 Task: Find connections with filter location Nyíregyháza with filter topic #communitywith filter profile language English with filter current company NetApp with filter school St. aloysius College, Jabalpur with filter industry Civic and Social Organizations with filter service category Real Estate Appraisal with filter keywords title Real Estate Broker
Action: Mouse moved to (584, 77)
Screenshot: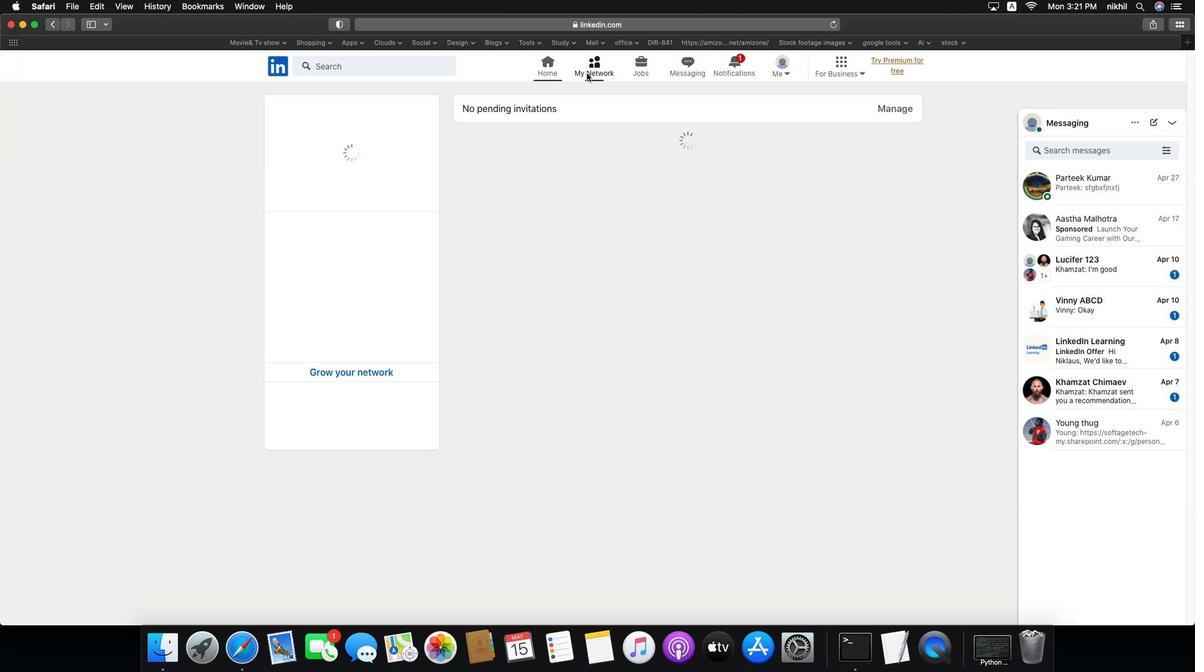 
Action: Mouse pressed left at (584, 77)
Screenshot: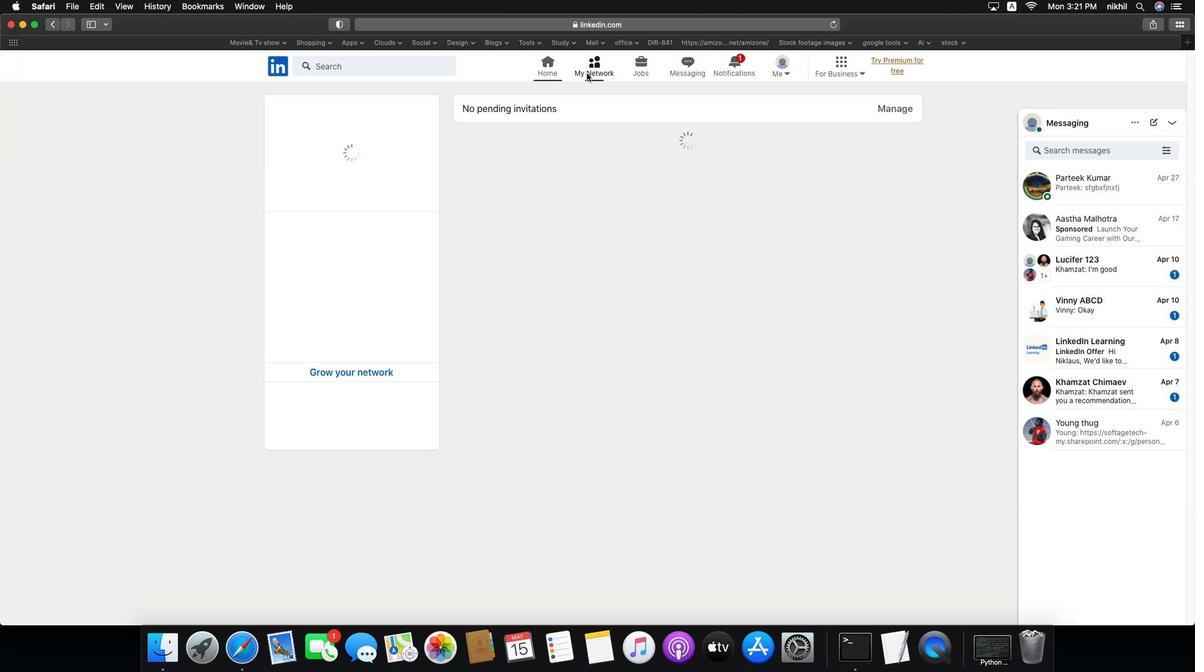 
Action: Mouse moved to (584, 74)
Screenshot: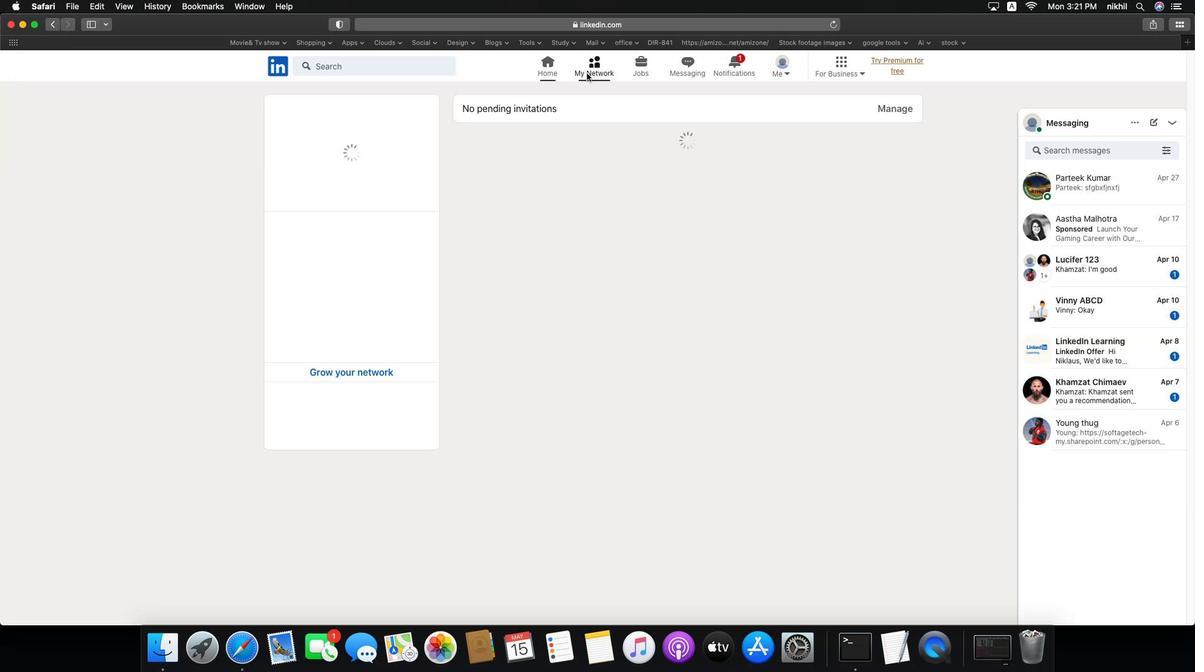 
Action: Mouse pressed left at (584, 74)
Screenshot: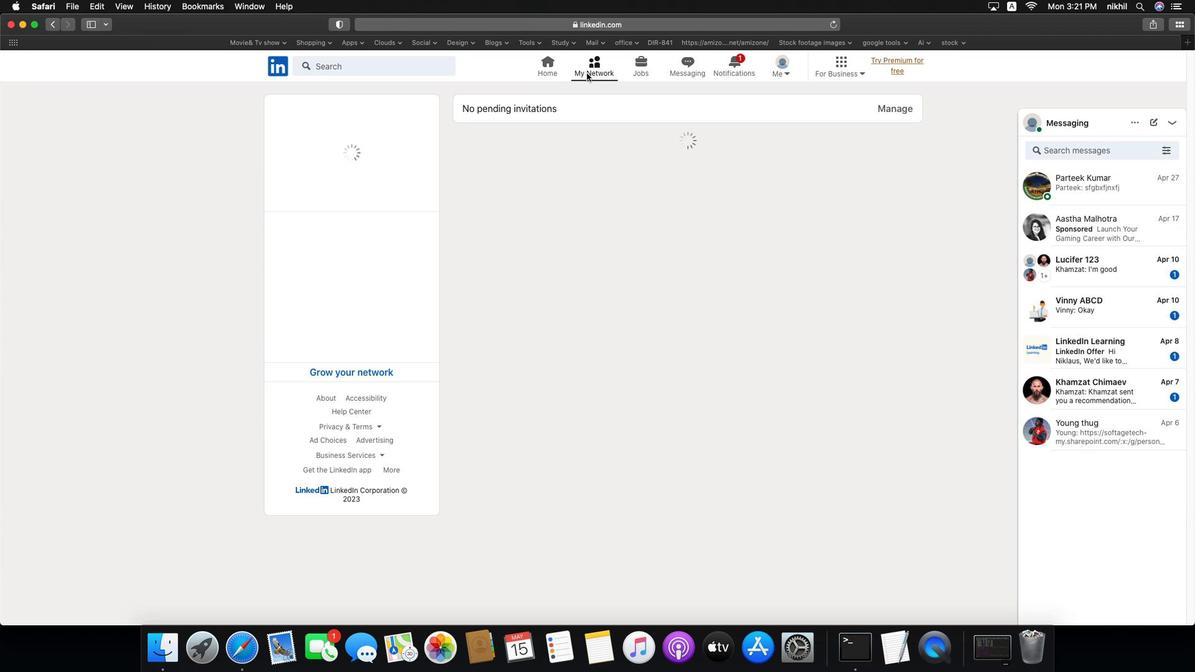 
Action: Mouse moved to (322, 129)
Screenshot: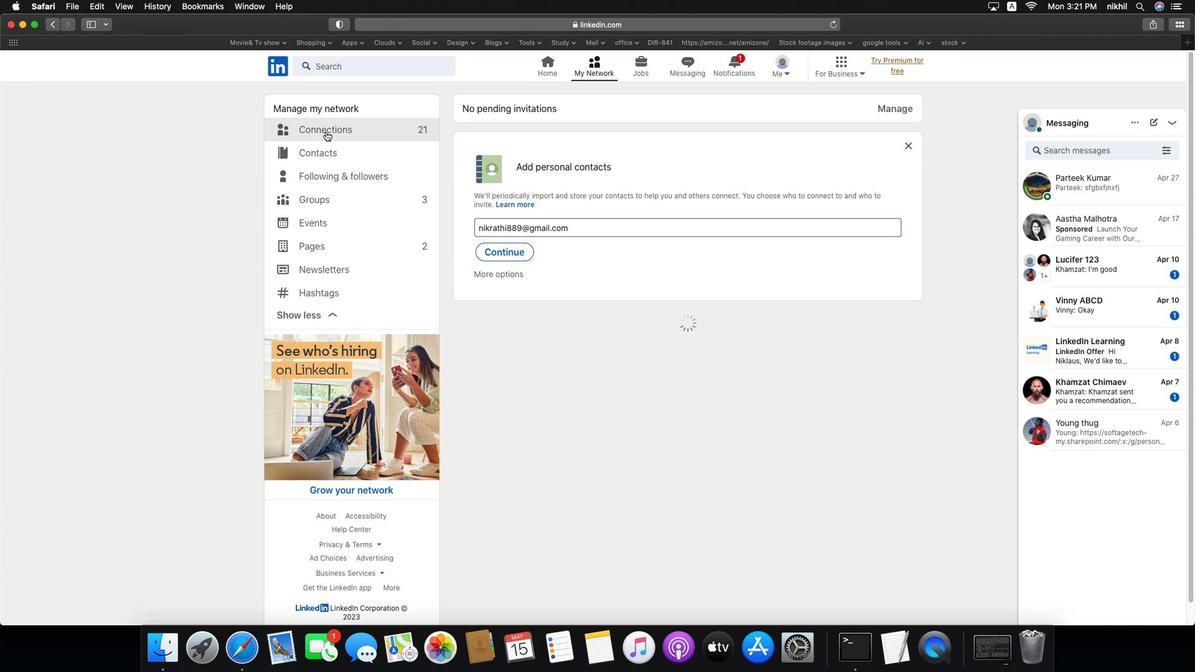 
Action: Mouse pressed left at (322, 129)
Screenshot: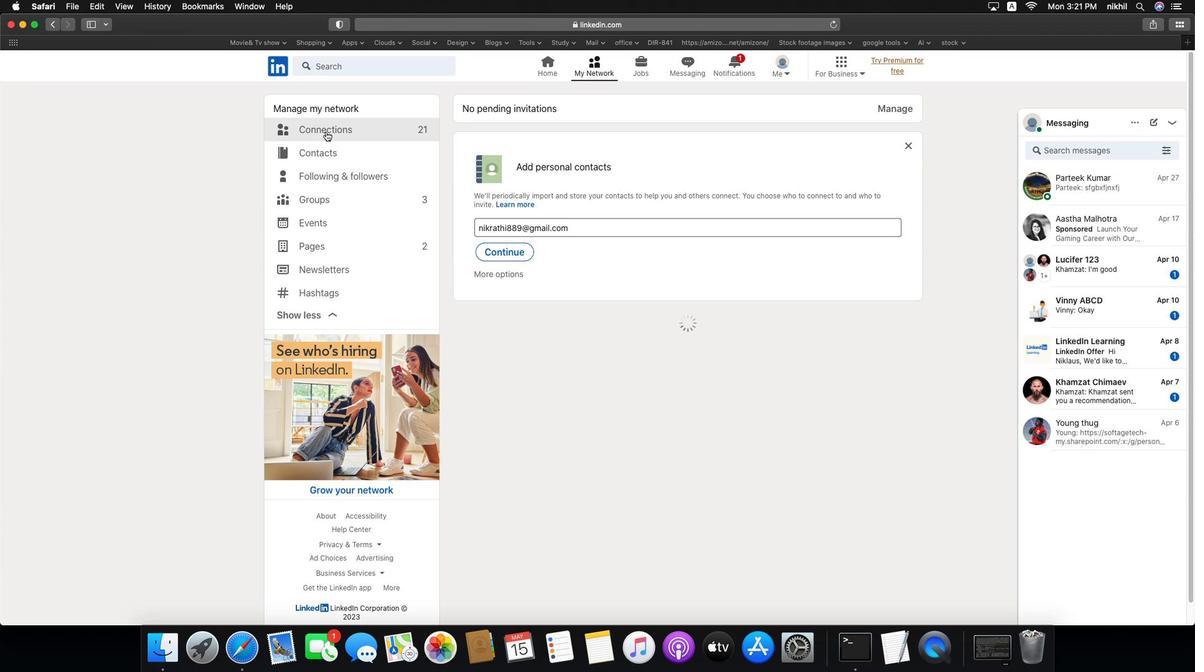 
Action: Mouse pressed left at (322, 129)
Screenshot: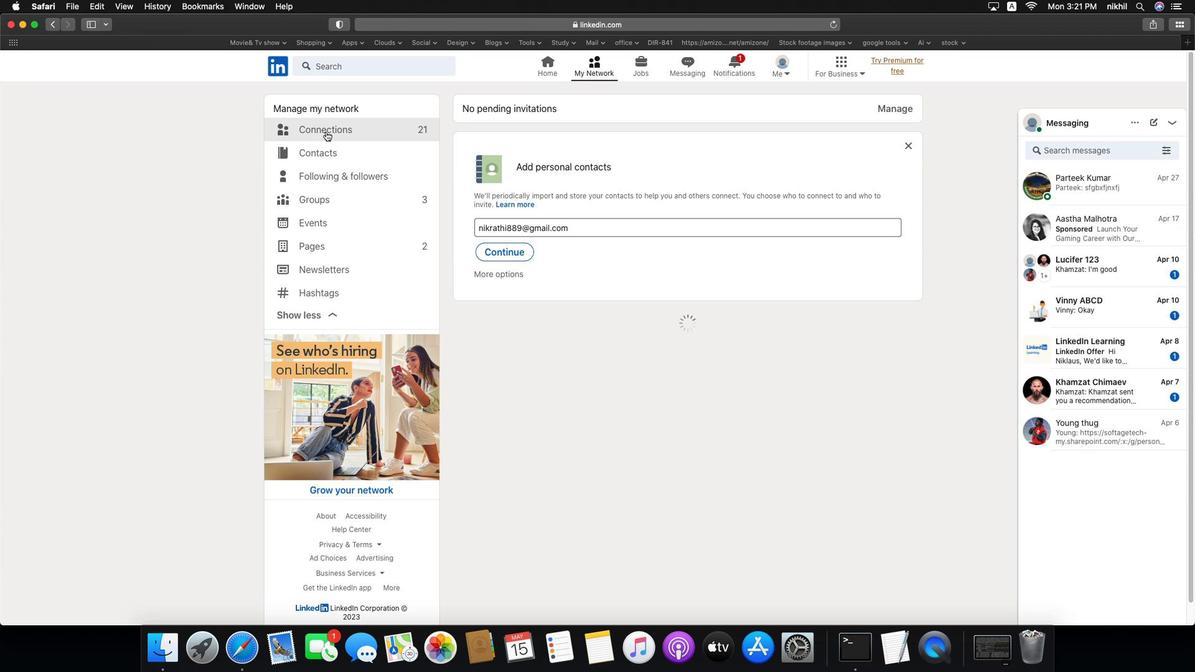 
Action: Mouse moved to (325, 132)
Screenshot: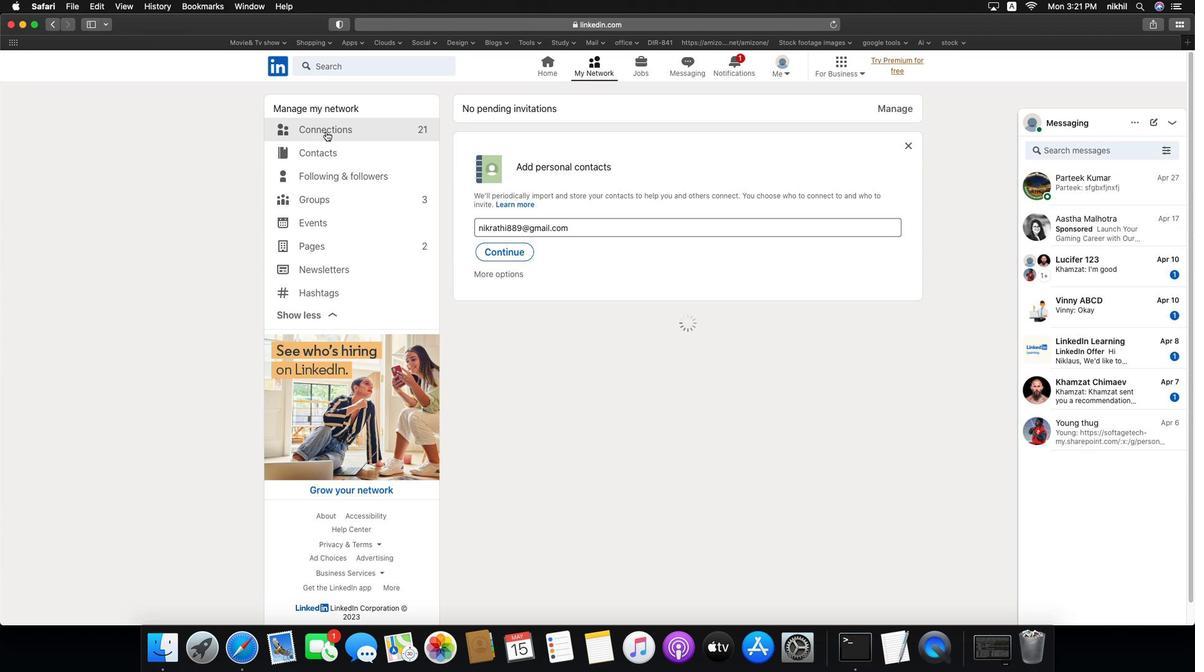 
Action: Mouse pressed left at (325, 132)
Screenshot: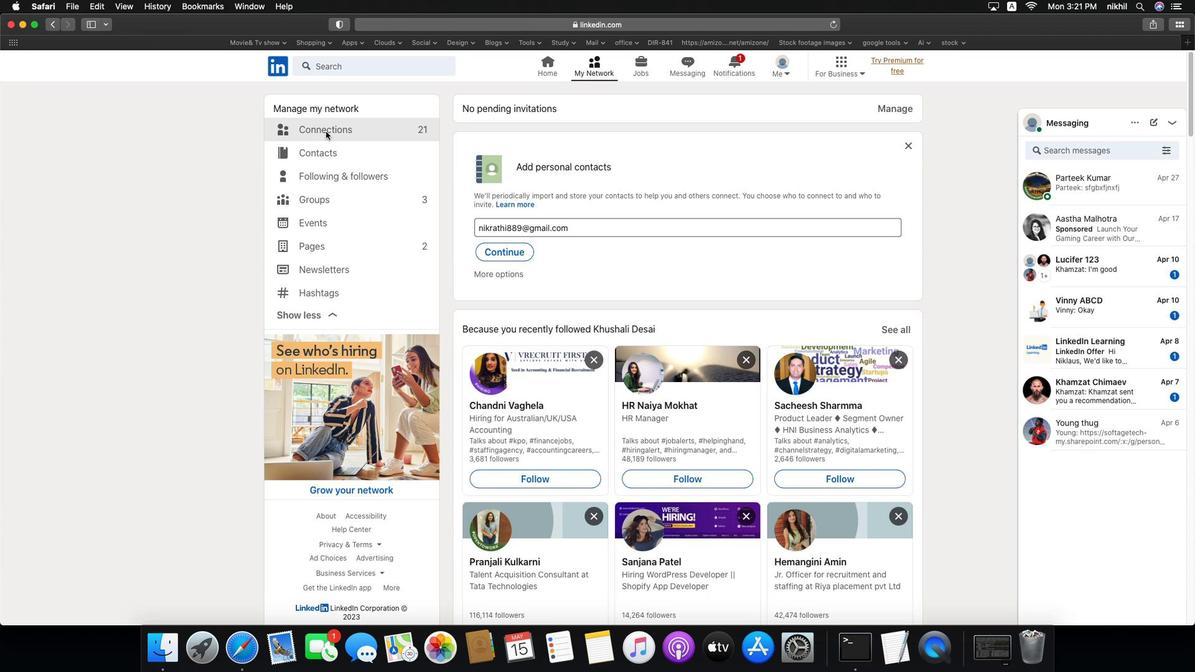 
Action: Mouse moved to (326, 132)
Screenshot: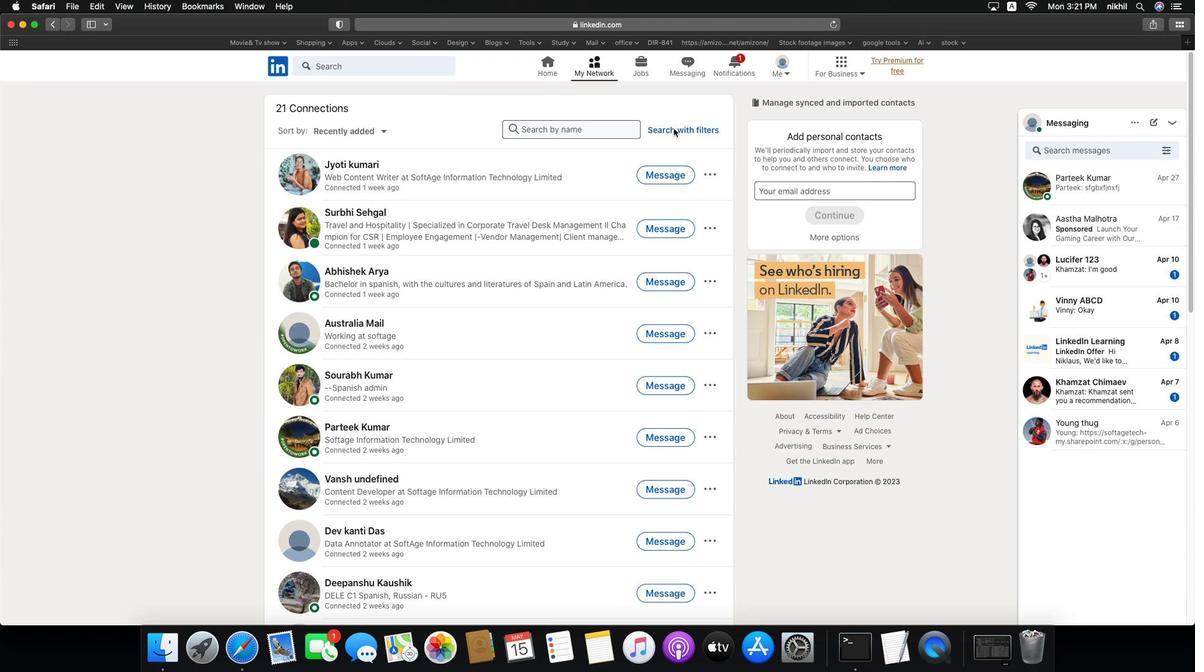 
Action: Mouse scrolled (326, 132) with delta (0, 3)
Screenshot: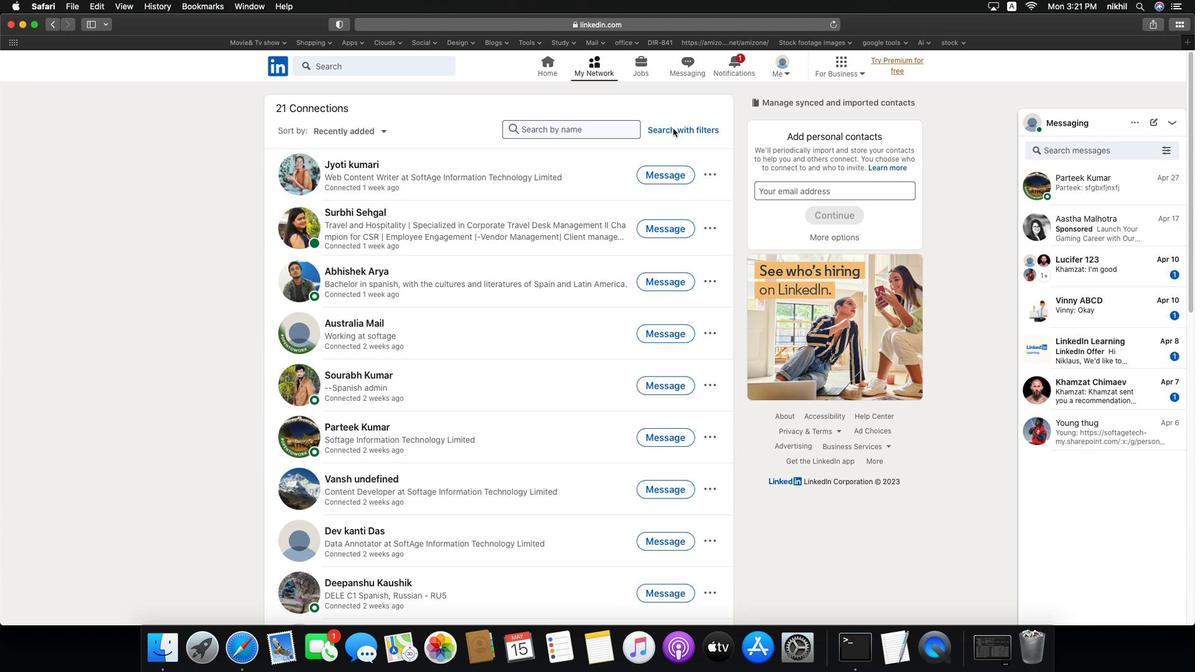 
Action: Mouse scrolled (326, 132) with delta (0, 3)
Screenshot: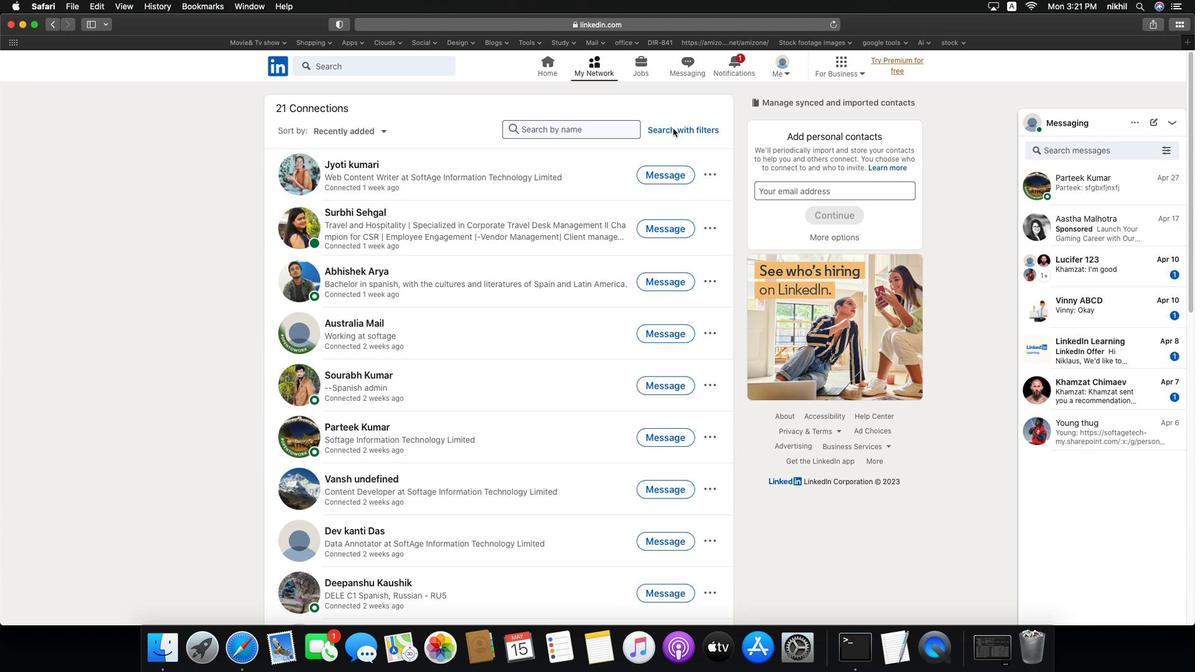 
Action: Mouse scrolled (326, 132) with delta (0, 4)
Screenshot: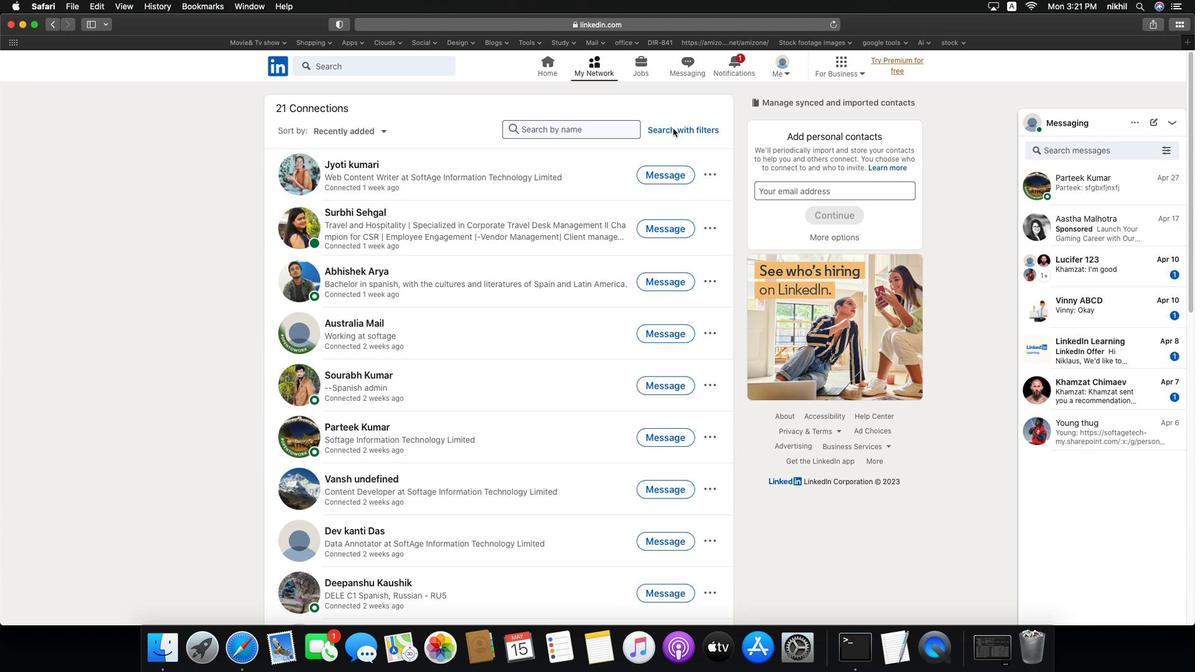 
Action: Mouse moved to (672, 129)
Screenshot: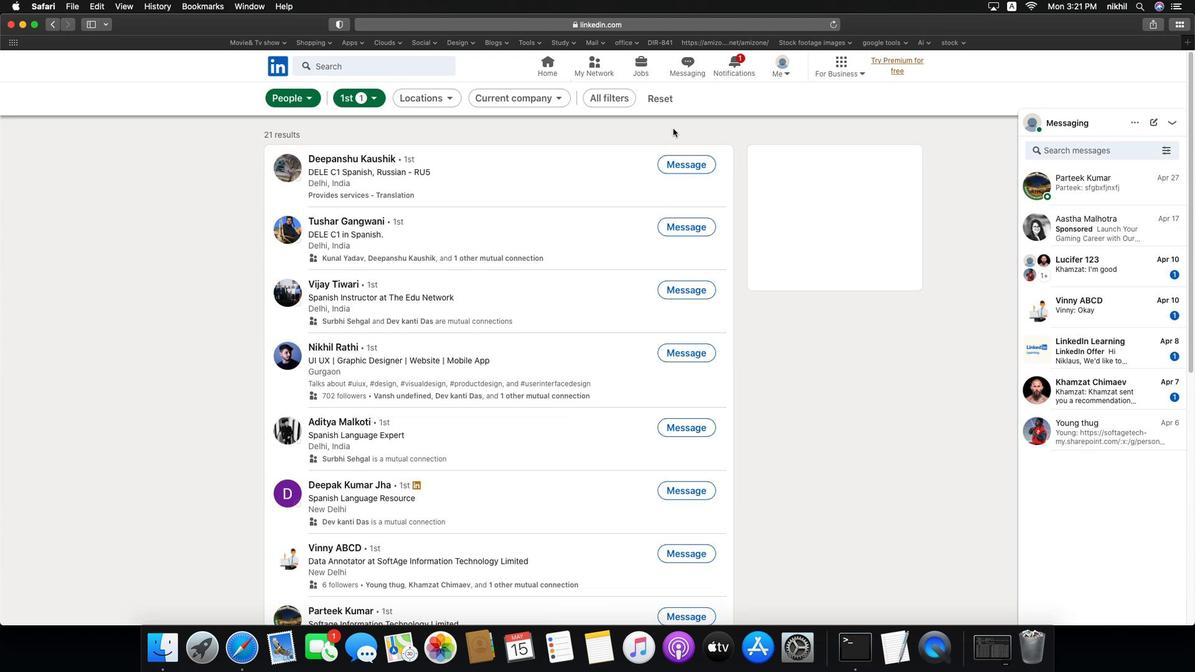 
Action: Mouse pressed left at (672, 129)
Screenshot: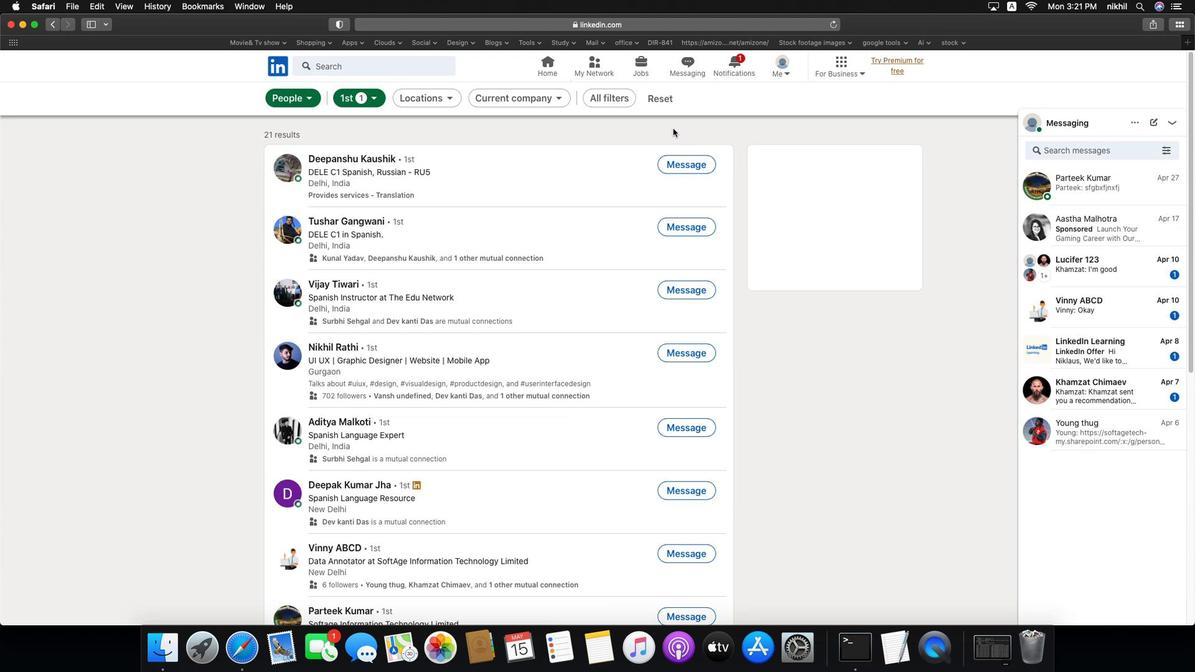 
Action: Mouse pressed left at (672, 129)
Screenshot: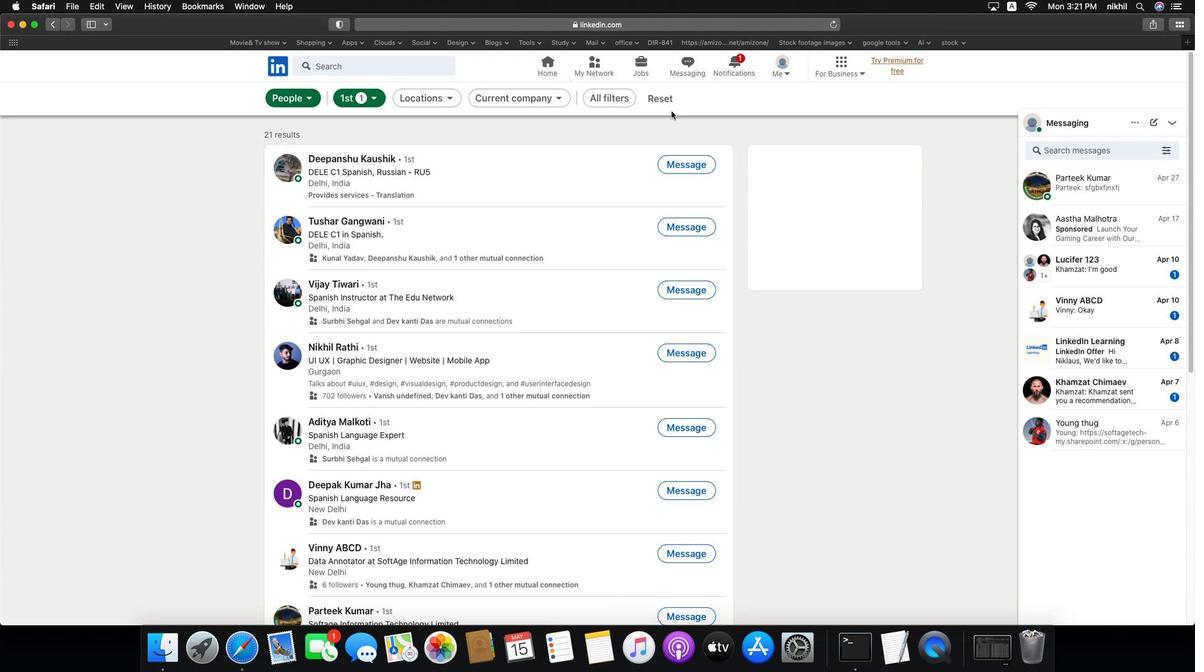 
Action: Mouse moved to (663, 100)
Screenshot: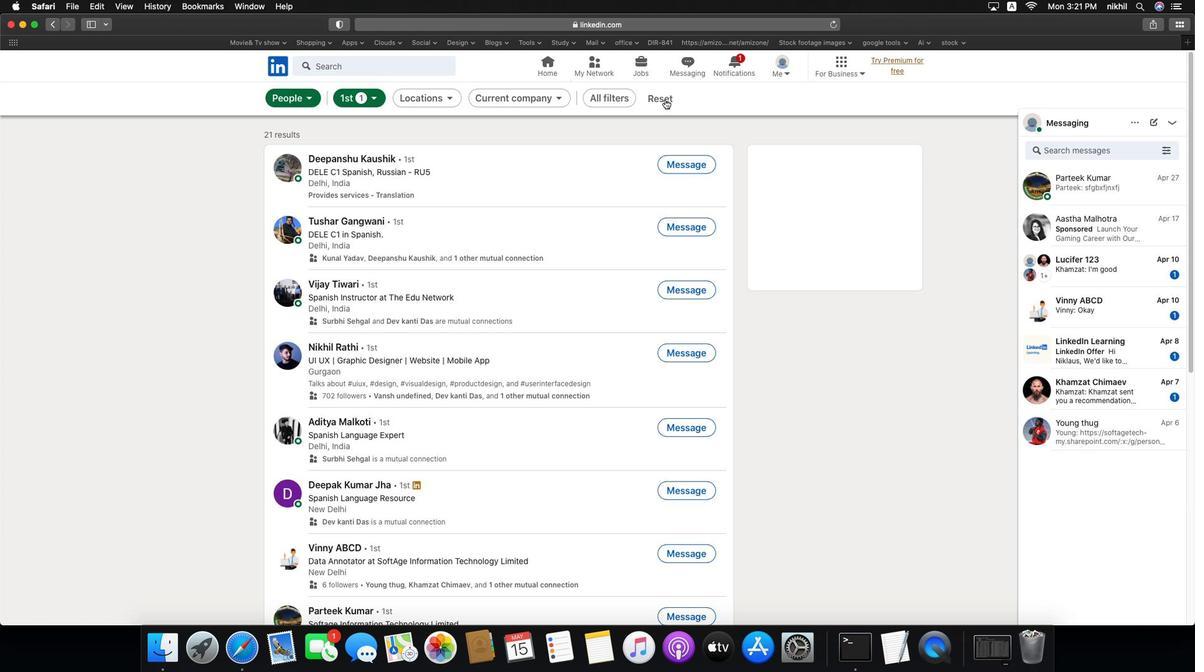 
Action: Mouse pressed left at (663, 100)
Screenshot: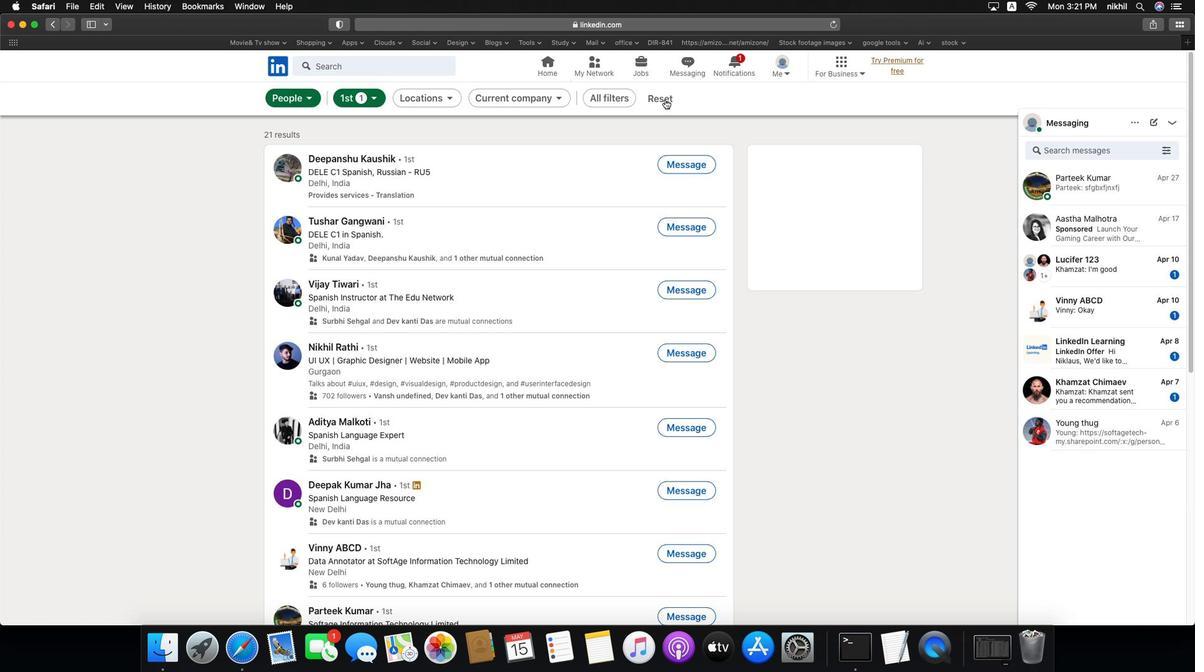 
Action: Mouse moved to (647, 94)
Screenshot: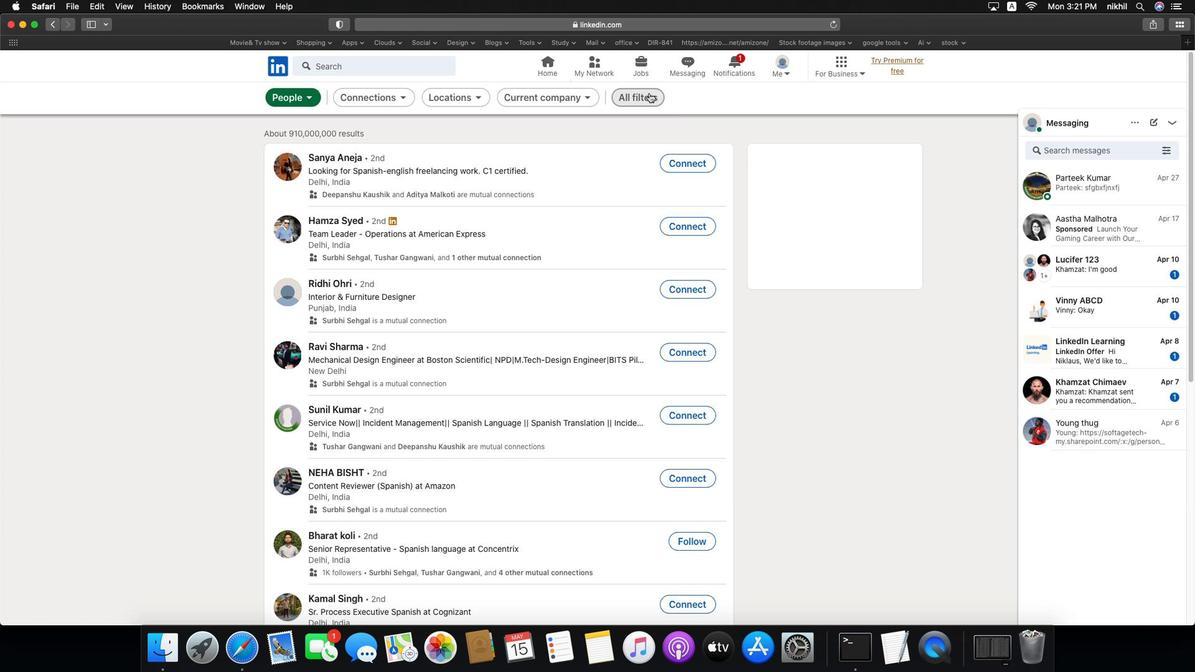 
Action: Mouse pressed left at (647, 94)
Screenshot: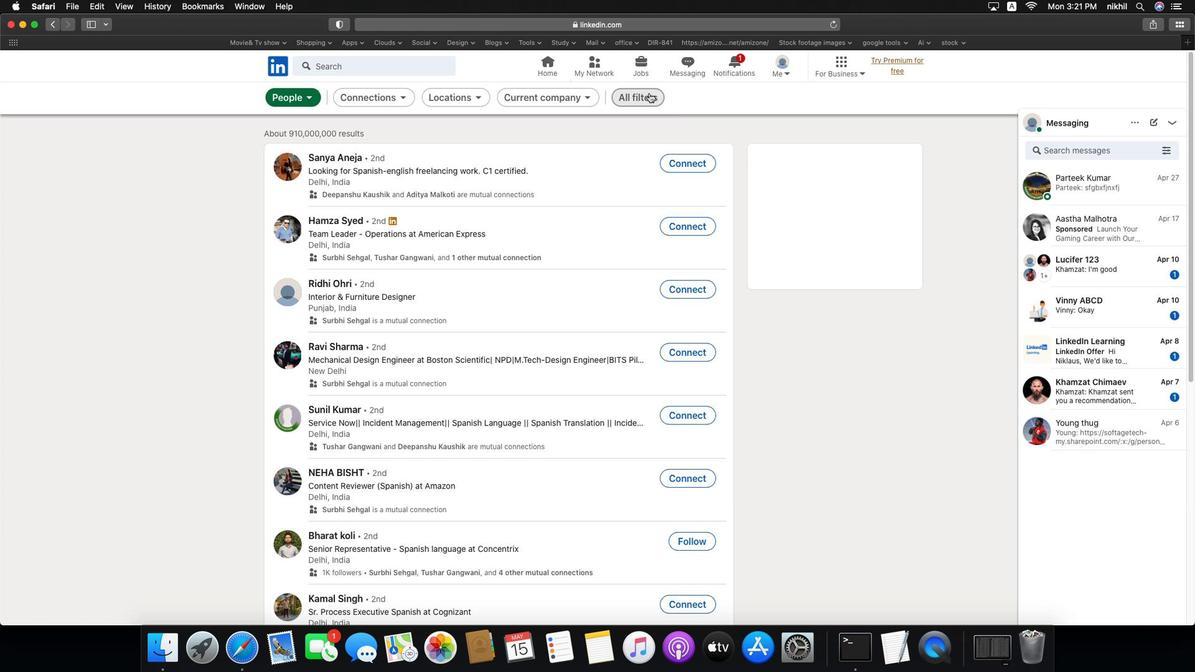 
Action: Mouse moved to (1037, 441)
Screenshot: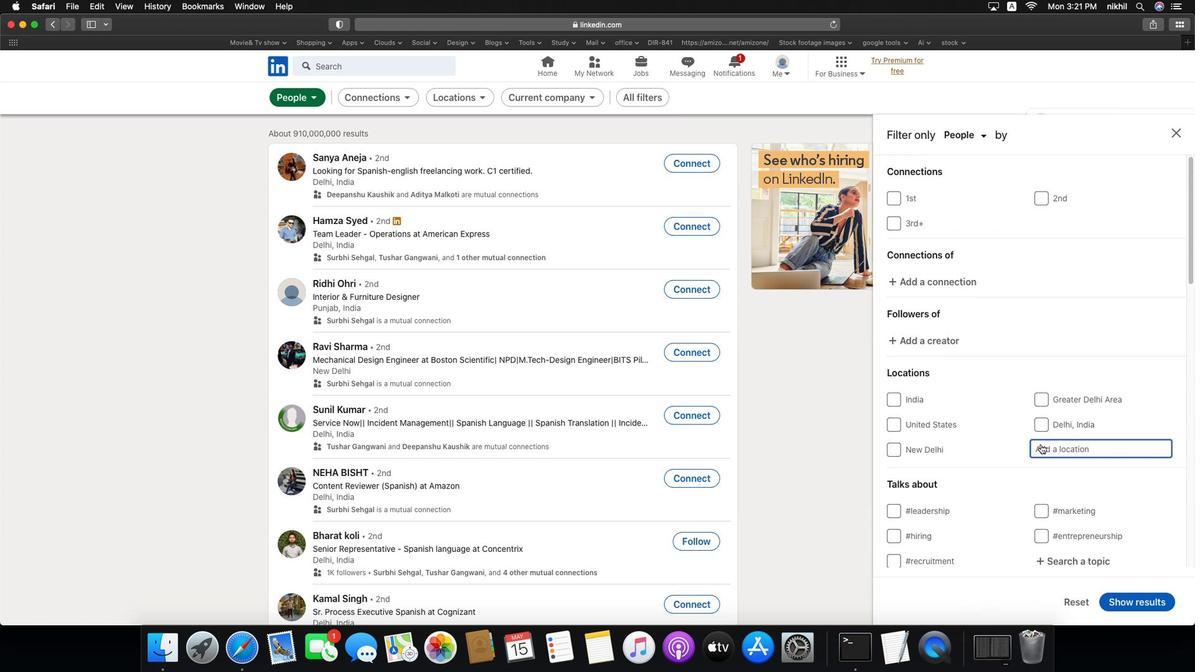 
Action: Mouse pressed left at (1037, 441)
Screenshot: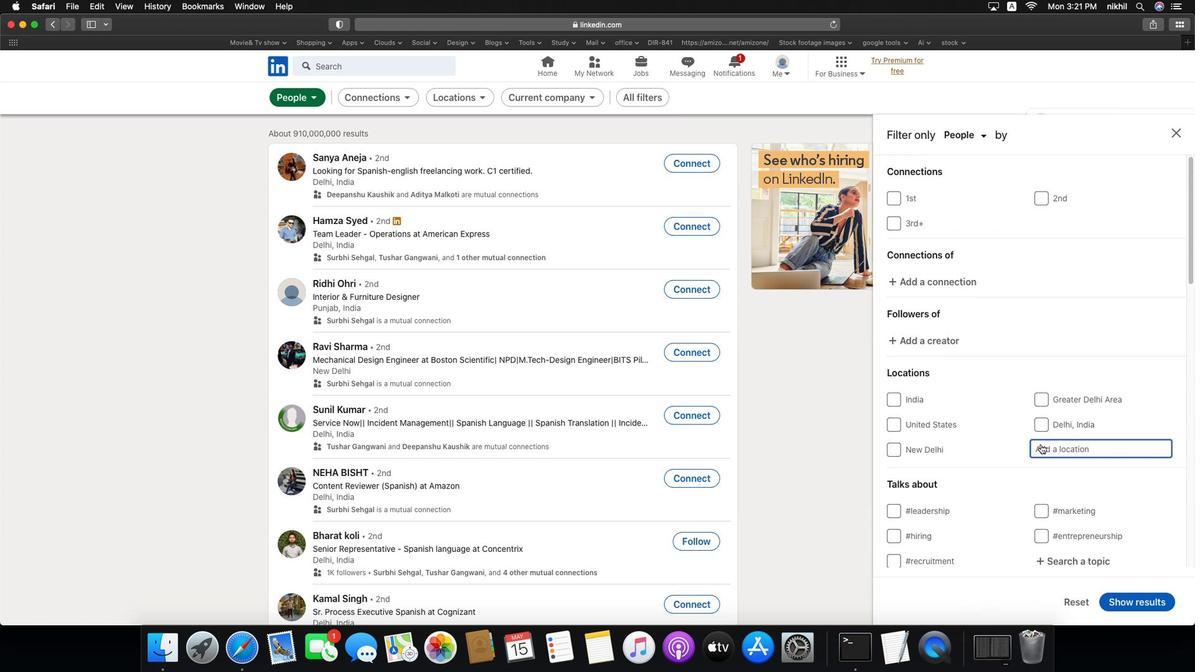 
Action: Mouse moved to (1037, 440)
Screenshot: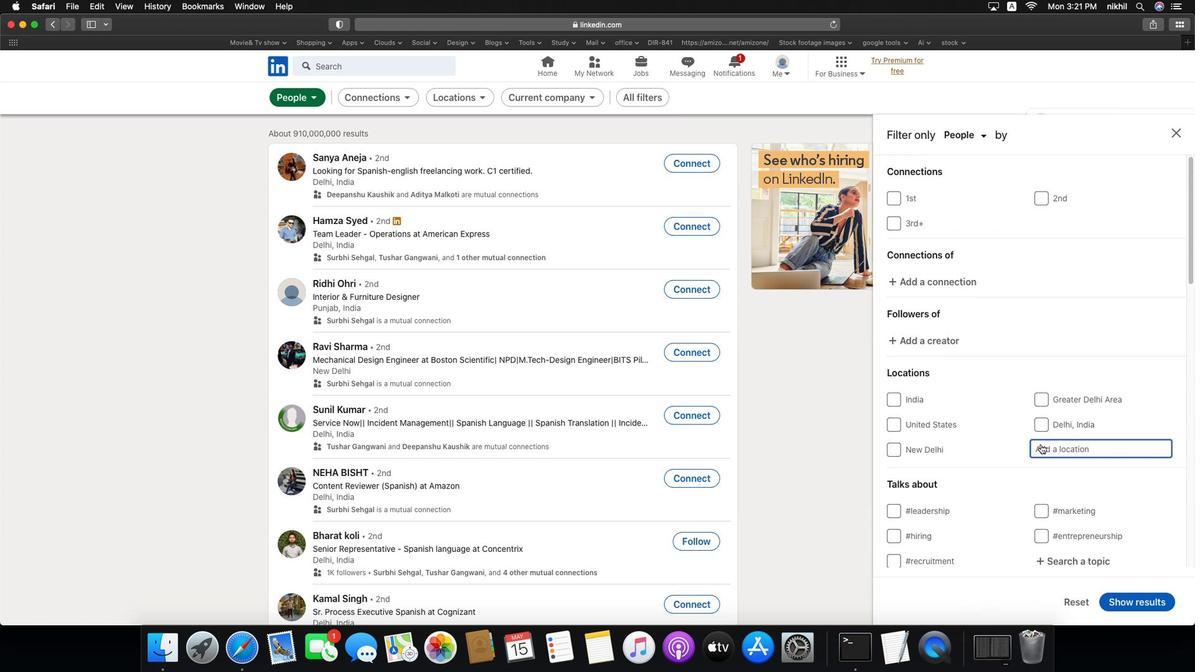 
Action: Key pressed Key.caps_lock'N'Key.caps_lock'y''i''r''e''g''y''h''a''z''a'Key.enter
Screenshot: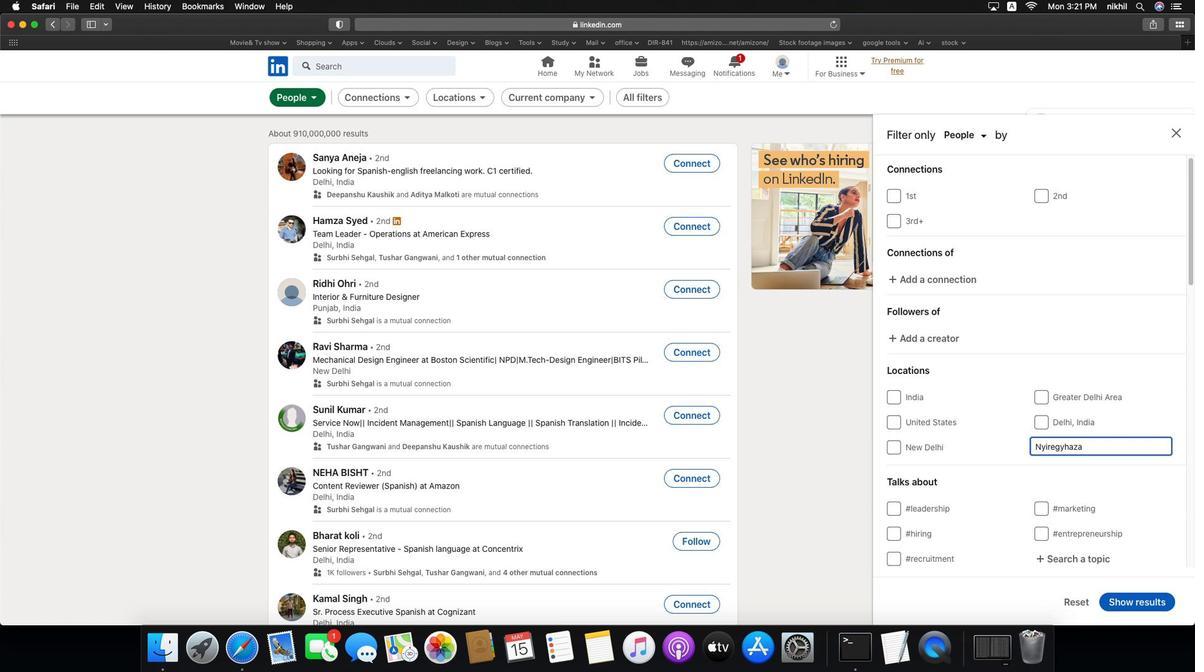 
Action: Mouse scrolled (1037, 440) with delta (0, 1)
Screenshot: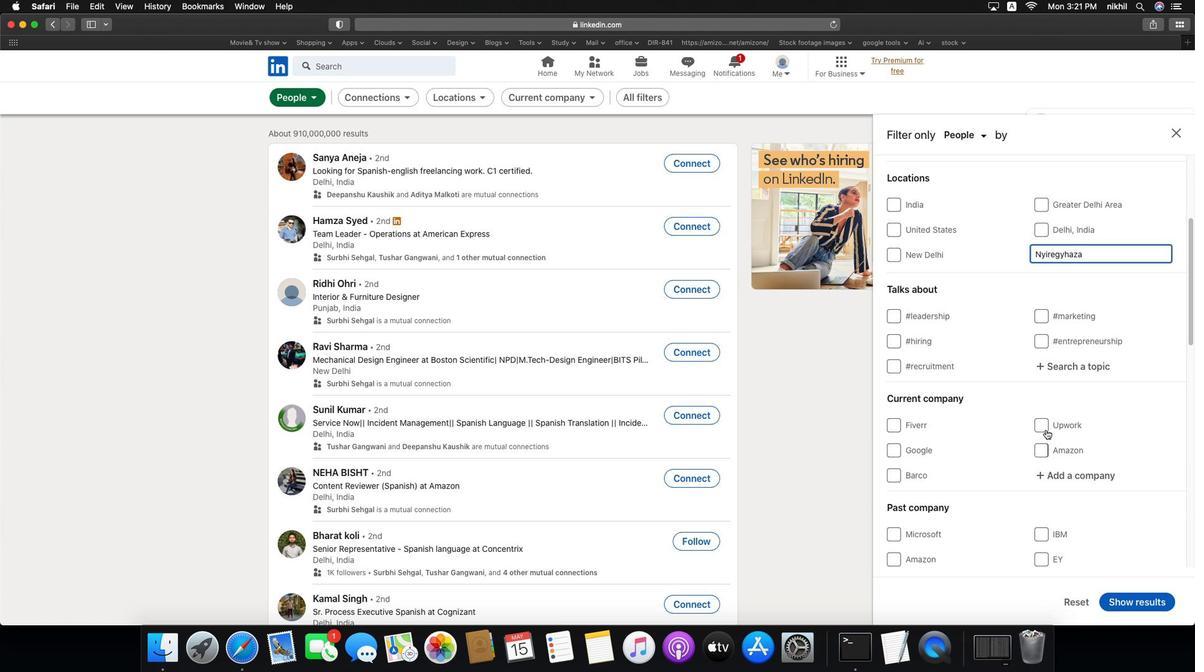 
Action: Mouse scrolled (1037, 440) with delta (0, 3)
Screenshot: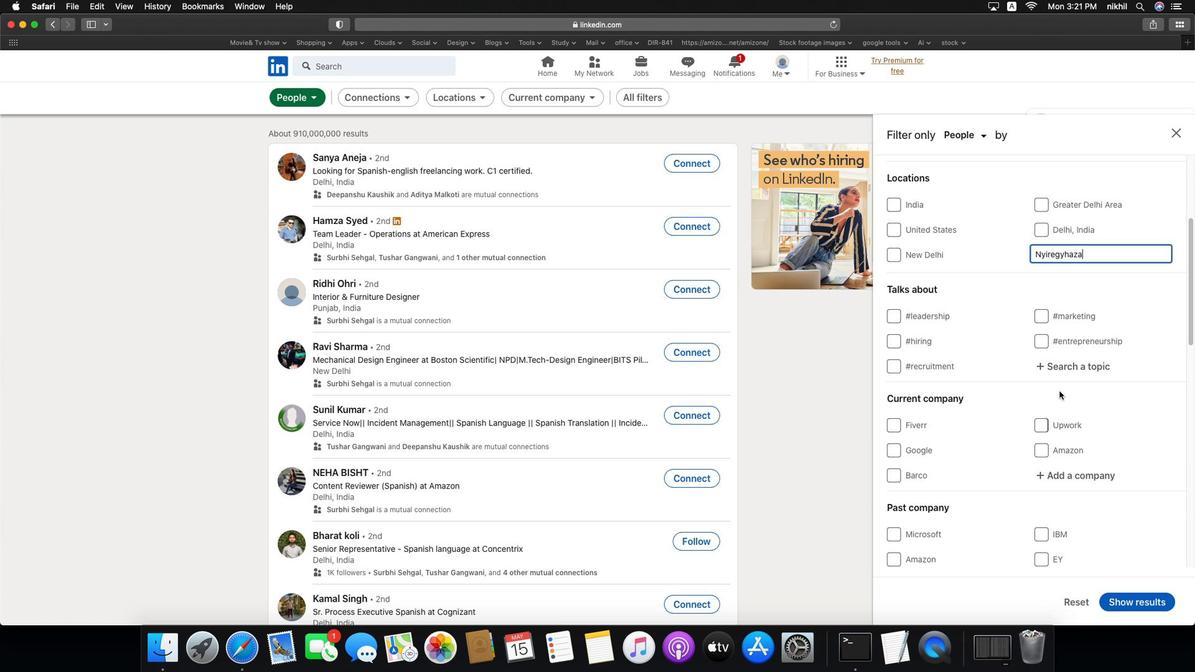 
Action: Mouse scrolled (1037, 440) with delta (0, 1)
Screenshot: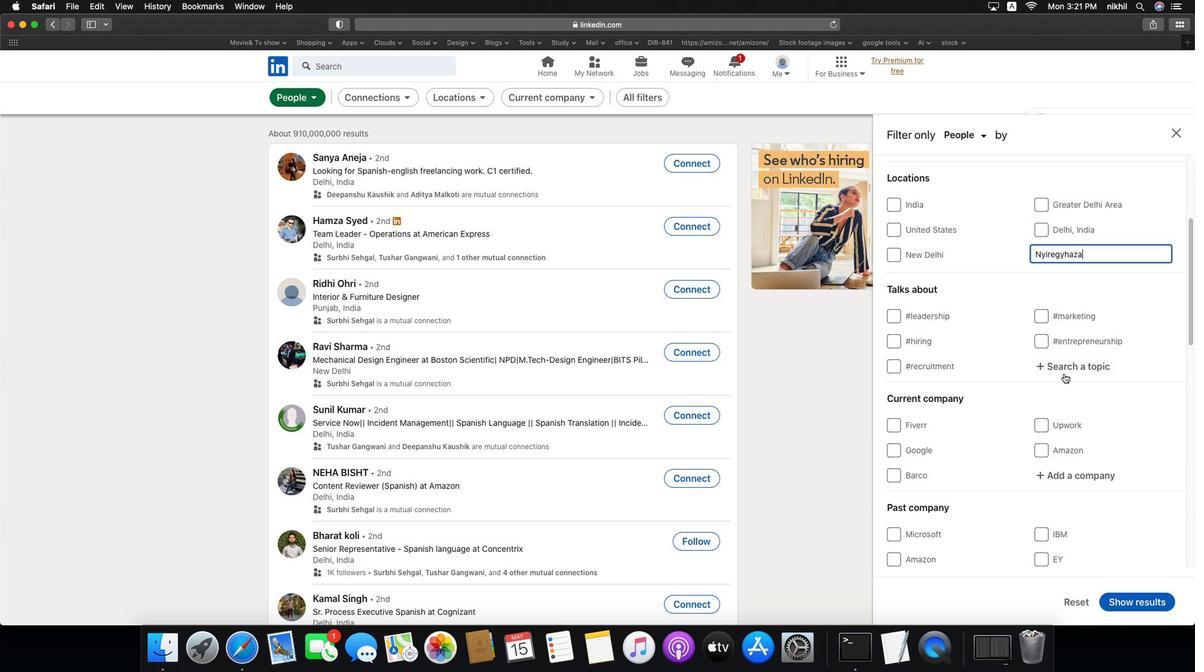 
Action: Mouse scrolled (1037, 440) with delta (0, 1)
Screenshot: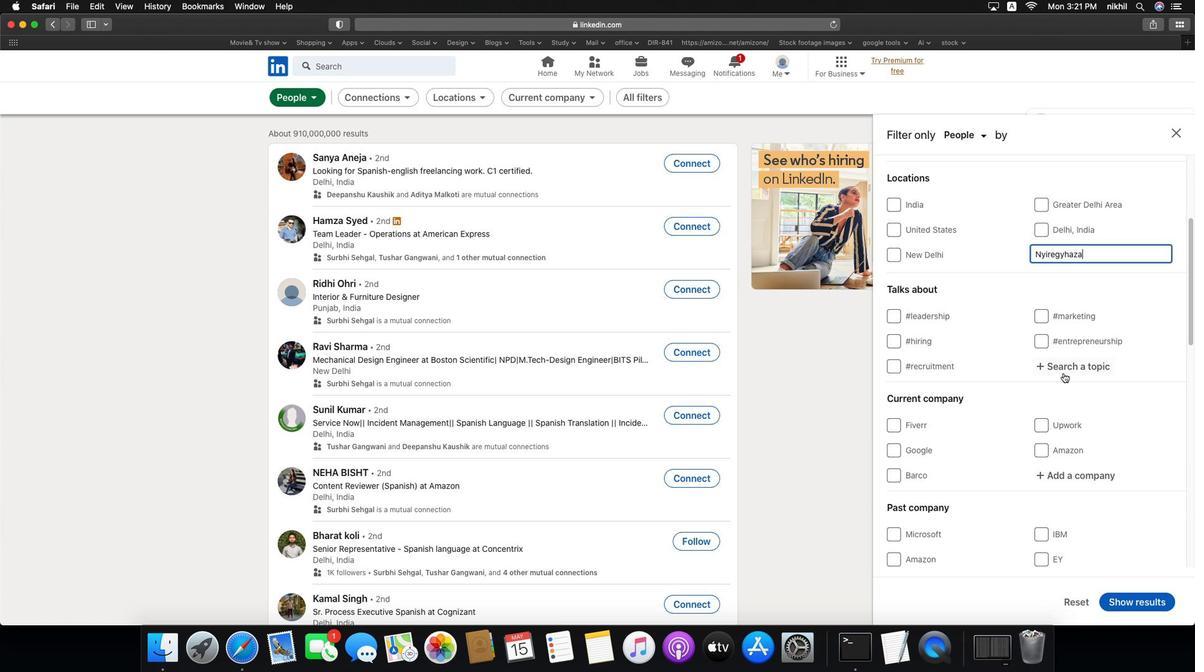 
Action: Mouse scrolled (1037, 440) with delta (0, 0)
Screenshot: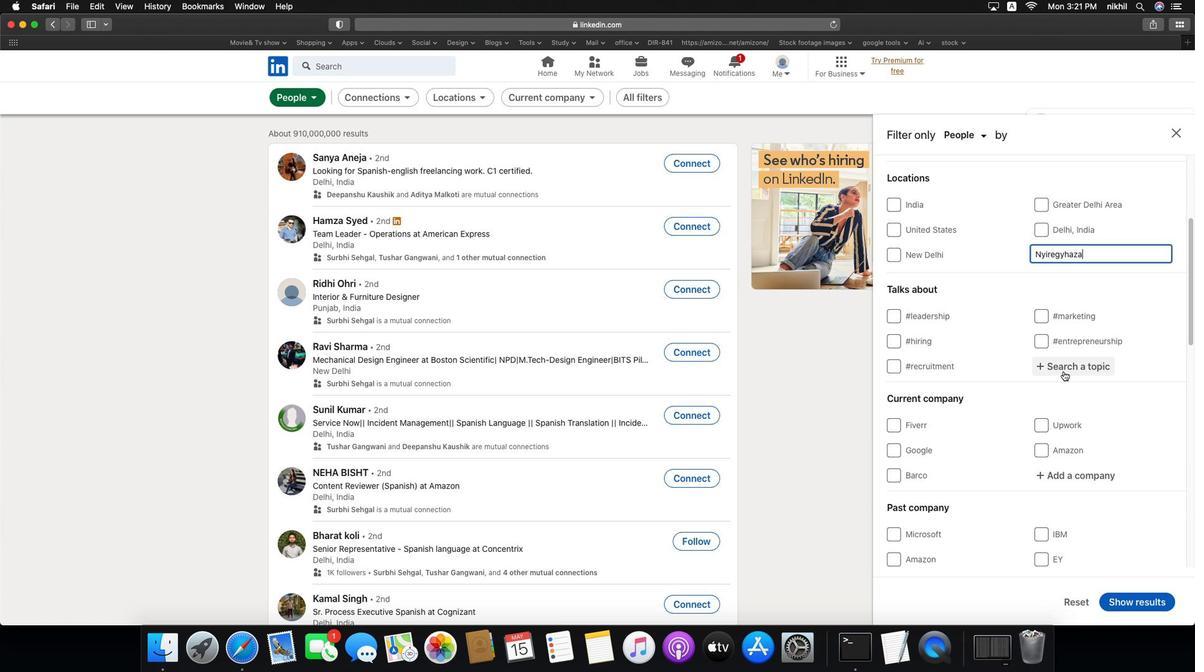 
Action: Mouse scrolled (1037, 440) with delta (0, 0)
Screenshot: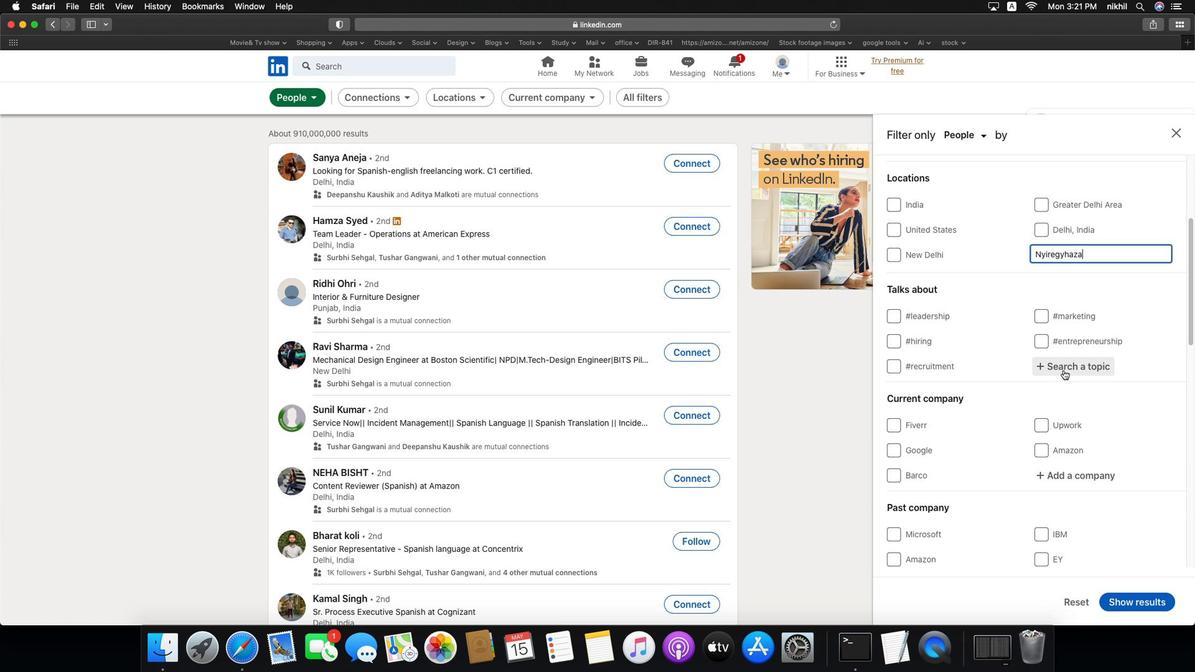 
Action: Mouse moved to (1060, 364)
Screenshot: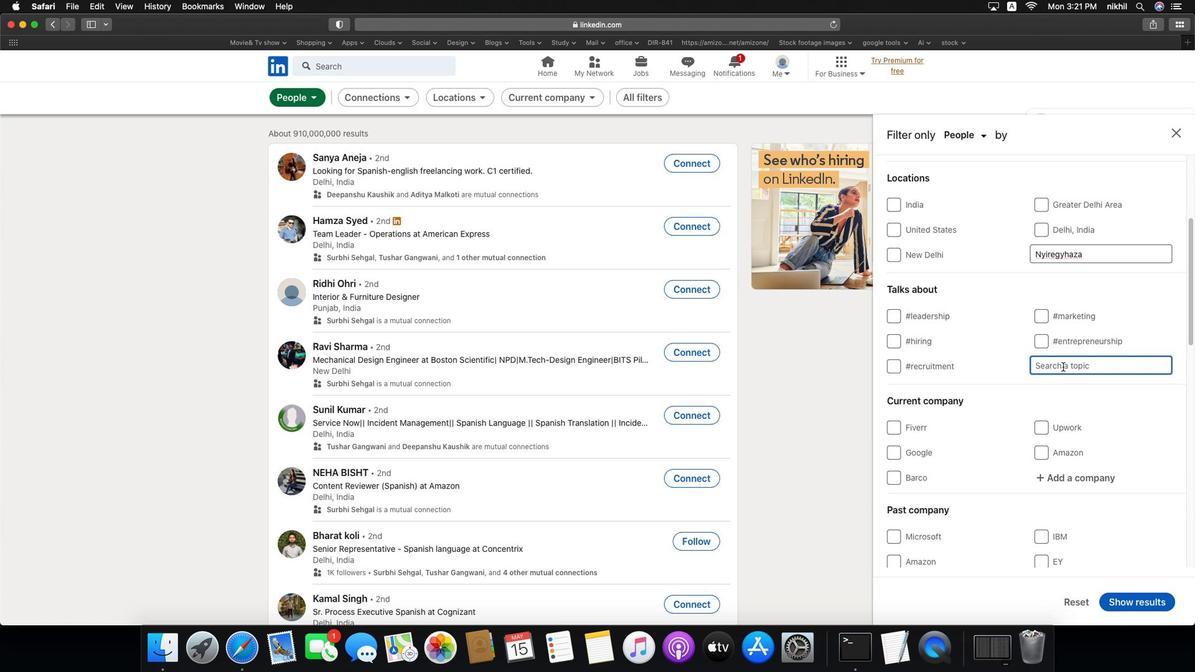 
Action: Mouse pressed left at (1060, 364)
Screenshot: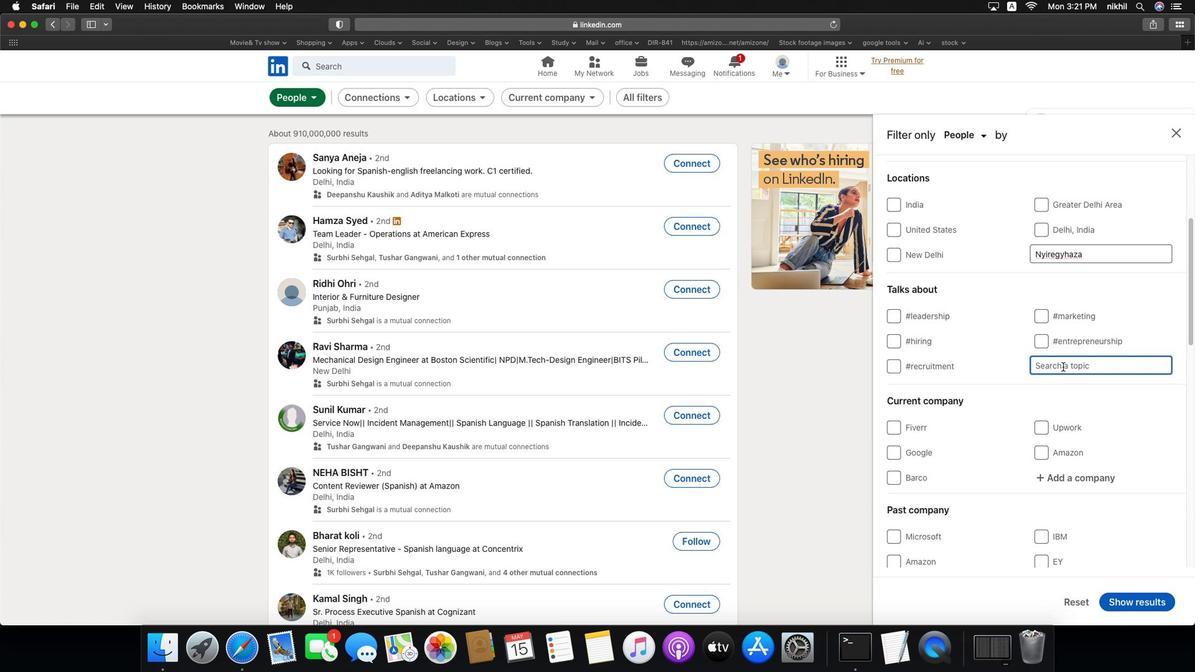 
Action: Key pressed Key.shift'#'Key.caps_lock'C'Key.caps_lock'o''r''p''o''r''a''t''i''o''n'Key.enter
Screenshot: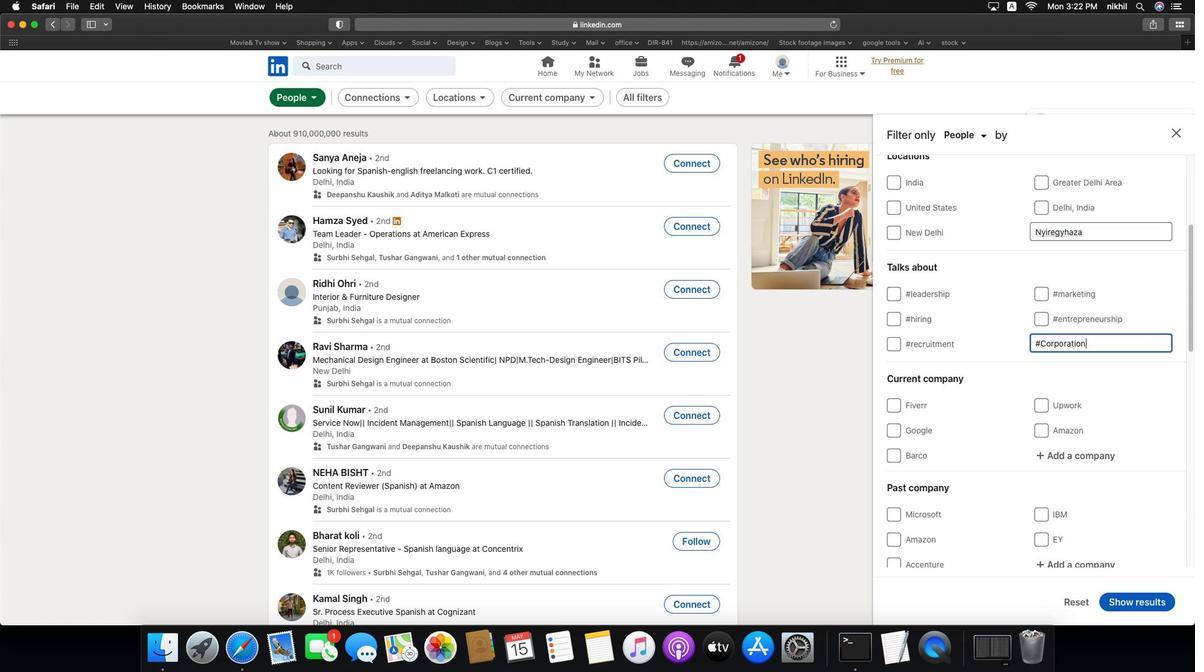 
Action: Mouse scrolled (1060, 364) with delta (0, 1)
Screenshot: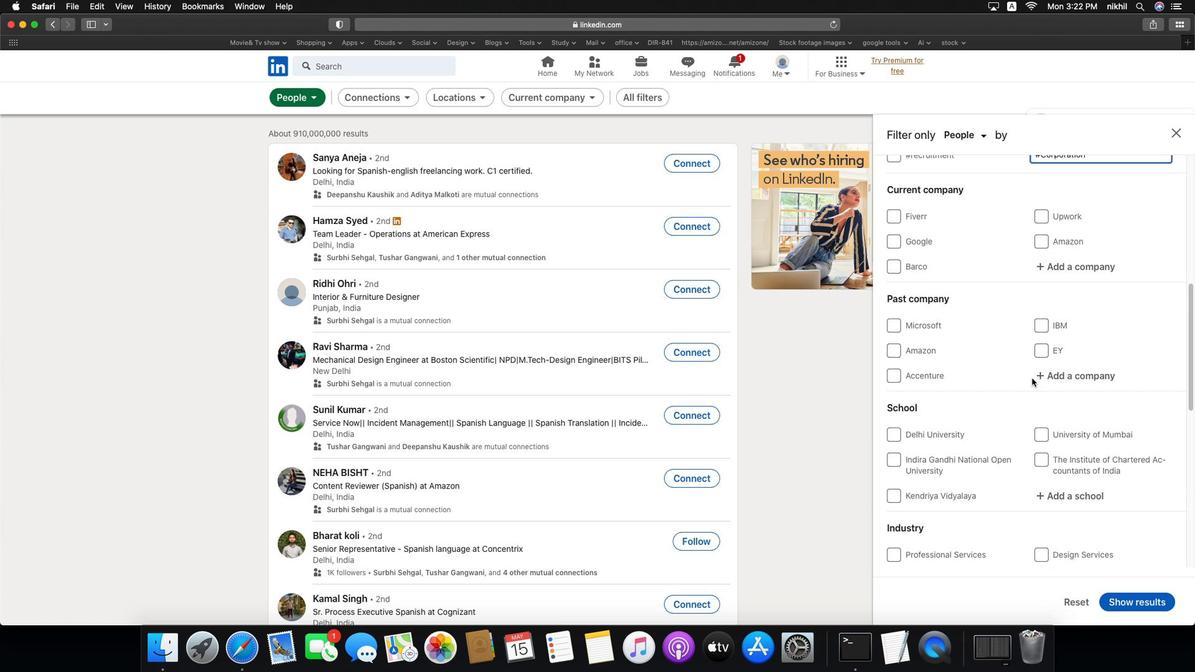 
Action: Mouse scrolled (1060, 364) with delta (0, 1)
Screenshot: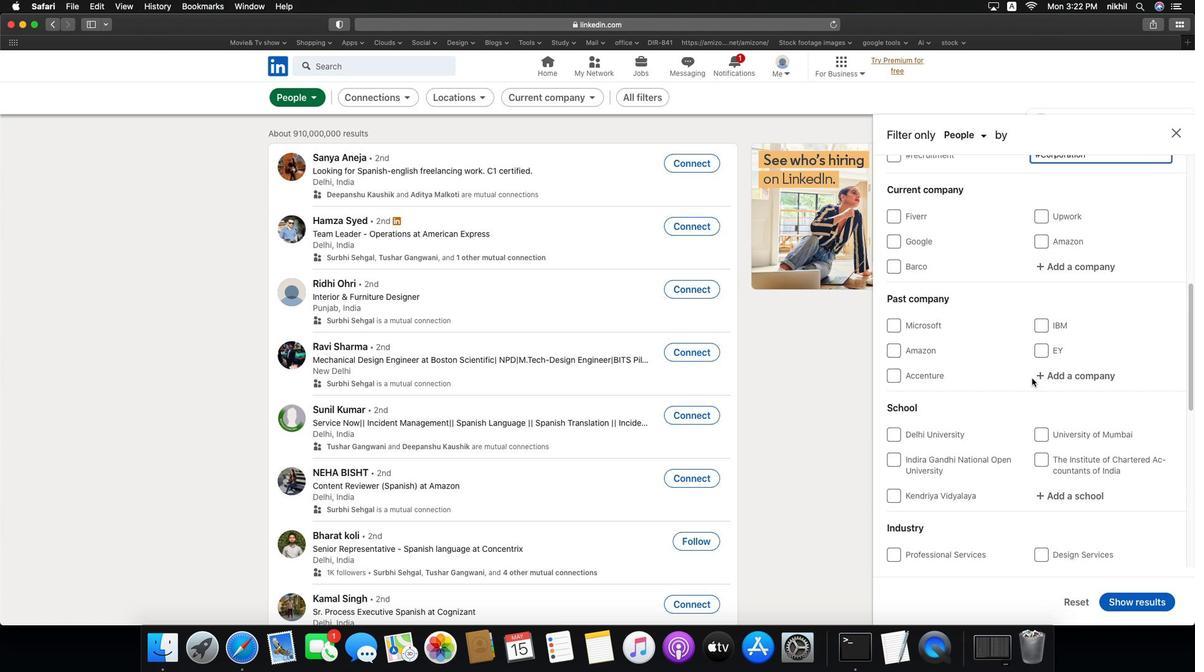 
Action: Mouse moved to (1028, 376)
Screenshot: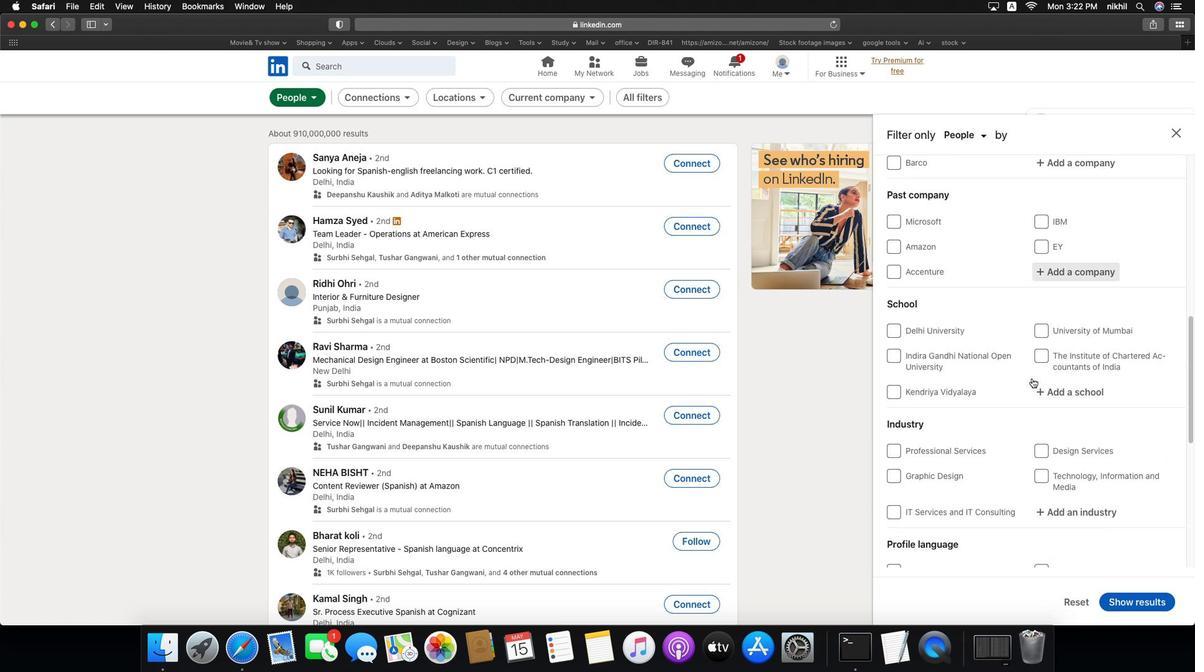 
Action: Mouse scrolled (1028, 376) with delta (0, 1)
Screenshot: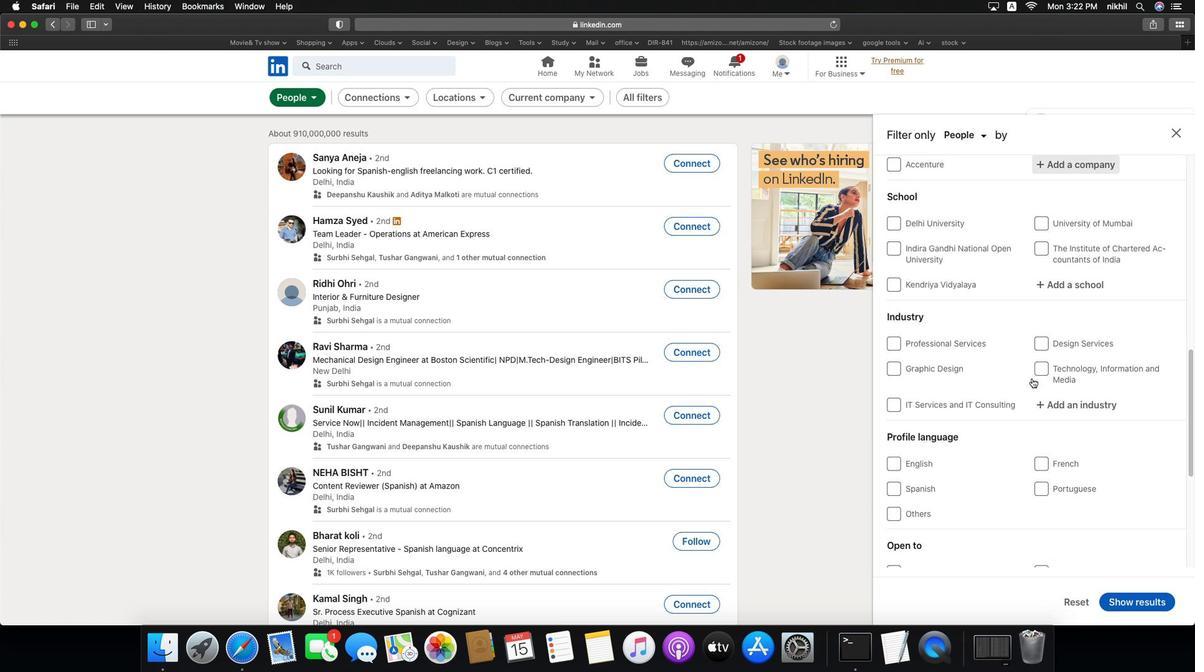 
Action: Mouse scrolled (1028, 376) with delta (0, 1)
Screenshot: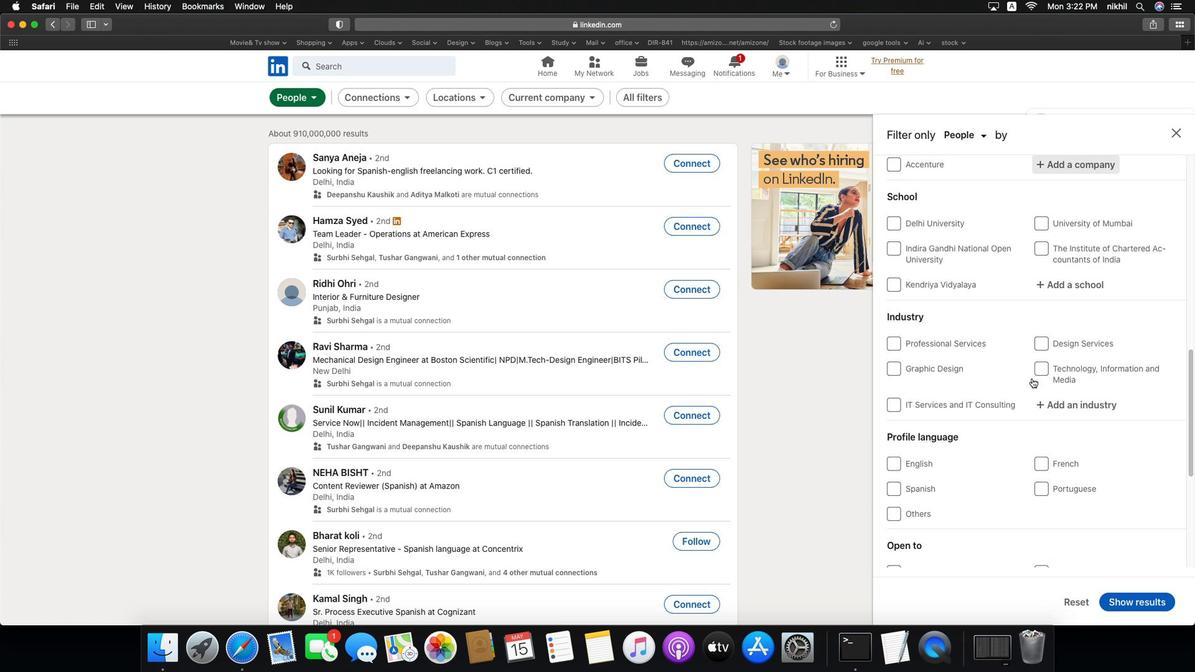 
Action: Mouse scrolled (1028, 376) with delta (0, 1)
Screenshot: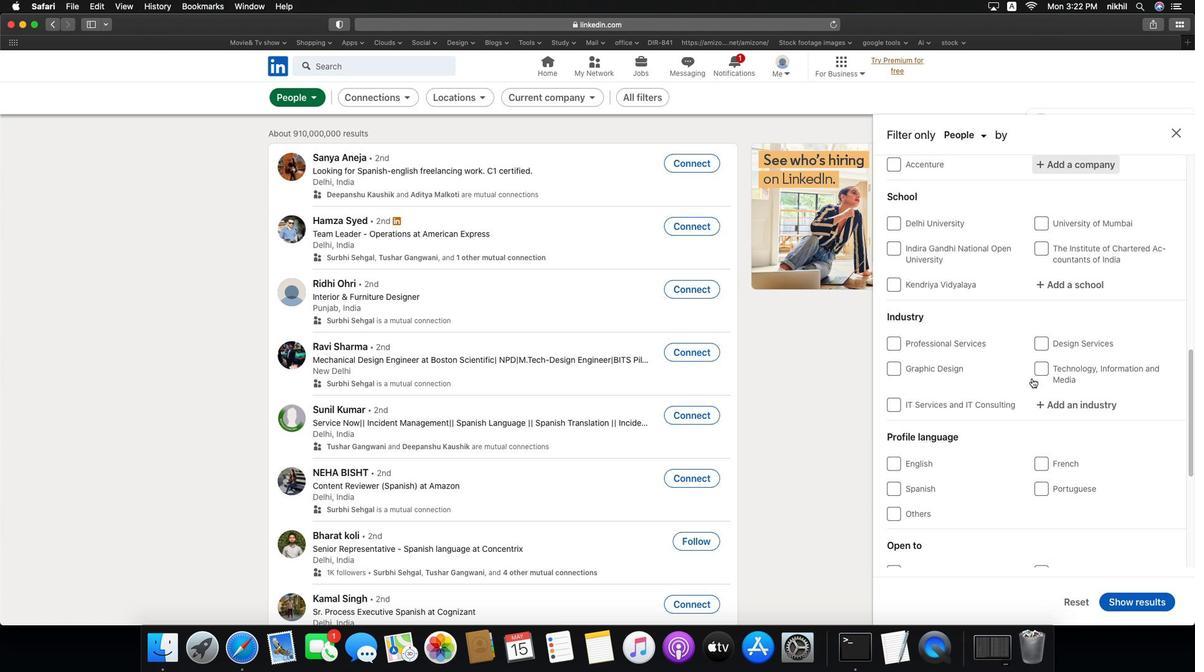 
Action: Mouse scrolled (1028, 376) with delta (0, 0)
Screenshot: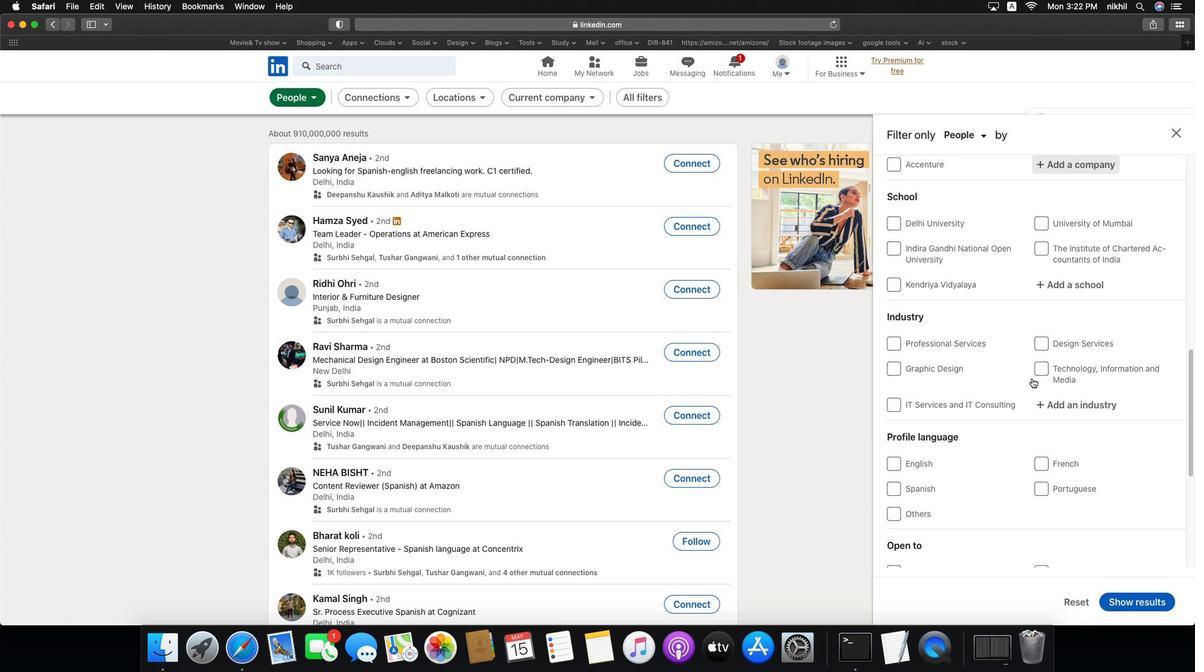 
Action: Mouse scrolled (1028, 376) with delta (0, 1)
Screenshot: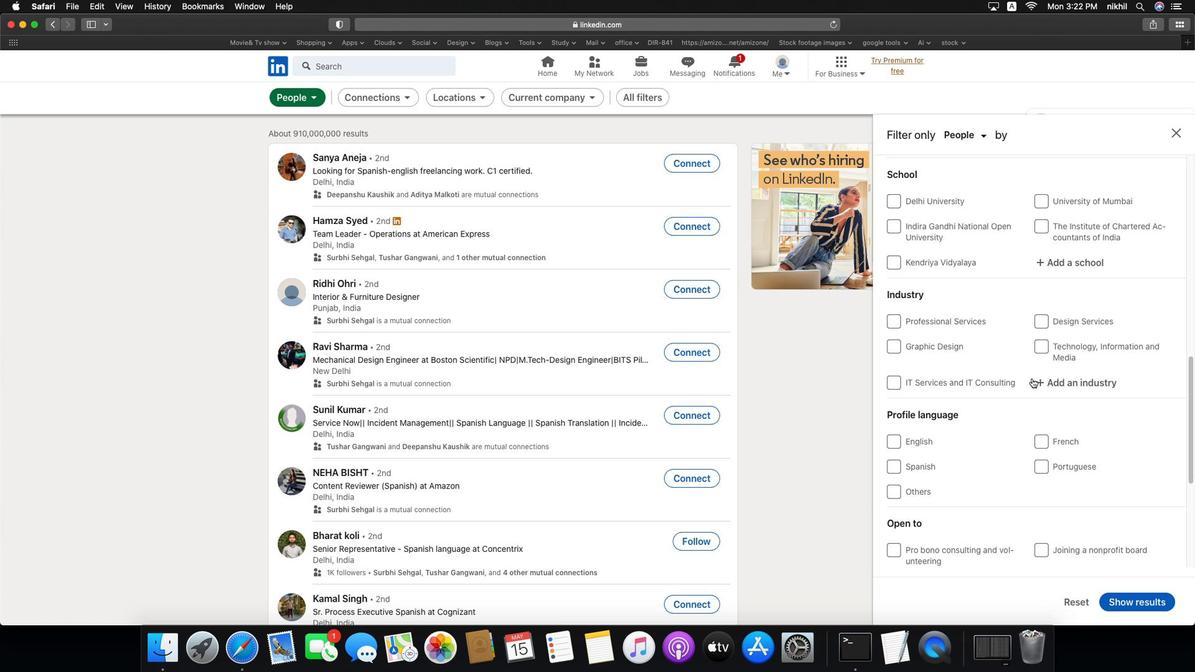 
Action: Mouse scrolled (1028, 376) with delta (0, 1)
Screenshot: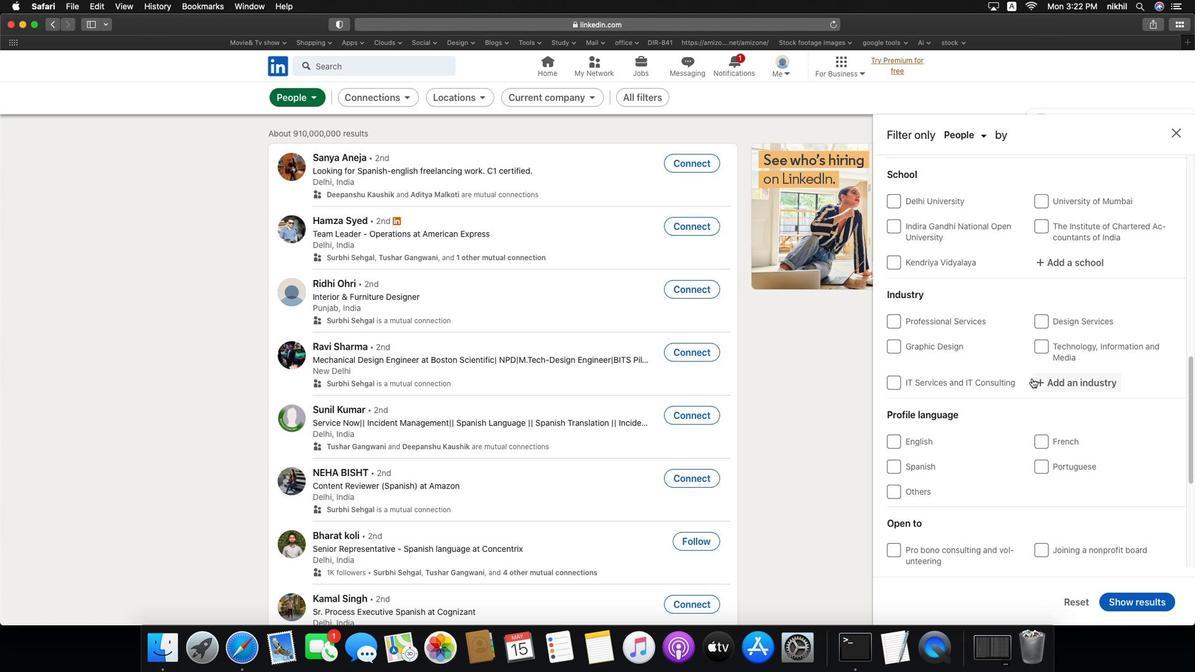 
Action: Mouse scrolled (1028, 376) with delta (0, 1)
Screenshot: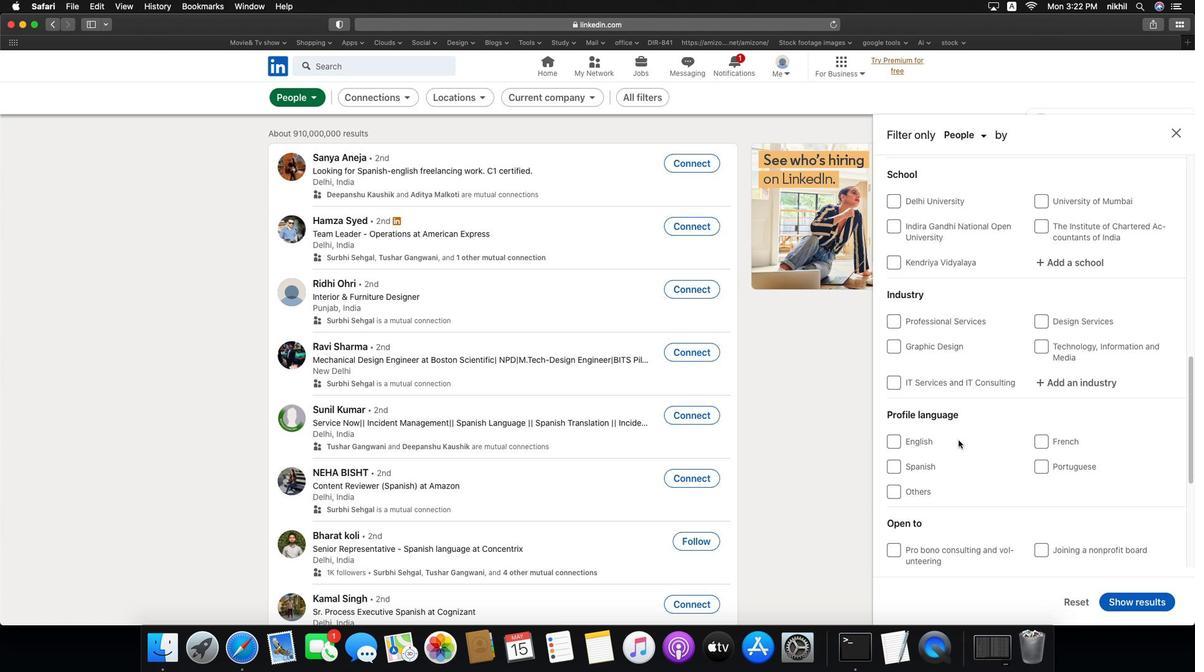 
Action: Mouse scrolled (1028, 376) with delta (0, 1)
Screenshot: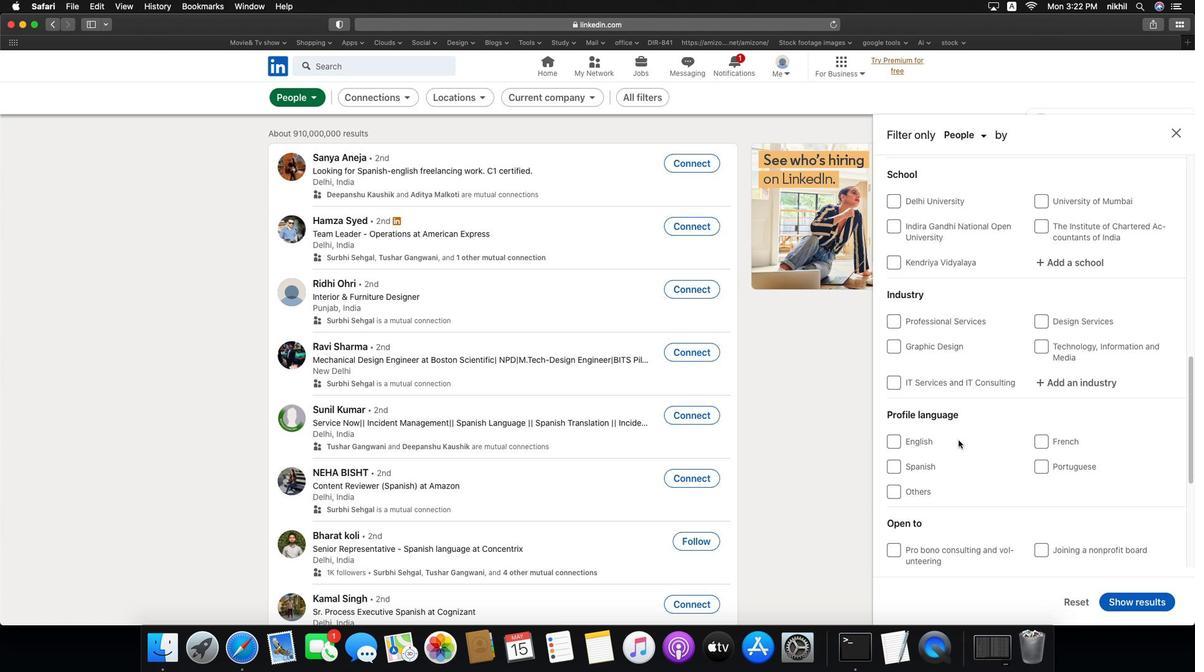 
Action: Mouse scrolled (1028, 376) with delta (0, 0)
Screenshot: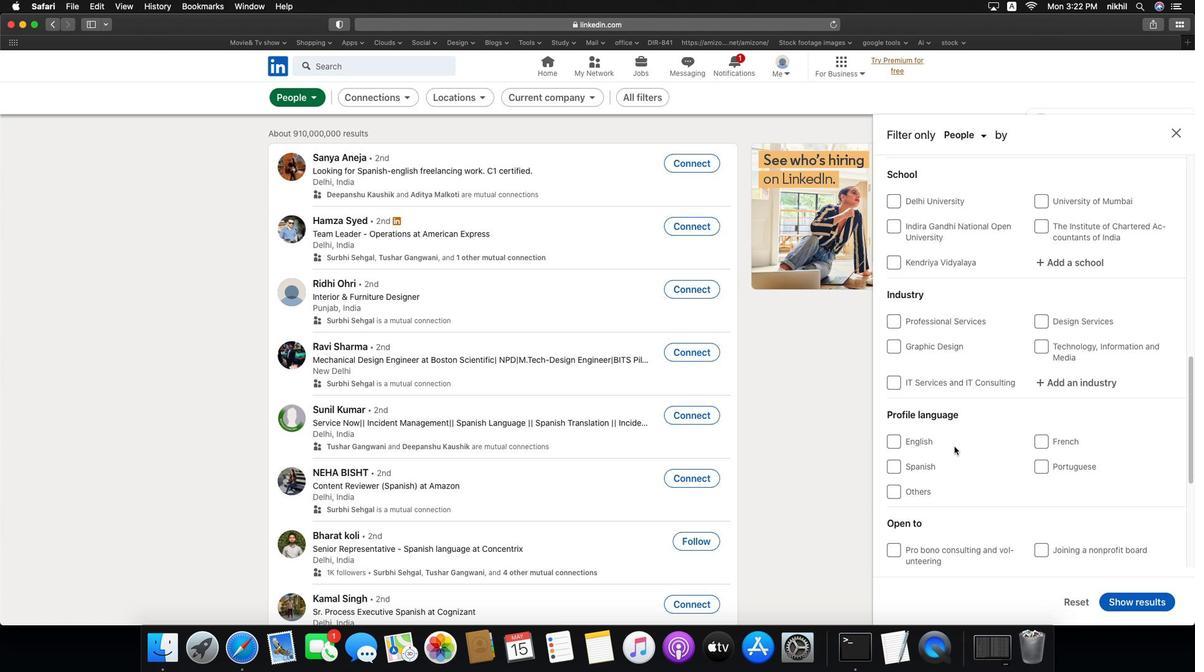 
Action: Mouse scrolled (1028, 376) with delta (0, 0)
Screenshot: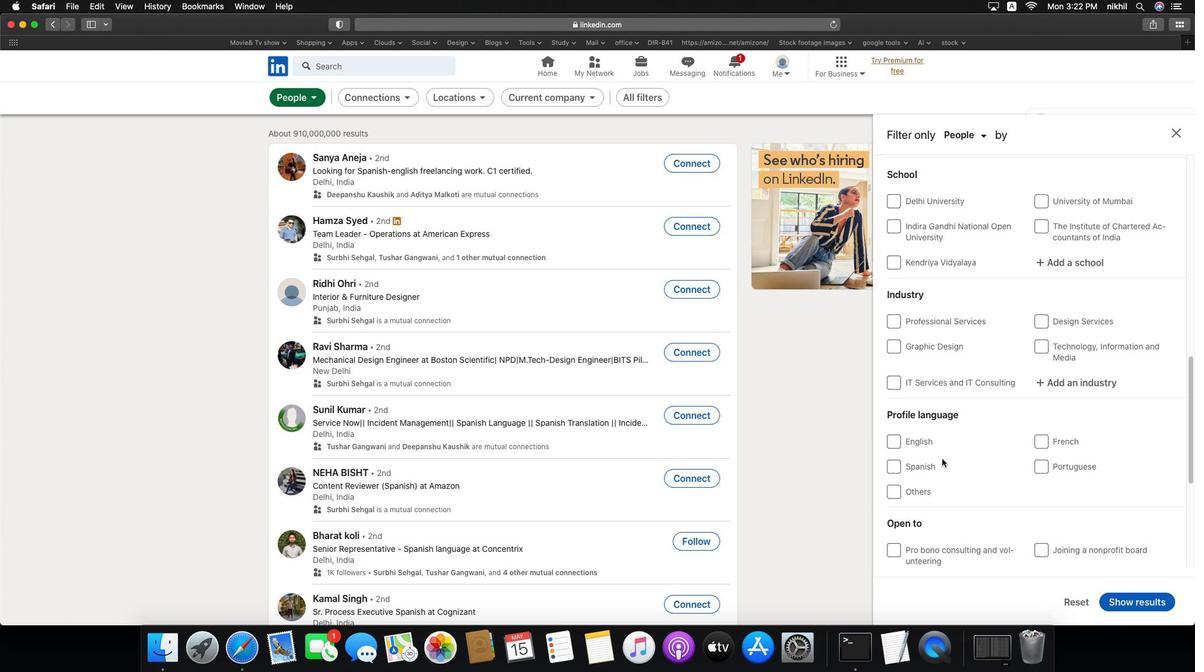 
Action: Mouse scrolled (1028, 376) with delta (0, 1)
Screenshot: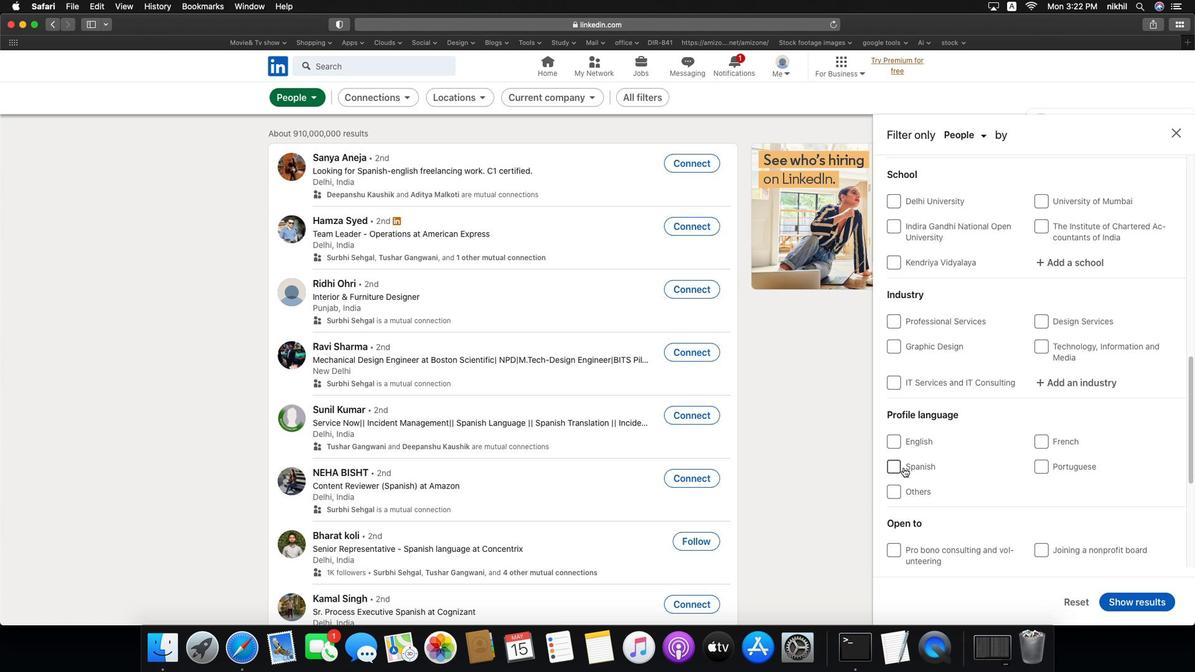 
Action: Mouse scrolled (1028, 376) with delta (0, 1)
Screenshot: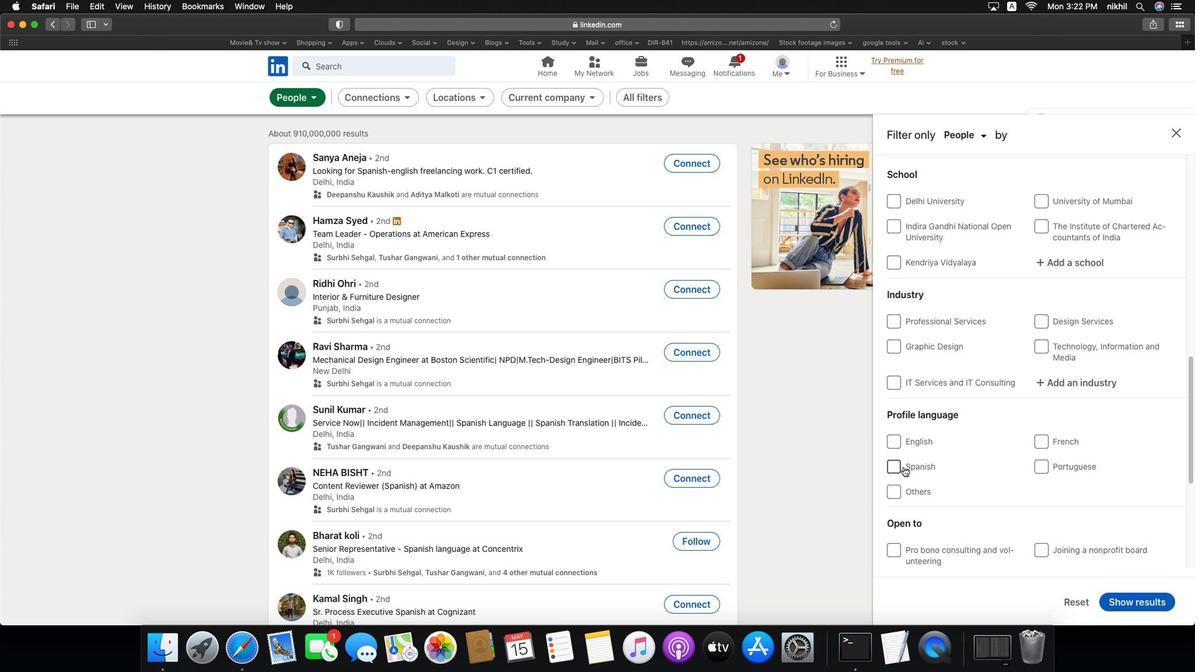 
Action: Mouse moved to (901, 464)
Screenshot: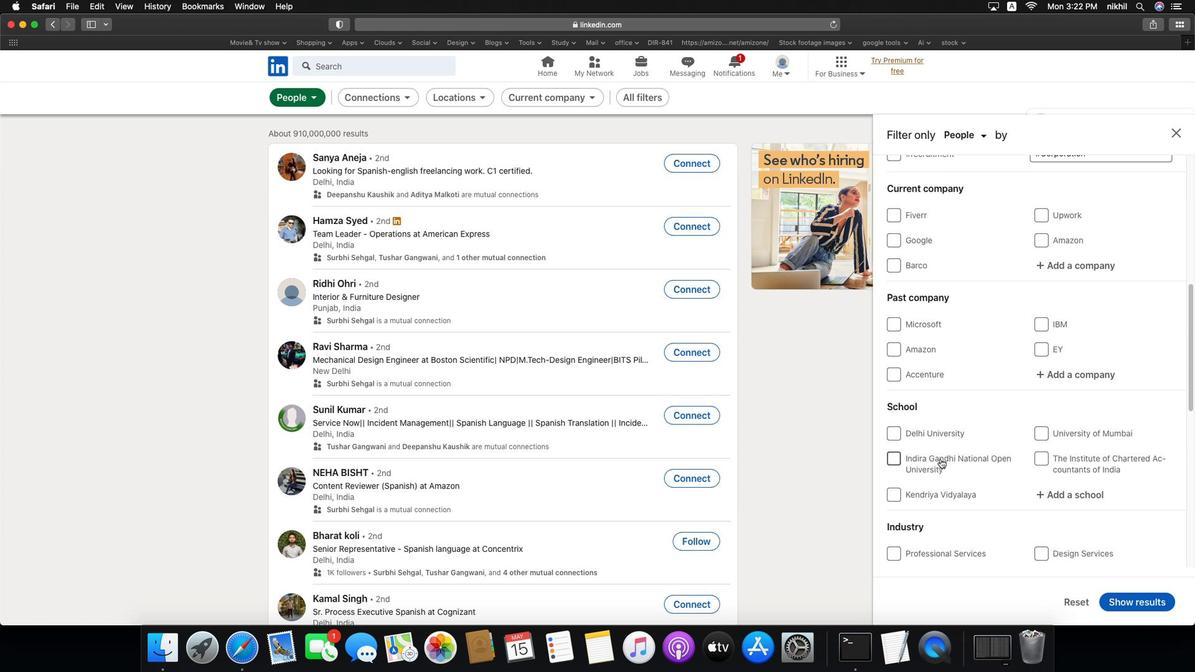 
Action: Mouse pressed left at (901, 464)
Screenshot: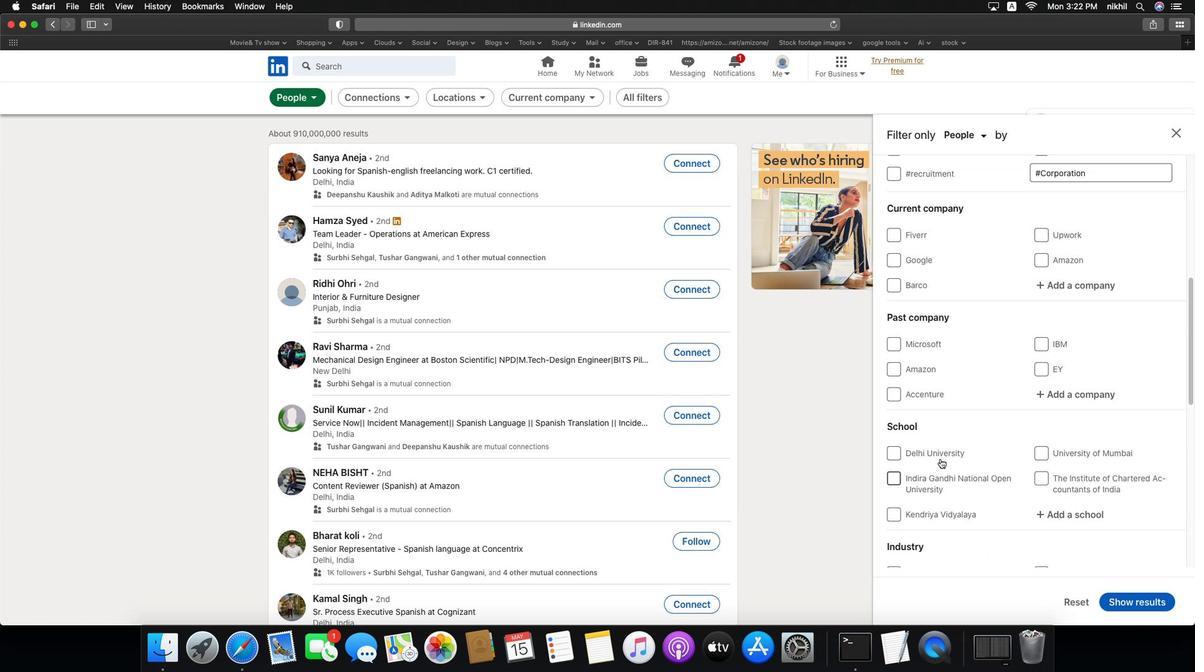
Action: Mouse moved to (937, 455)
Screenshot: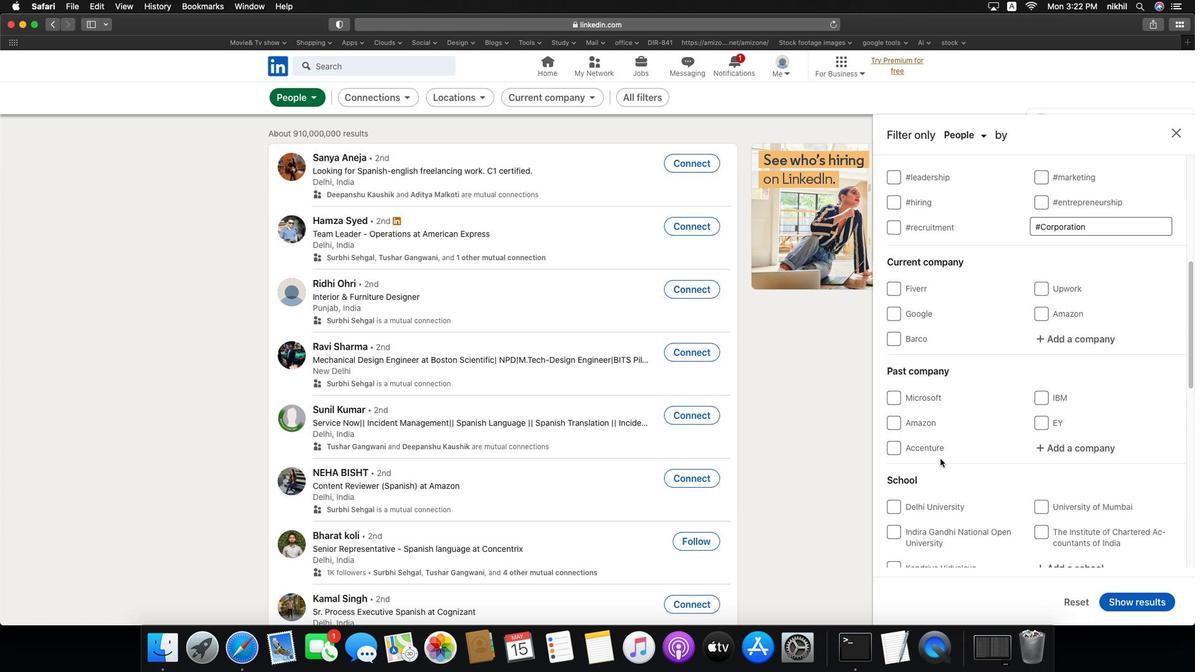 
Action: Mouse scrolled (937, 455) with delta (0, 3)
Screenshot: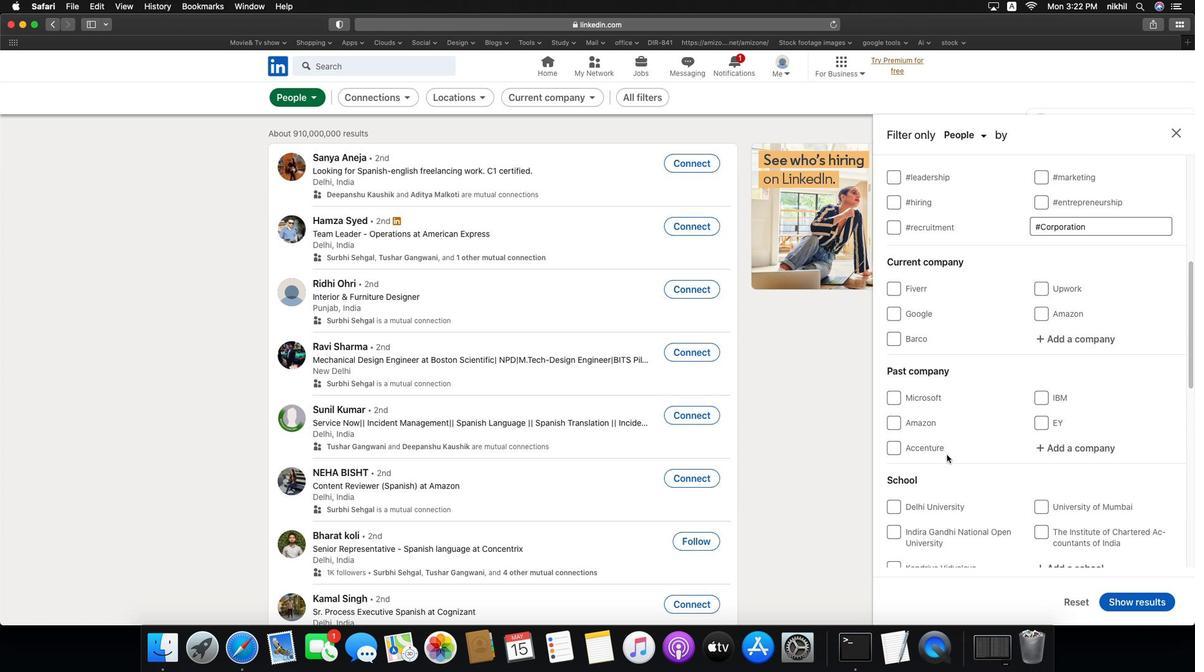 
Action: Mouse scrolled (937, 455) with delta (0, 3)
Screenshot: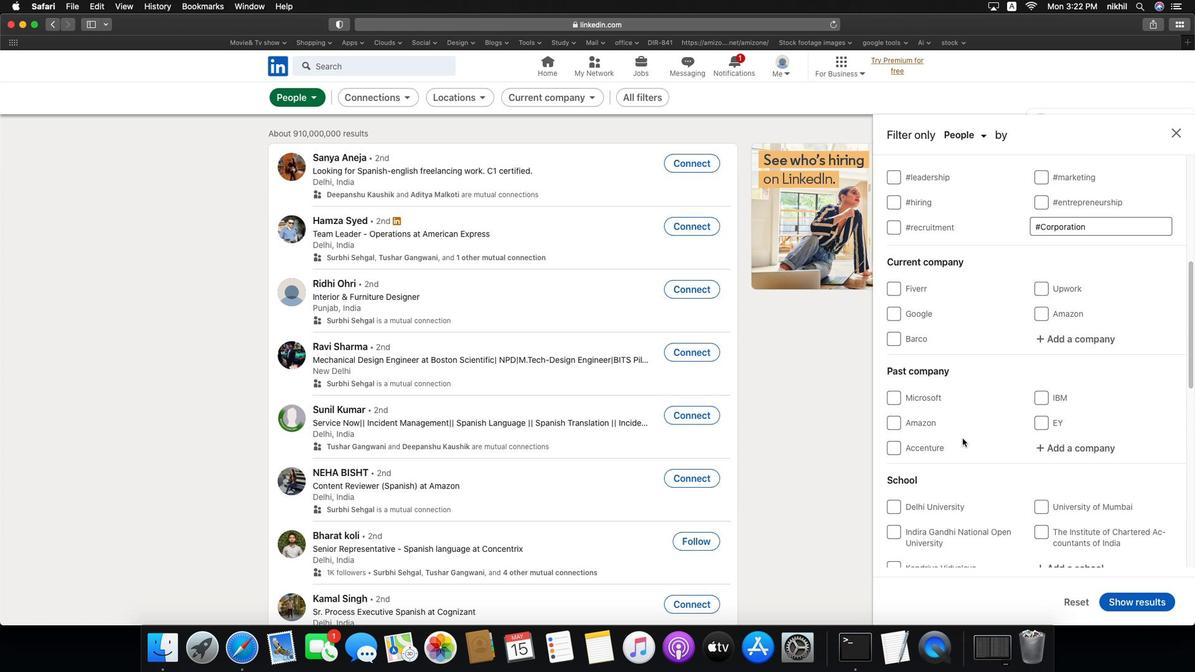 
Action: Mouse scrolled (937, 455) with delta (0, 4)
Screenshot: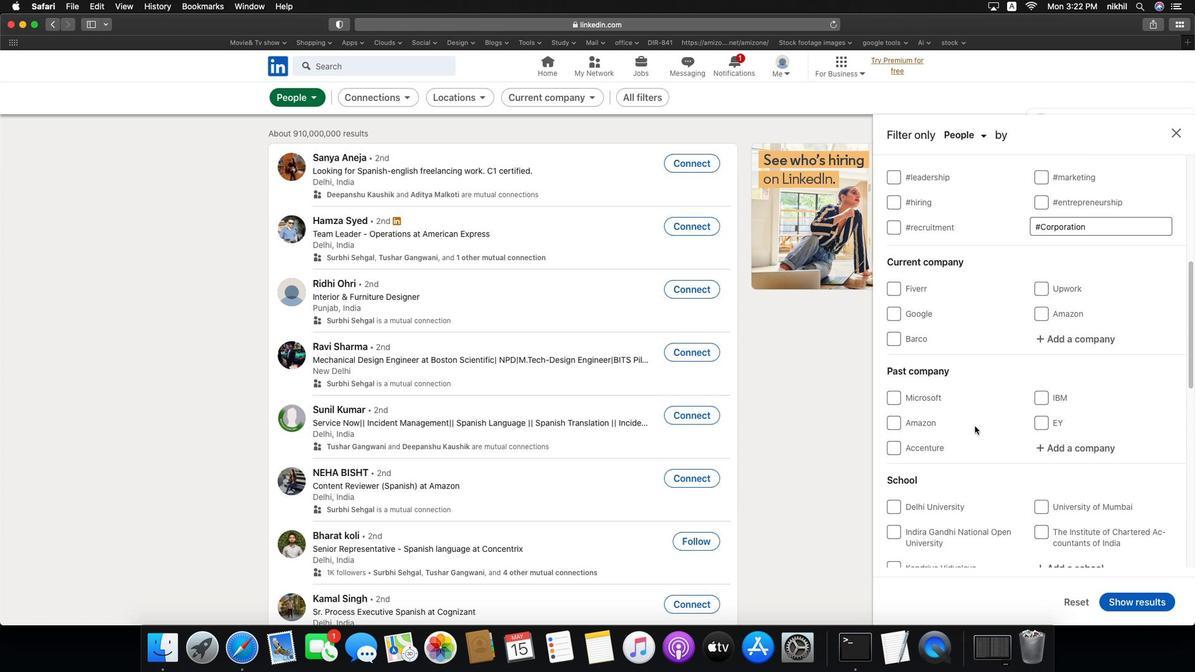
Action: Mouse scrolled (937, 455) with delta (0, 5)
Screenshot: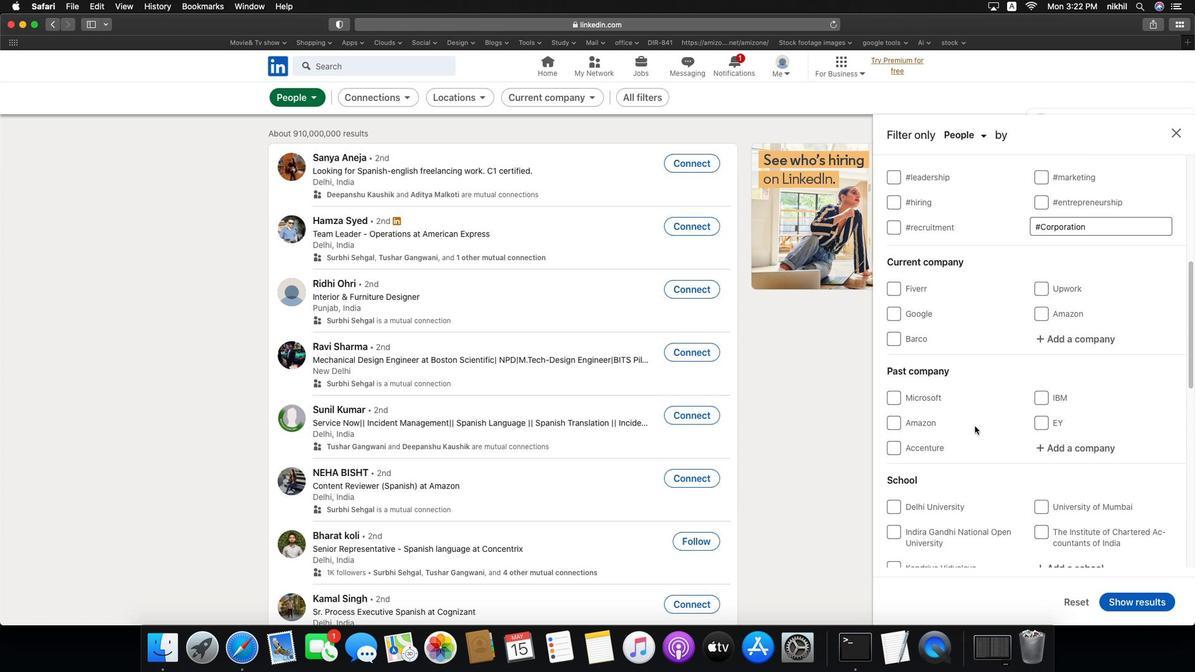 
Action: Mouse scrolled (937, 455) with delta (0, 3)
Screenshot: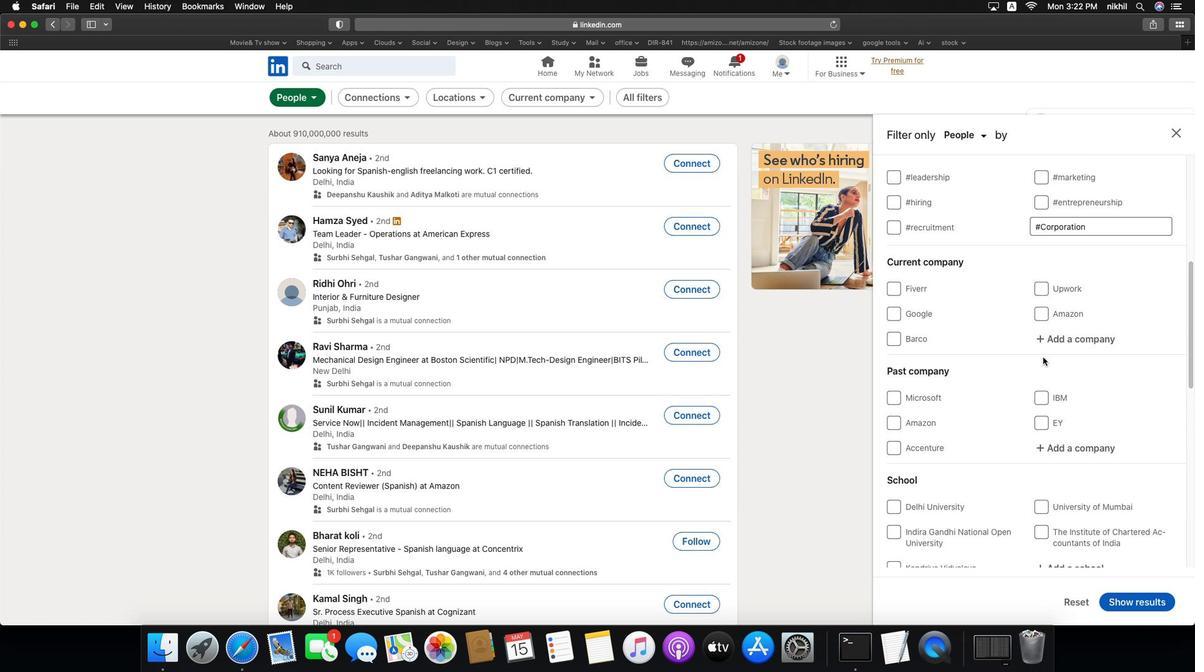 
Action: Mouse scrolled (937, 455) with delta (0, 3)
Screenshot: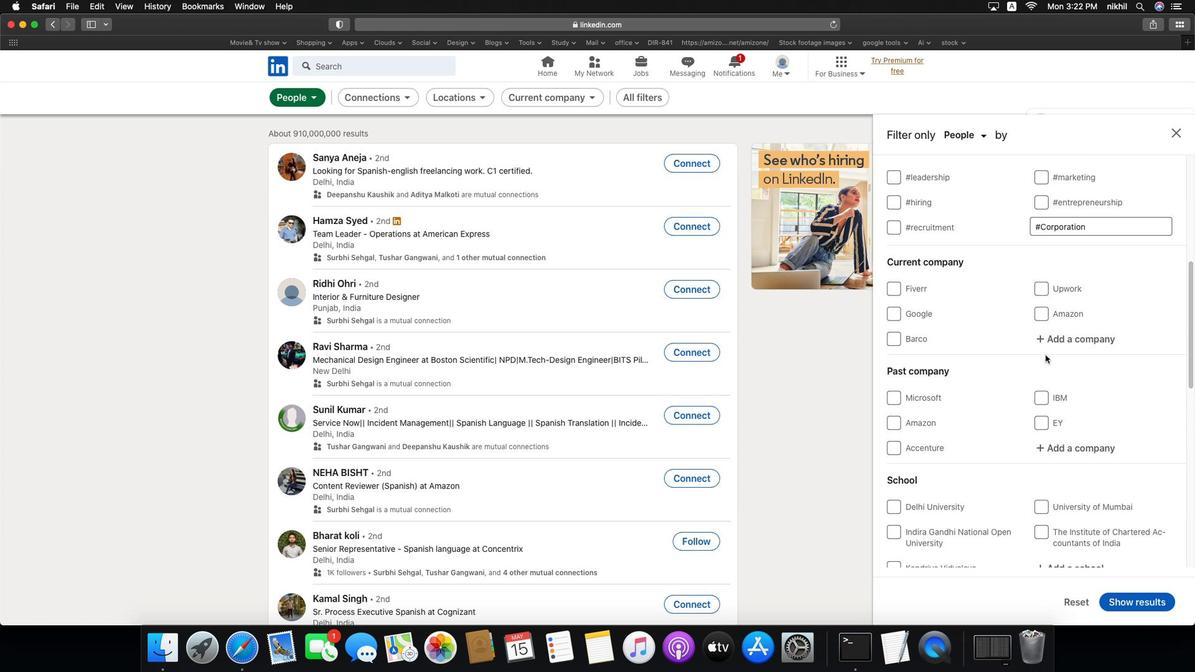 
Action: Mouse scrolled (937, 455) with delta (0, 3)
Screenshot: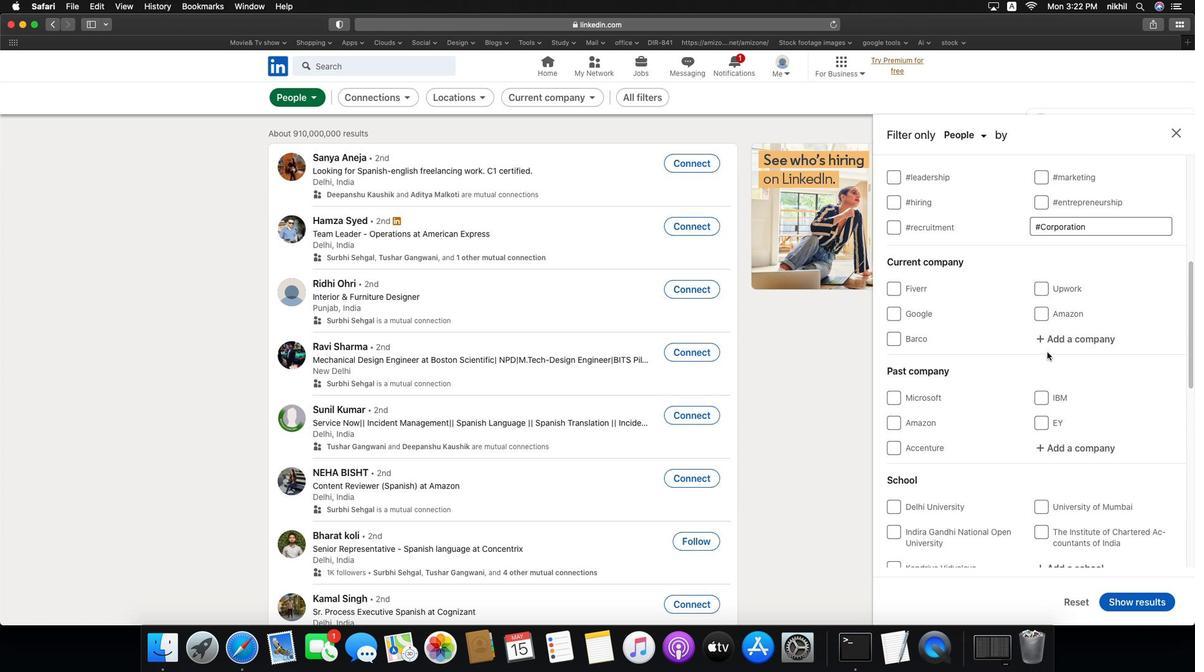 
Action: Mouse moved to (1050, 341)
Screenshot: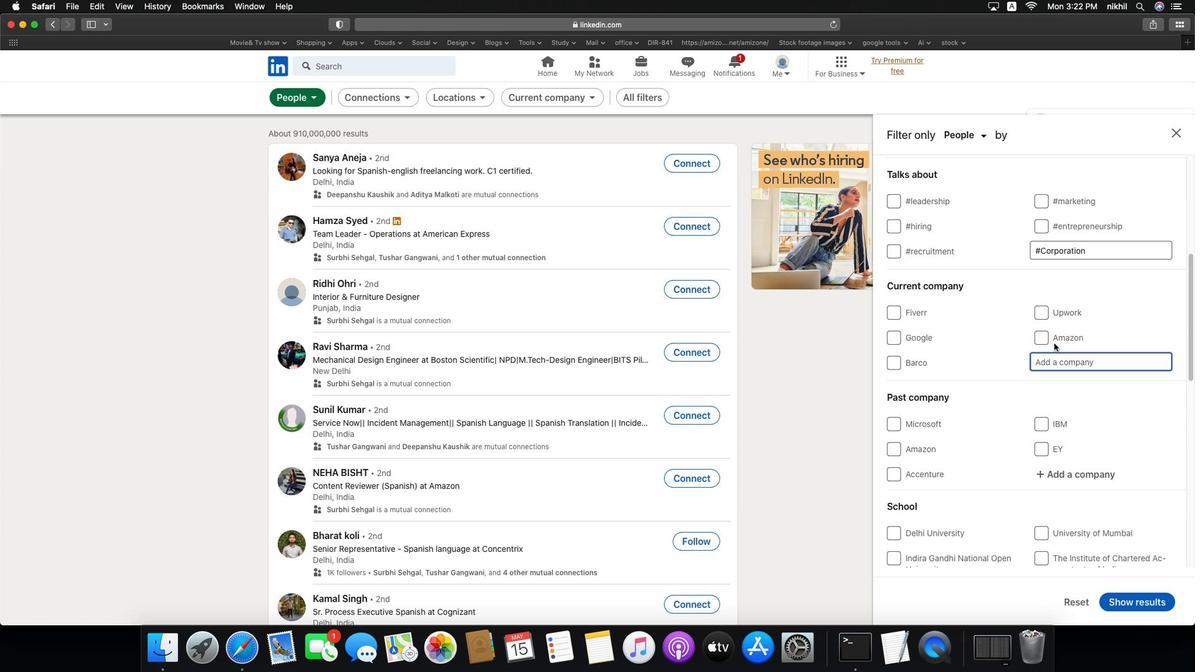 
Action: Mouse pressed left at (1050, 341)
Screenshot: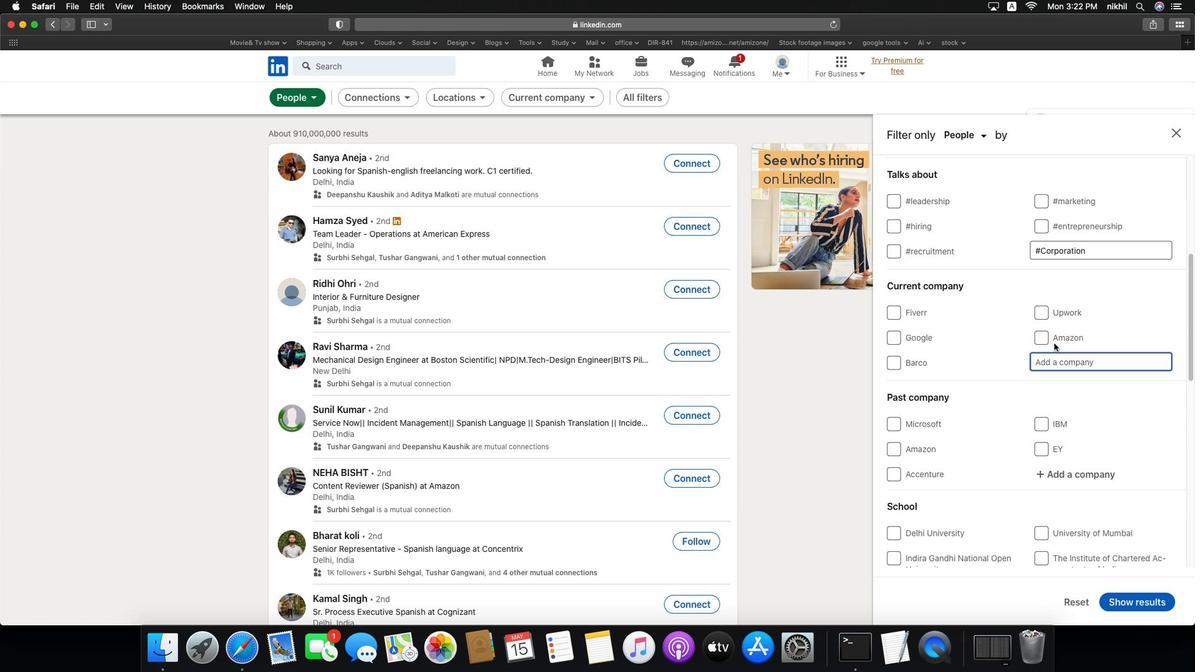 
Action: Mouse moved to (1050, 341)
Screenshot: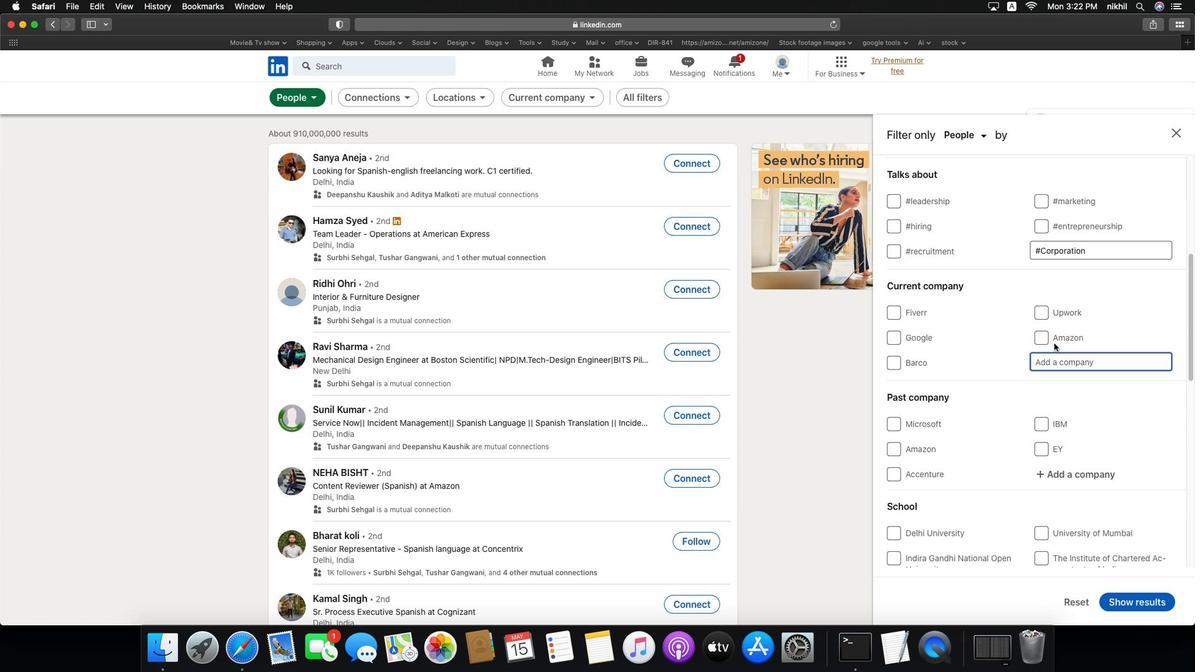 
Action: Key pressed Key.shift'#'Key.backspaceKey.caps_lock'N'Key.caps_lock'e''t''a''p'
Screenshot: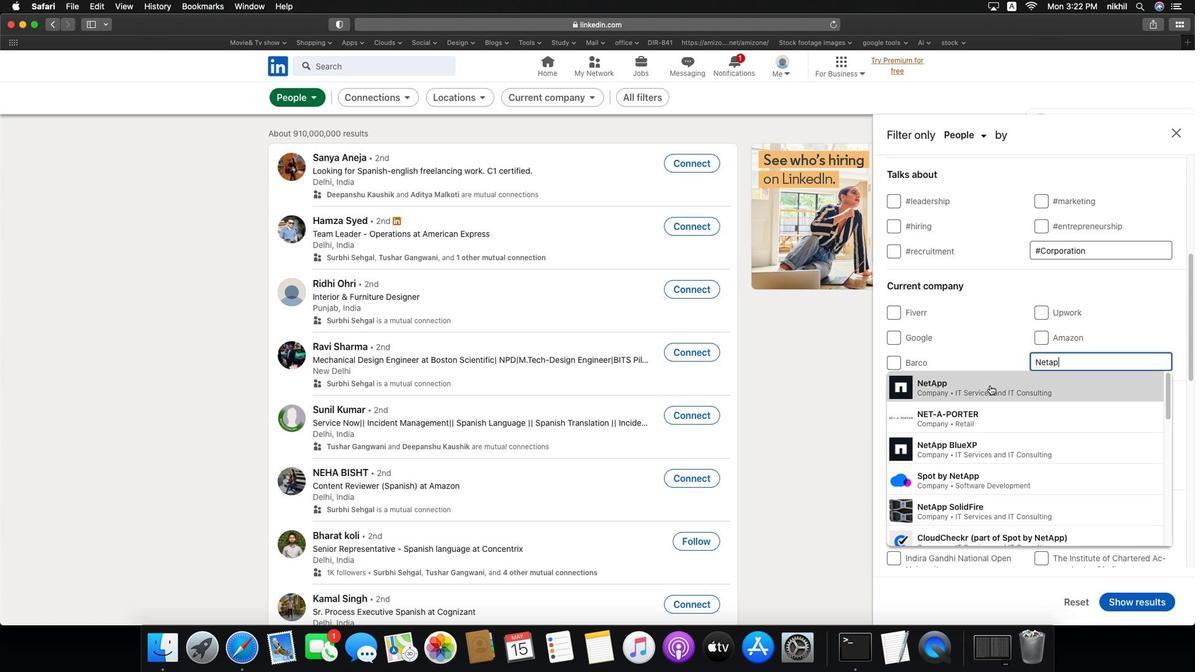 
Action: Mouse moved to (986, 383)
Screenshot: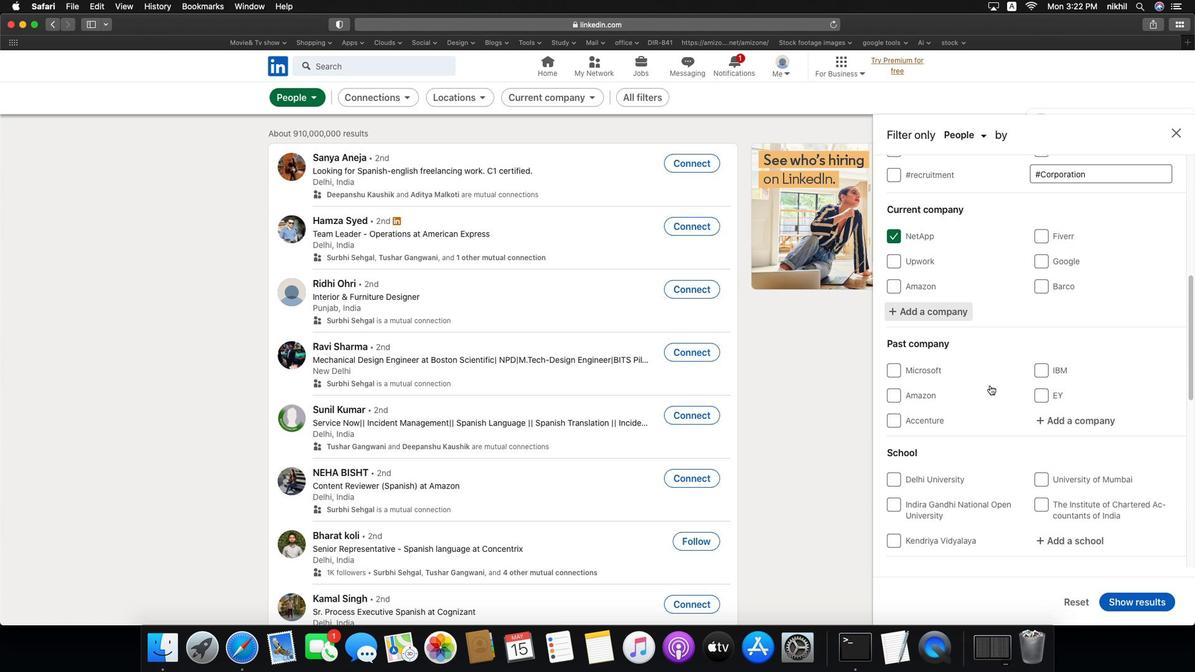 
Action: Mouse pressed left at (986, 383)
Screenshot: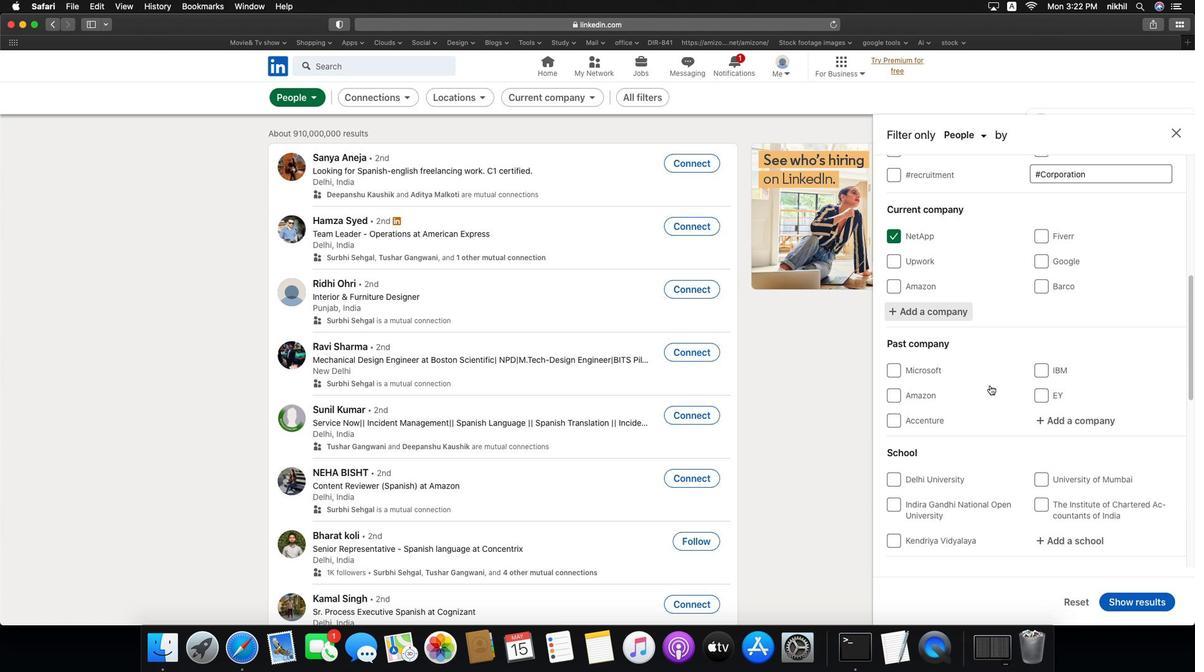 
Action: Mouse scrolled (986, 383) with delta (0, 1)
Screenshot: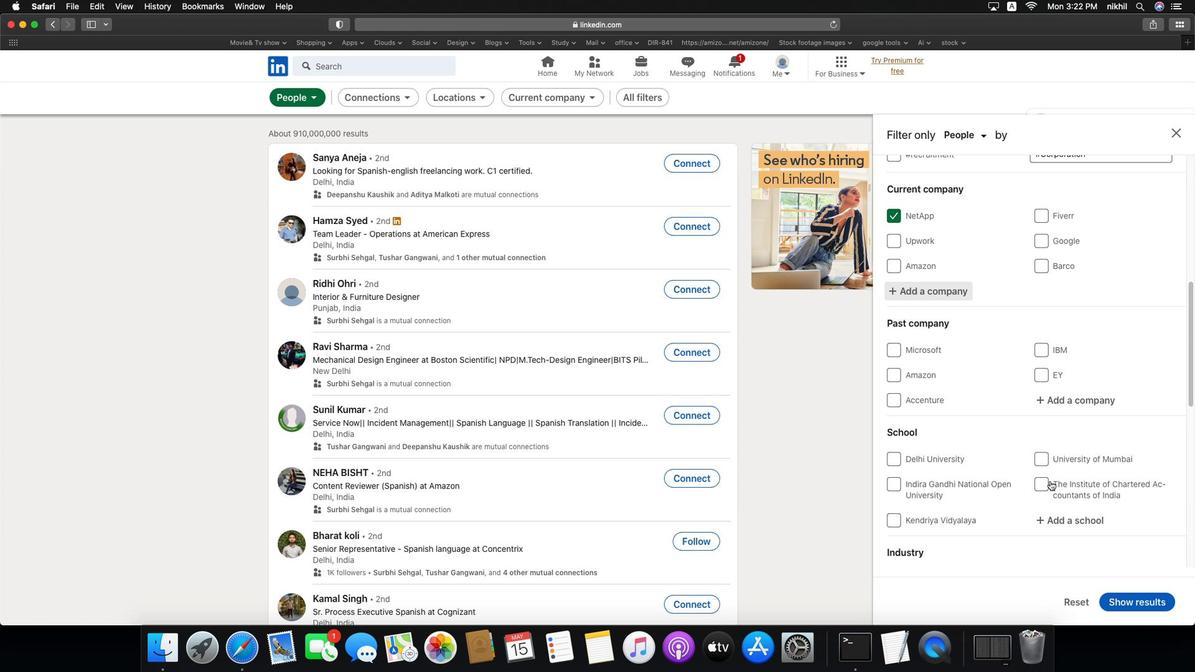 
Action: Mouse scrolled (986, 383) with delta (0, 1)
Screenshot: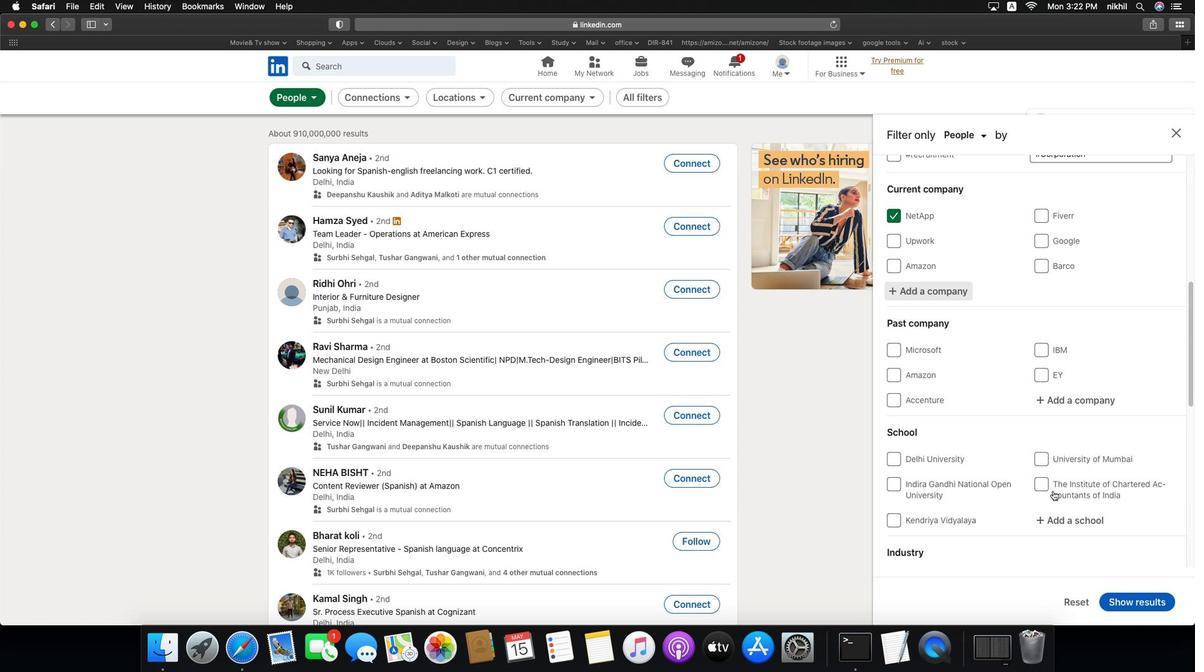 
Action: Mouse scrolled (986, 383) with delta (0, 1)
Screenshot: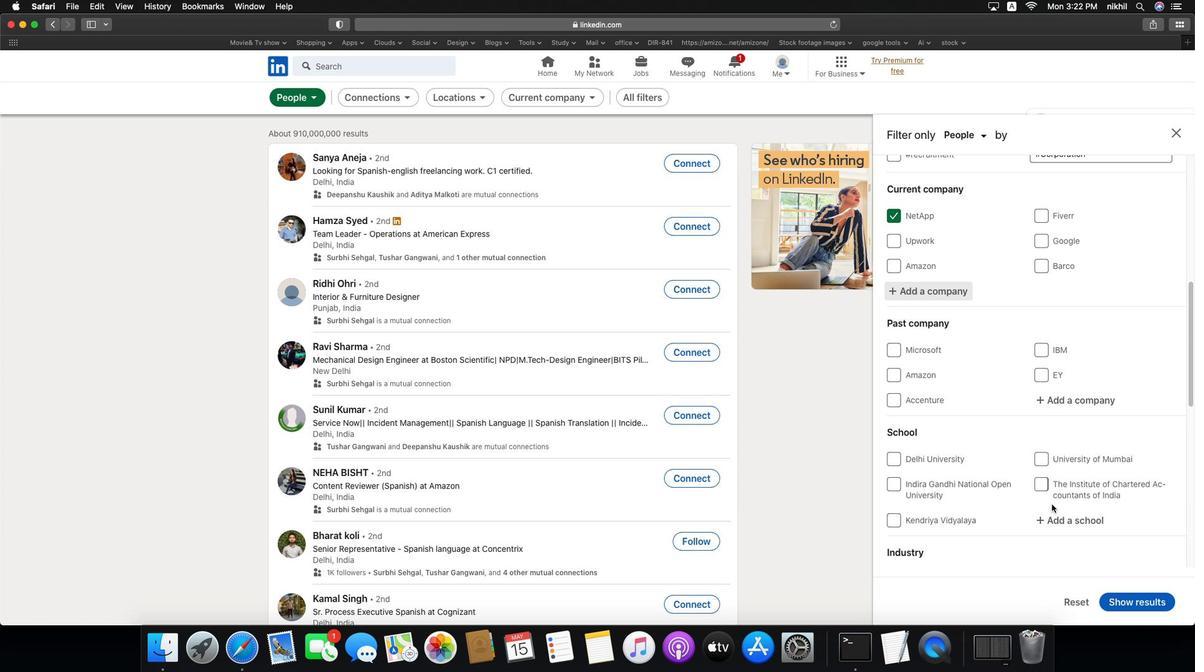 
Action: Mouse moved to (987, 383)
Screenshot: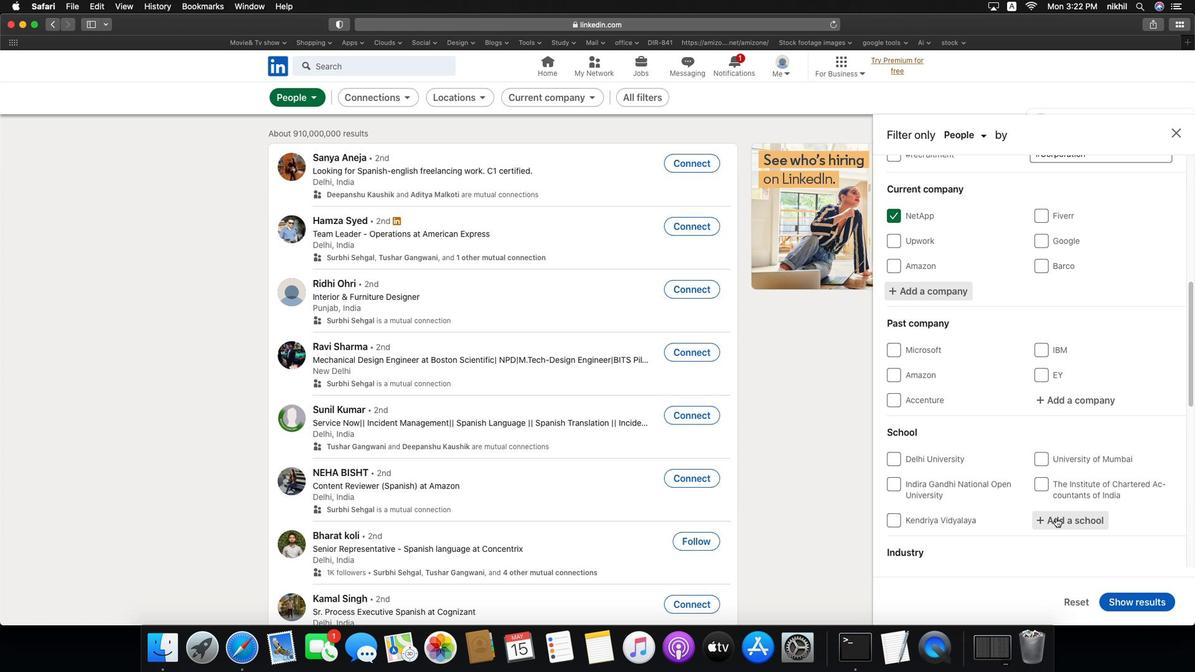
Action: Mouse scrolled (987, 383) with delta (0, 1)
Screenshot: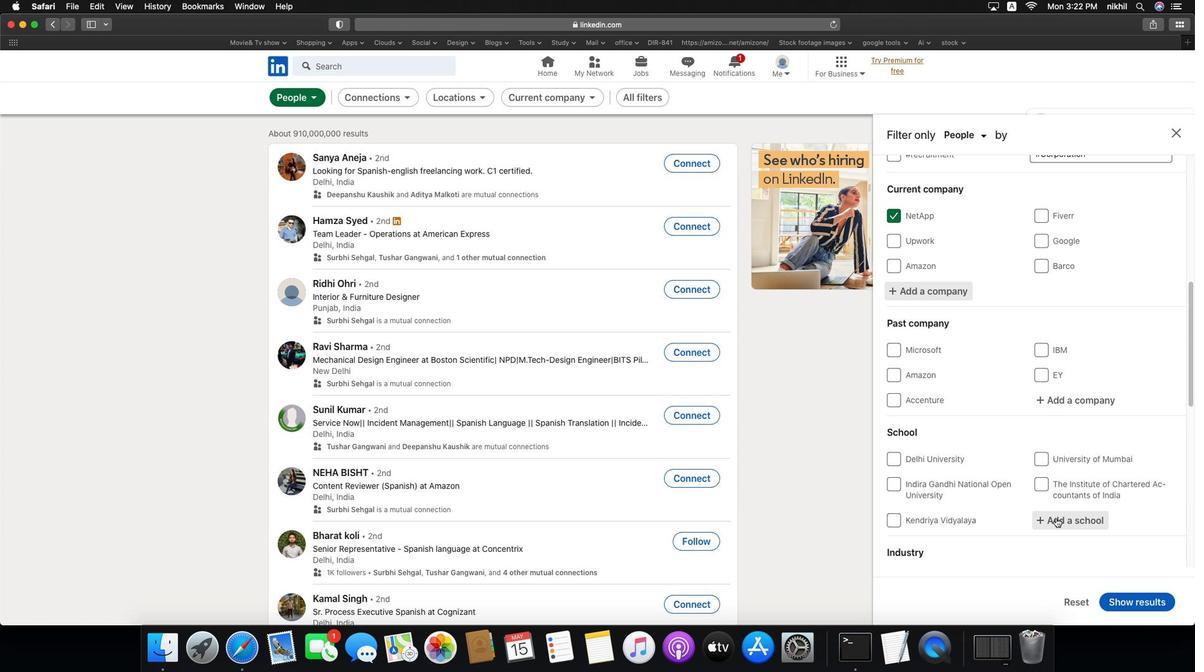 
Action: Mouse scrolled (987, 383) with delta (0, 1)
Screenshot: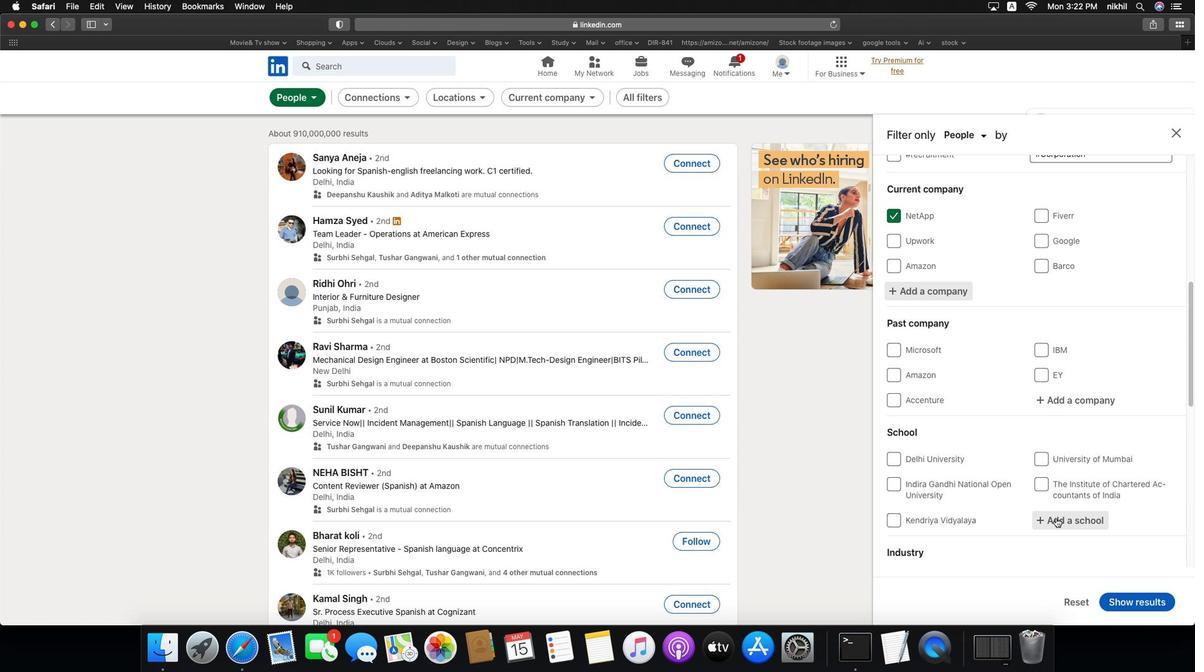 
Action: Mouse moved to (1053, 513)
Screenshot: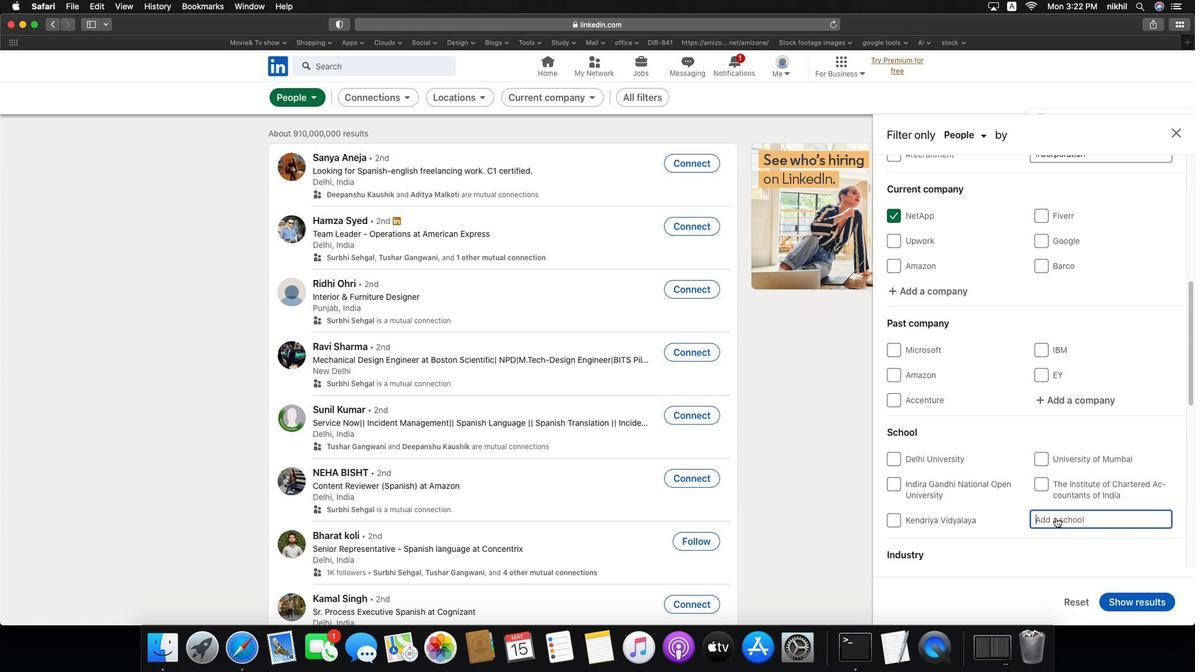 
Action: Mouse pressed left at (1053, 513)
Screenshot: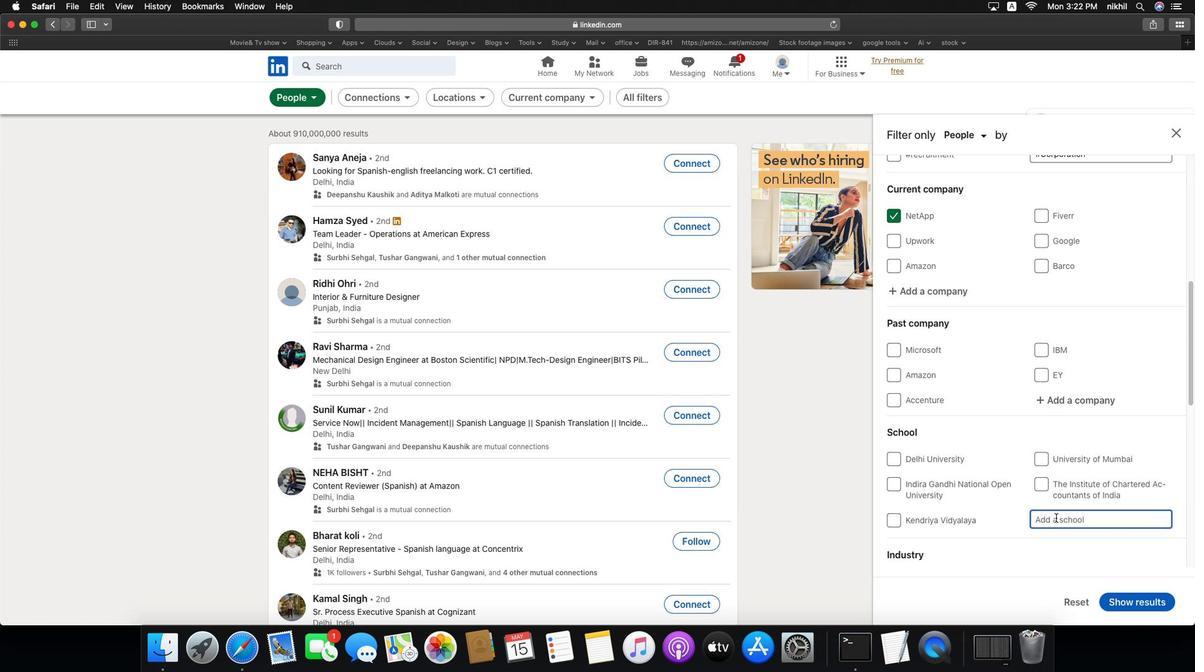 
Action: Key pressed Key.caps_lock'S'Key.caps_lock't''.'Key.space'a''l'
Screenshot: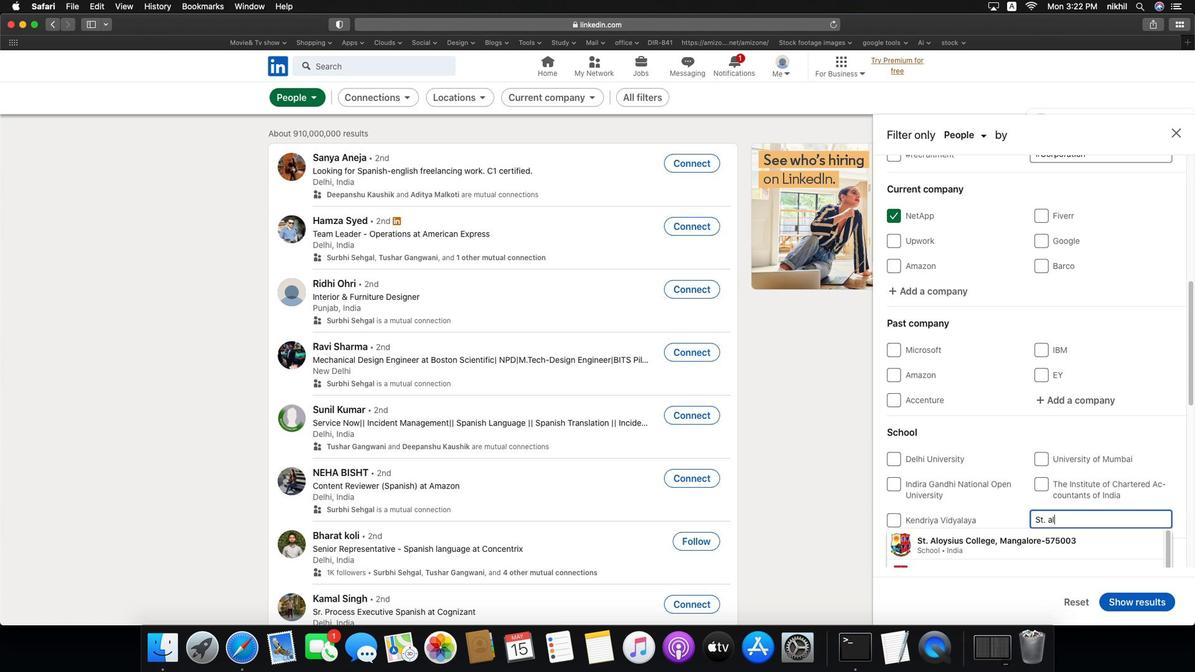 
Action: Mouse moved to (1023, 526)
Screenshot: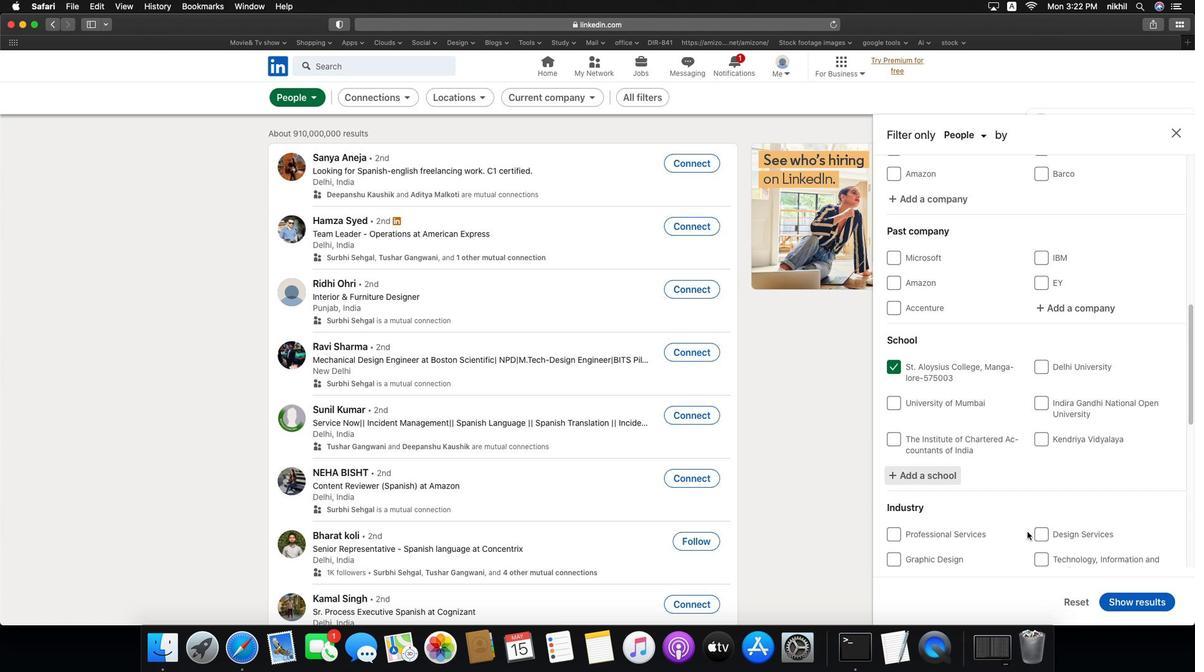 
Action: Mouse pressed left at (1023, 526)
Screenshot: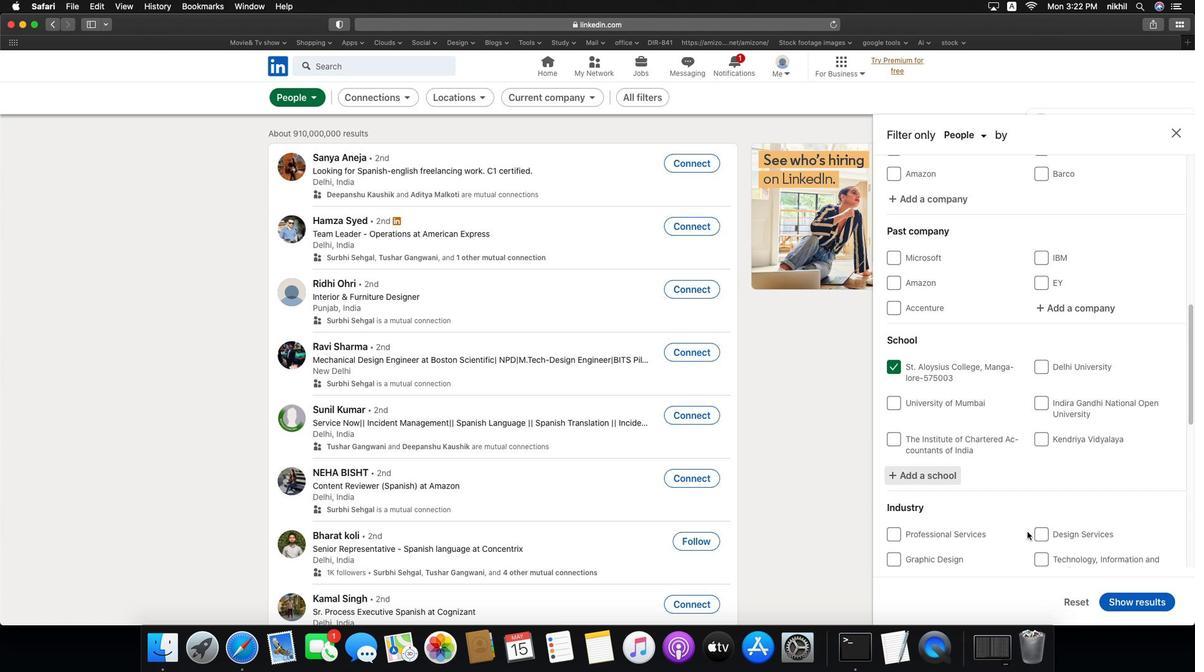 
Action: Mouse scrolled (1023, 526) with delta (0, 1)
Screenshot: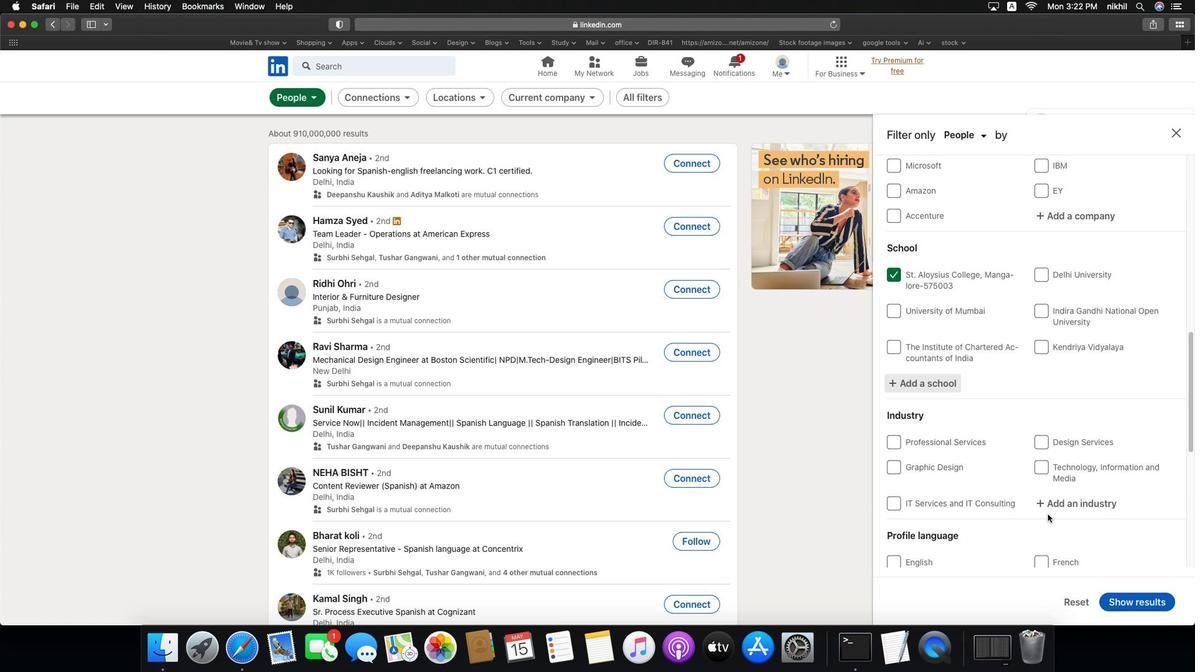 
Action: Mouse scrolled (1023, 526) with delta (0, 1)
Screenshot: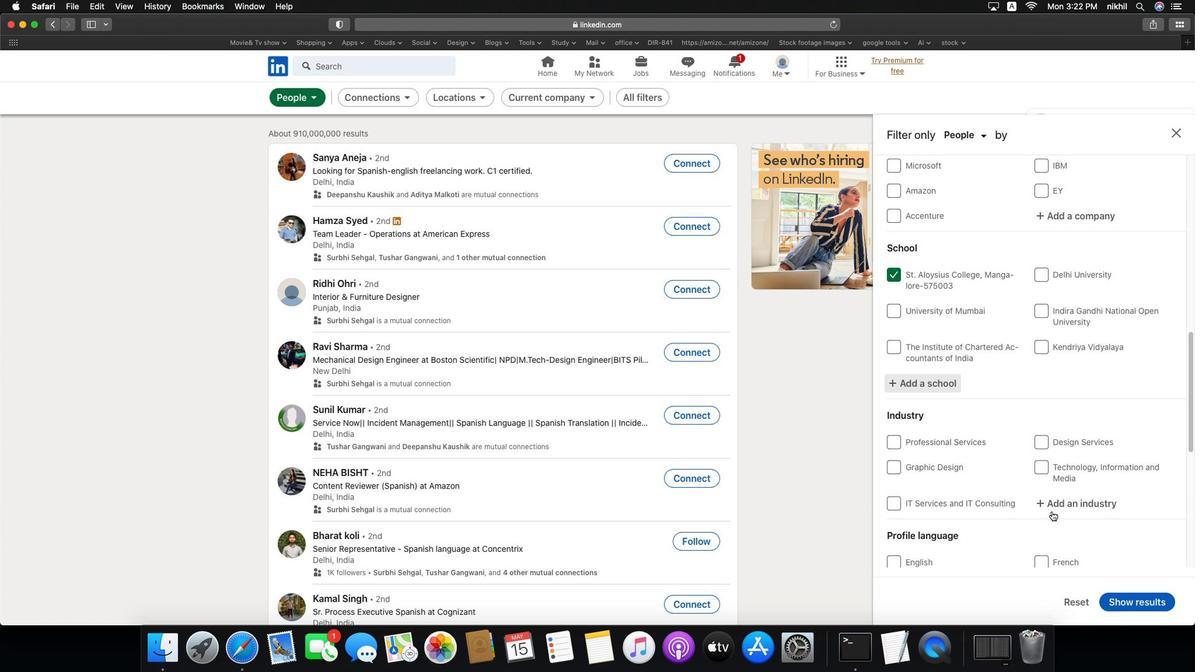 
Action: Mouse scrolled (1023, 526) with delta (0, 1)
Screenshot: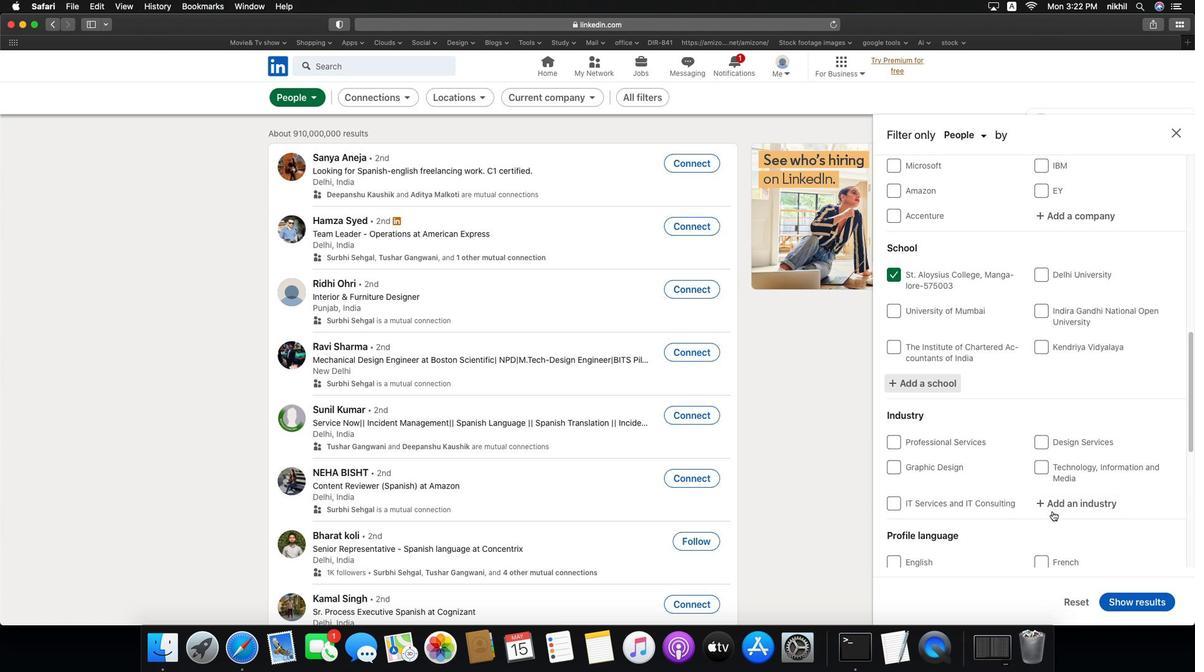 
Action: Mouse scrolled (1023, 526) with delta (0, 1)
Screenshot: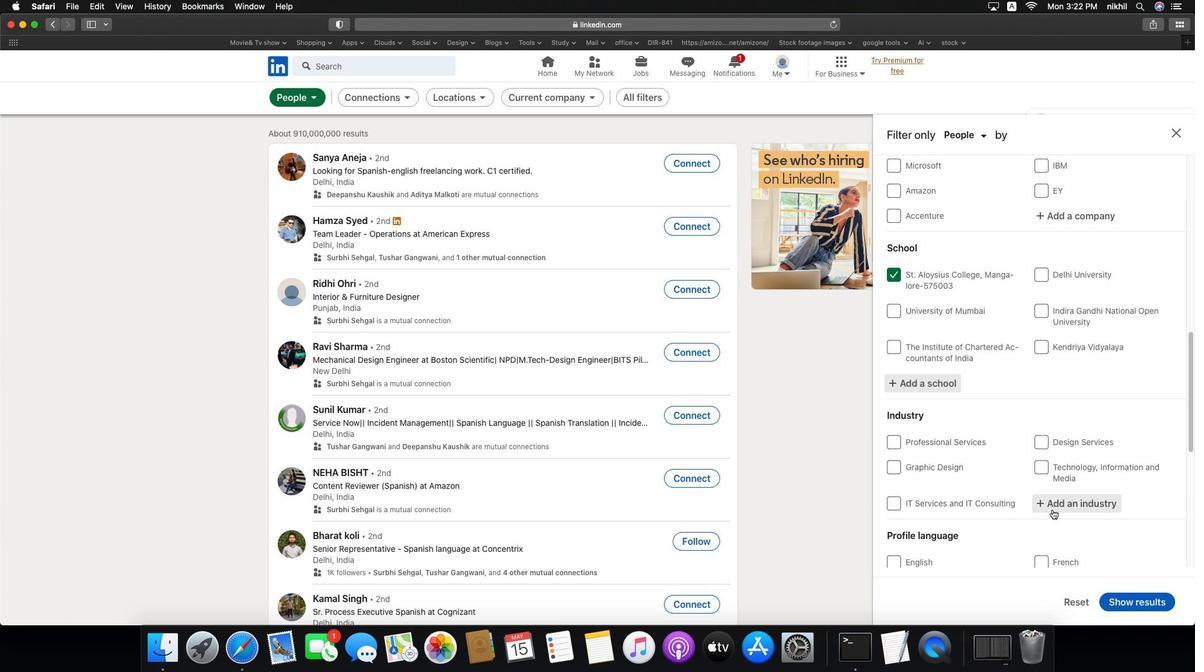
Action: Mouse scrolled (1023, 526) with delta (0, 1)
Screenshot: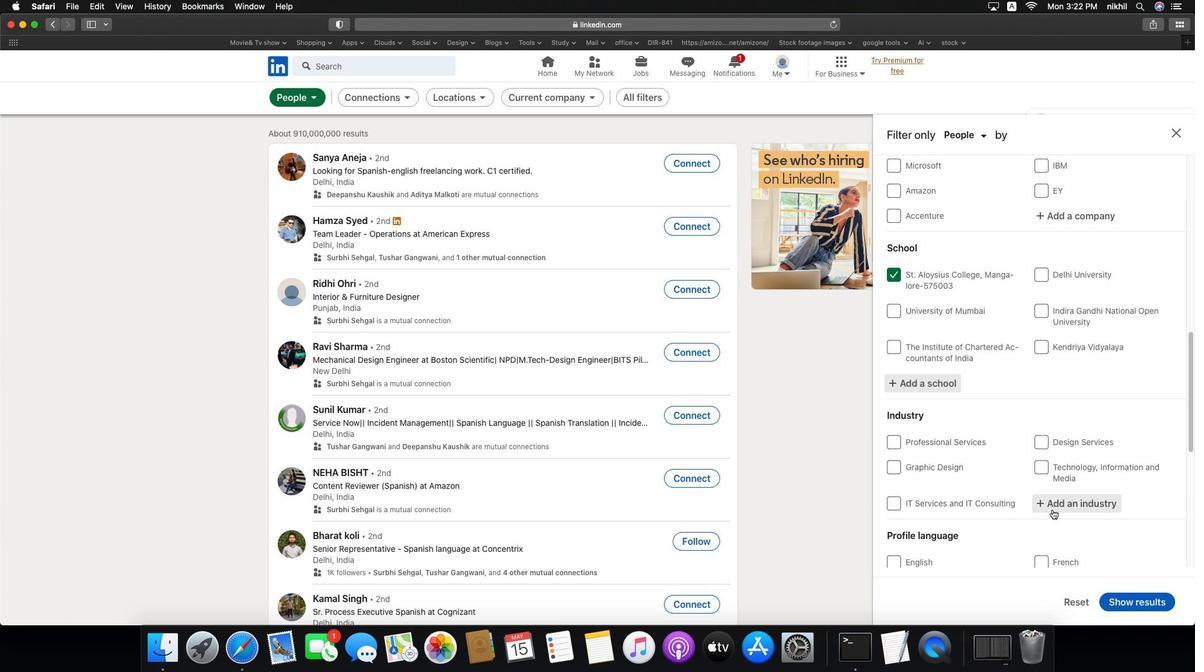 
Action: Mouse scrolled (1023, 526) with delta (0, 1)
Screenshot: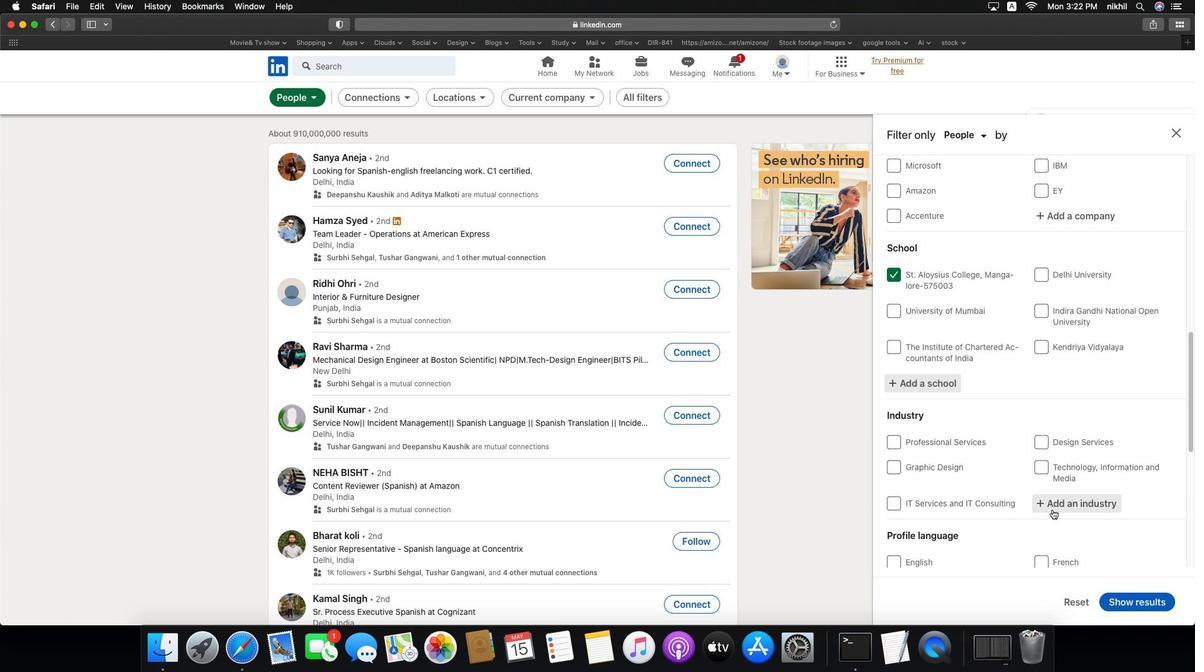 
Action: Mouse moved to (1049, 505)
Screenshot: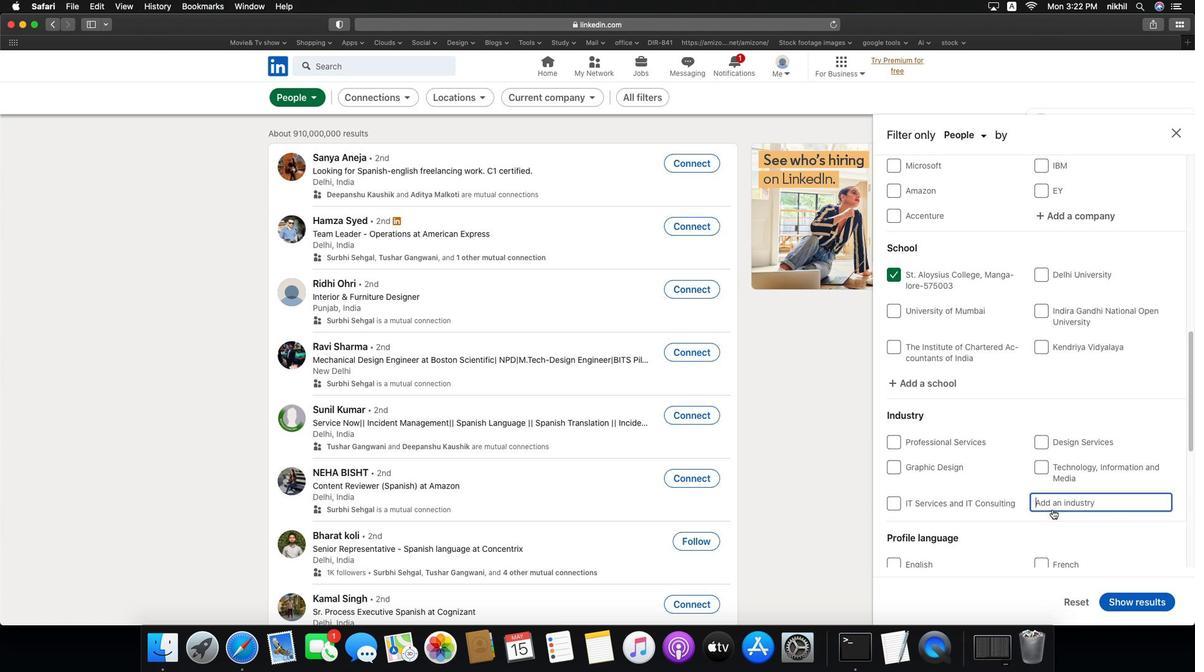 
Action: Mouse pressed left at (1049, 505)
Screenshot: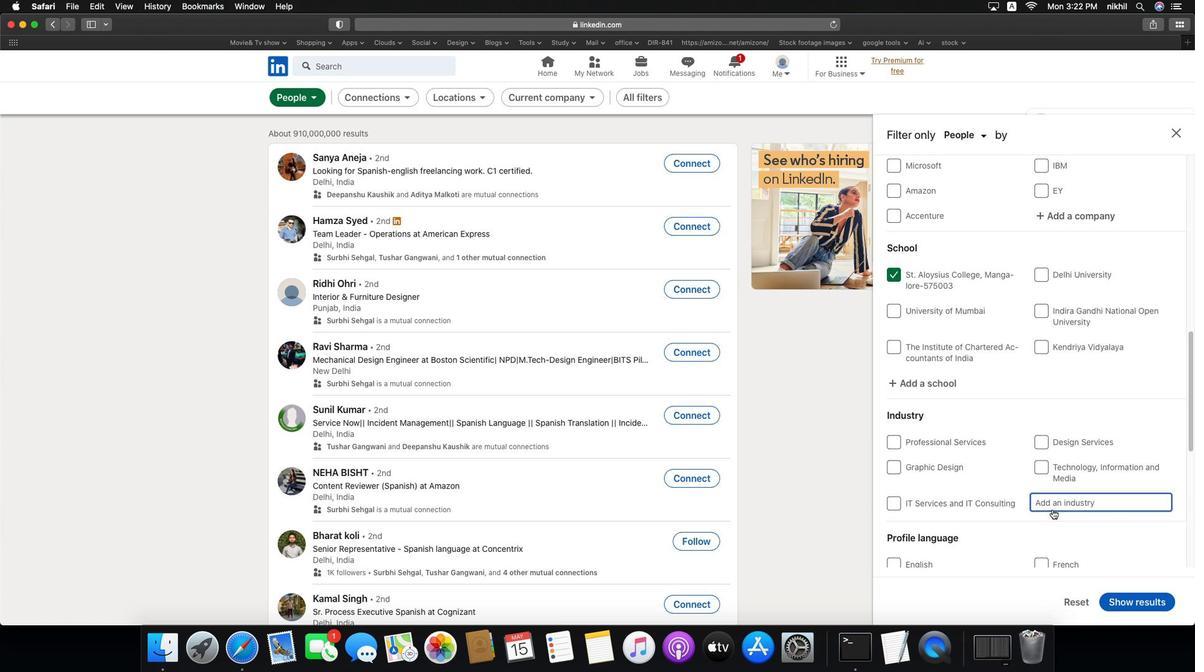 
Action: Key pressed Key.caps_lock'C'Key.caps_lock'i''v''i''c'
Screenshot: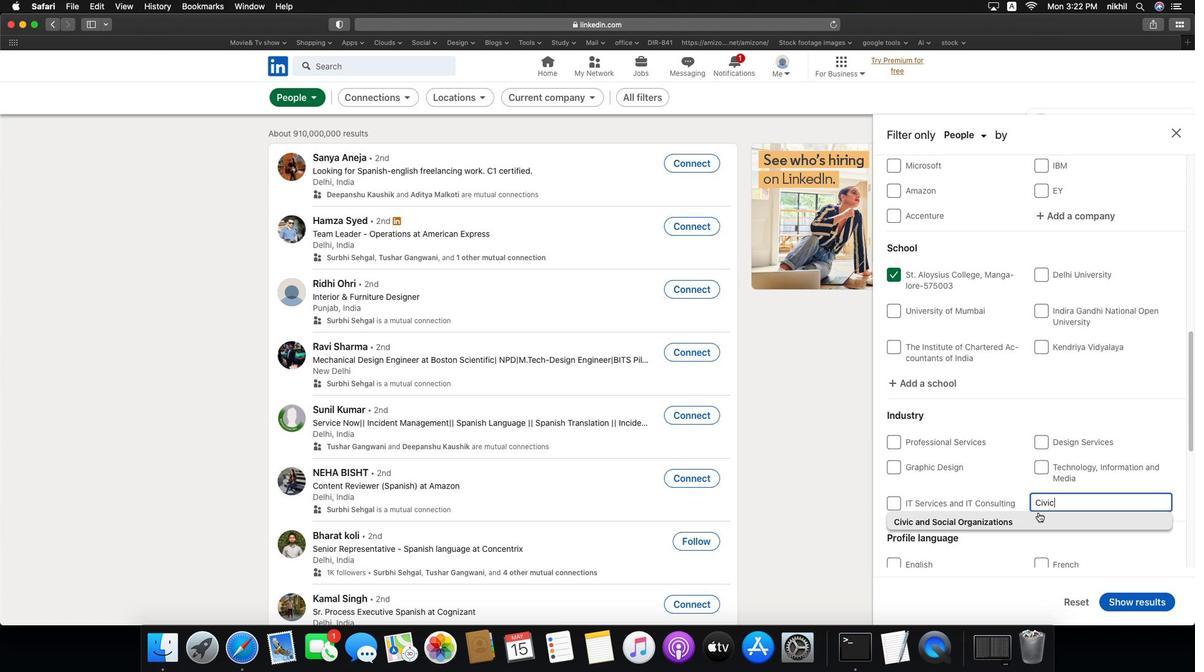 
Action: Mouse moved to (1033, 510)
Screenshot: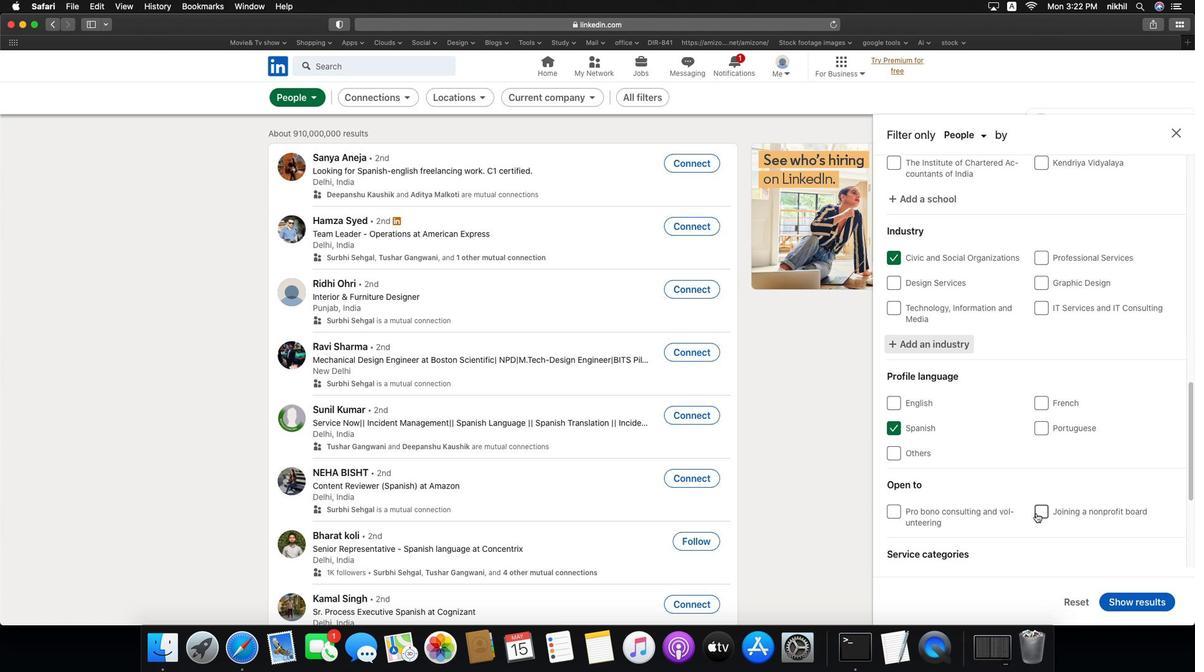 
Action: Mouse pressed left at (1033, 510)
Screenshot: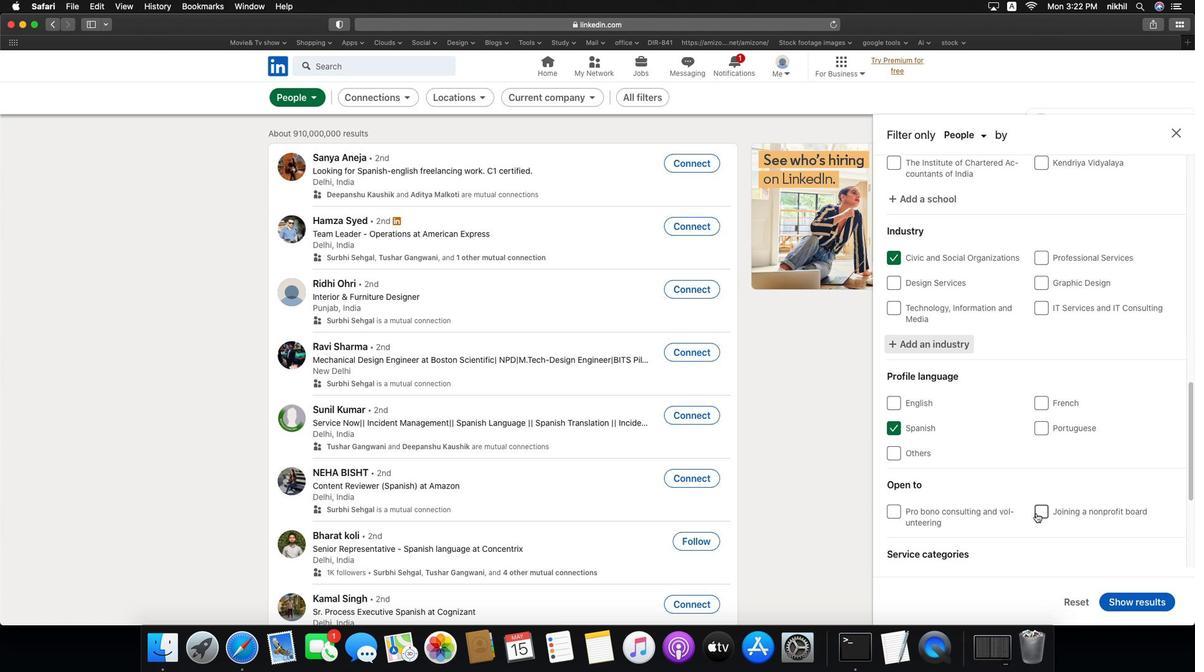 
Action: Mouse scrolled (1033, 510) with delta (0, 1)
Screenshot: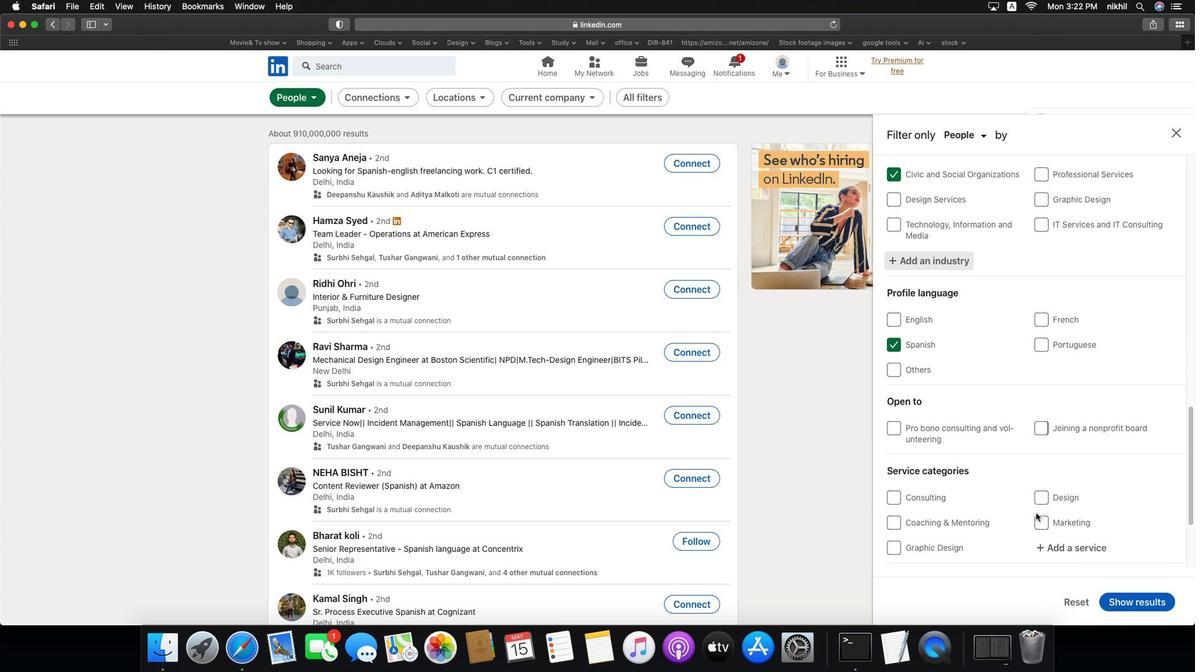
Action: Mouse scrolled (1033, 510) with delta (0, 1)
Screenshot: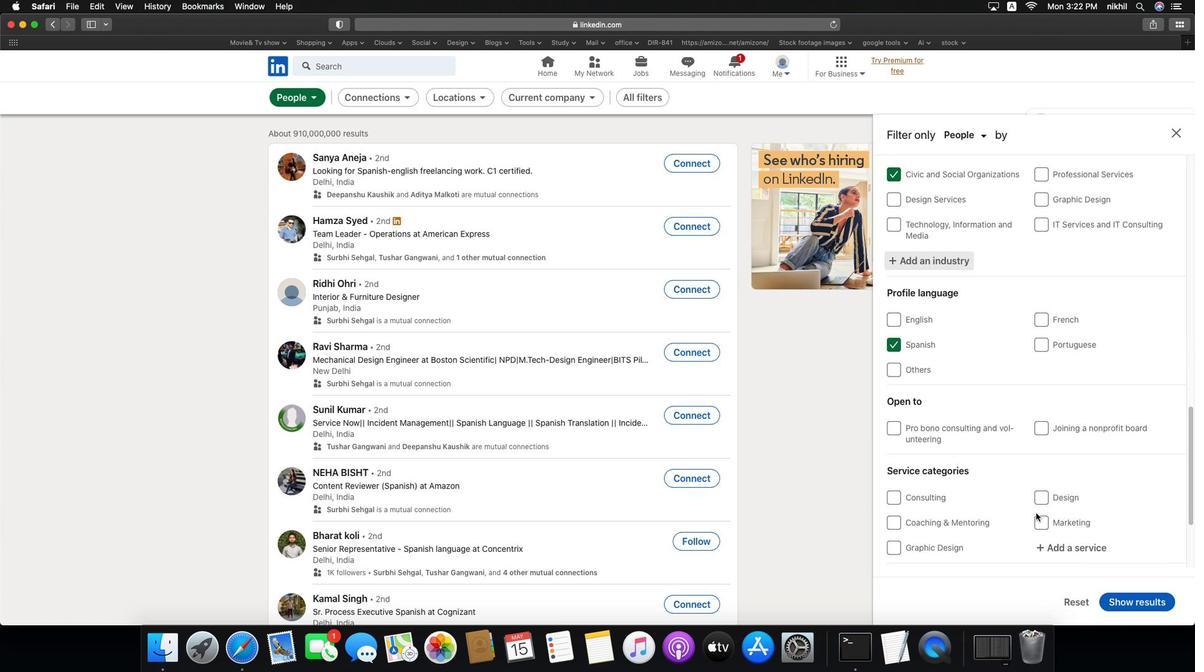 
Action: Mouse scrolled (1033, 510) with delta (0, 1)
Screenshot: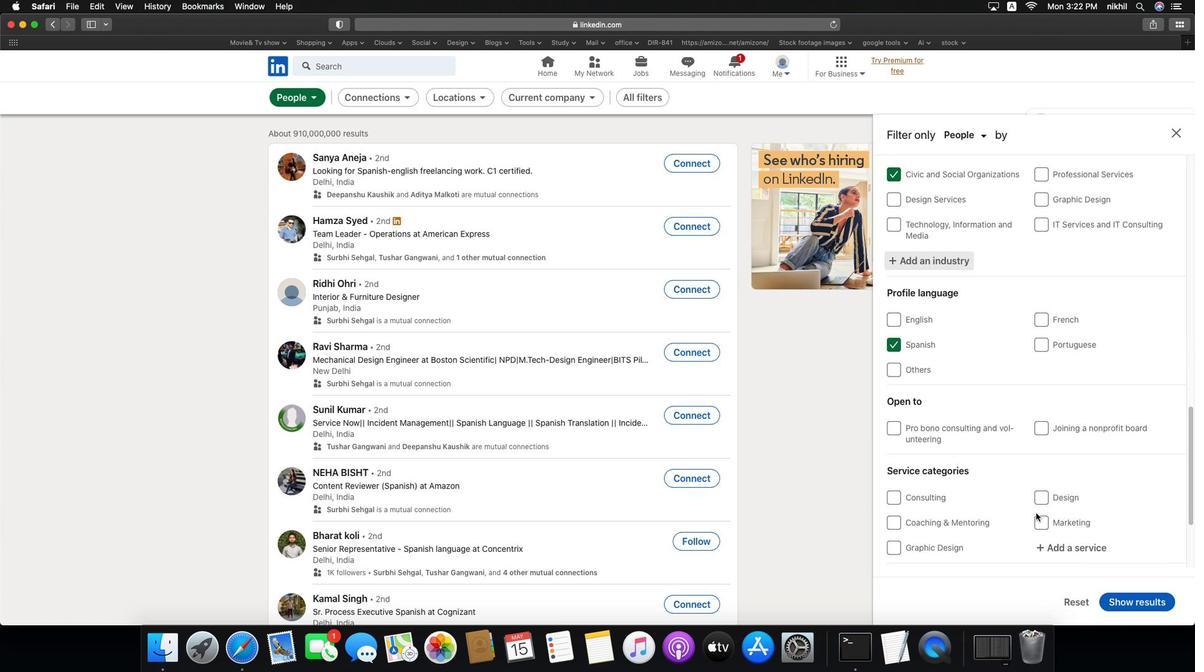 
Action: Mouse scrolled (1033, 510) with delta (0, 0)
Screenshot: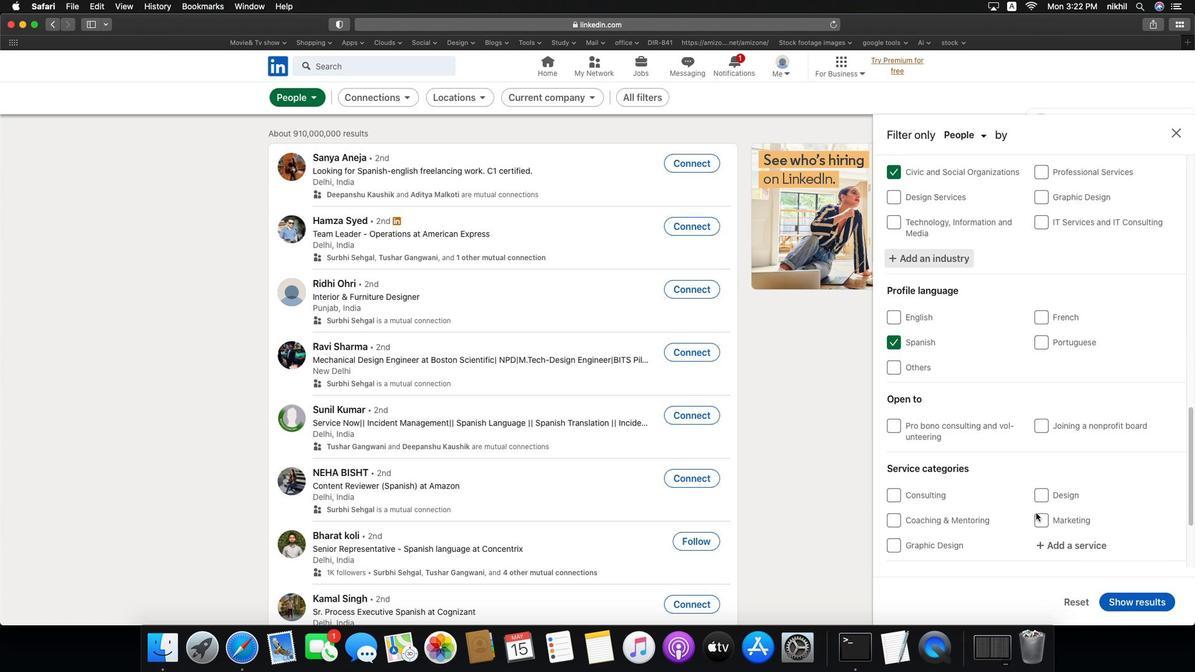 
Action: Mouse moved to (1033, 508)
Screenshot: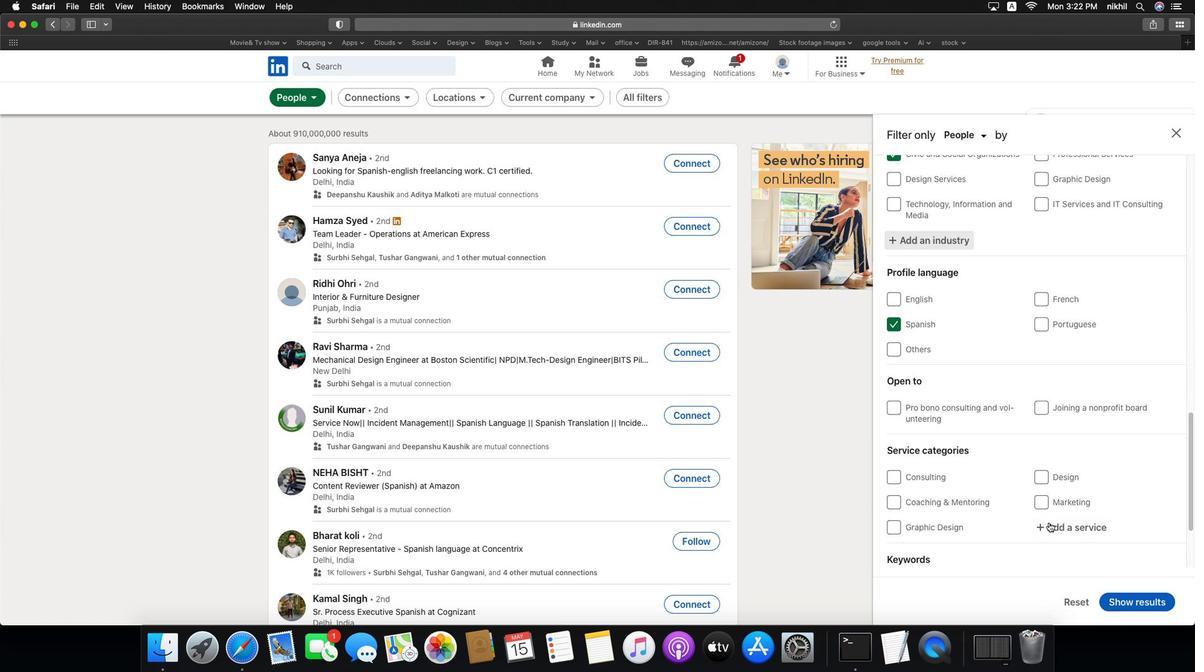 
Action: Mouse scrolled (1033, 508) with delta (0, 1)
Screenshot: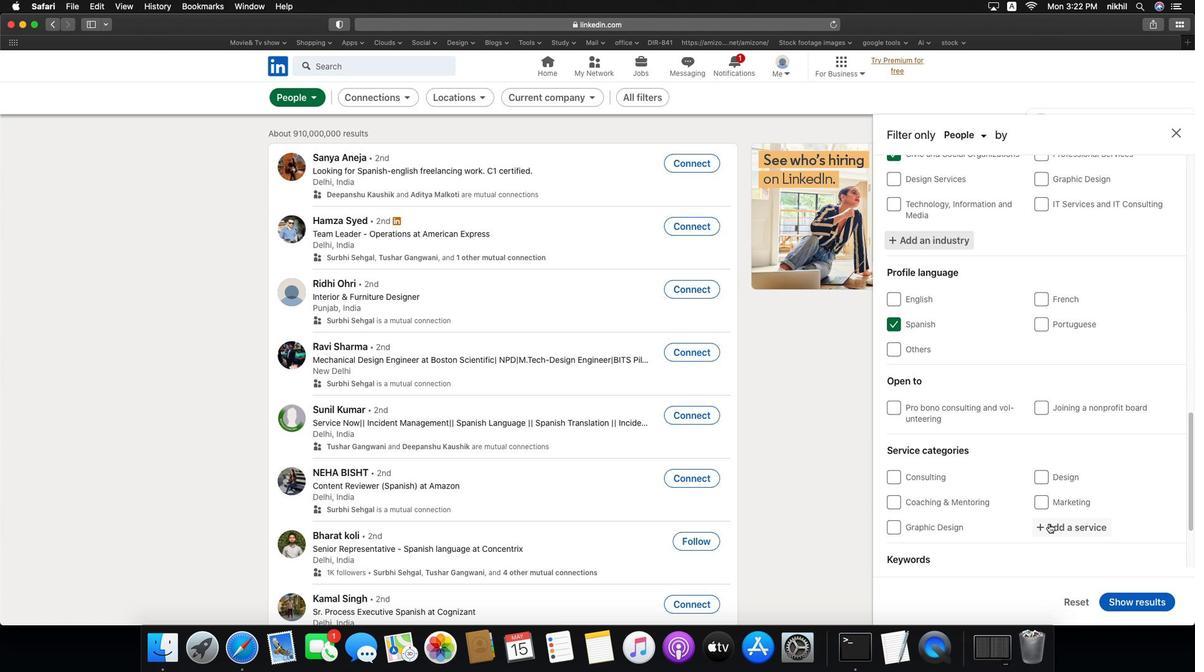 
Action: Mouse moved to (1033, 508)
Screenshot: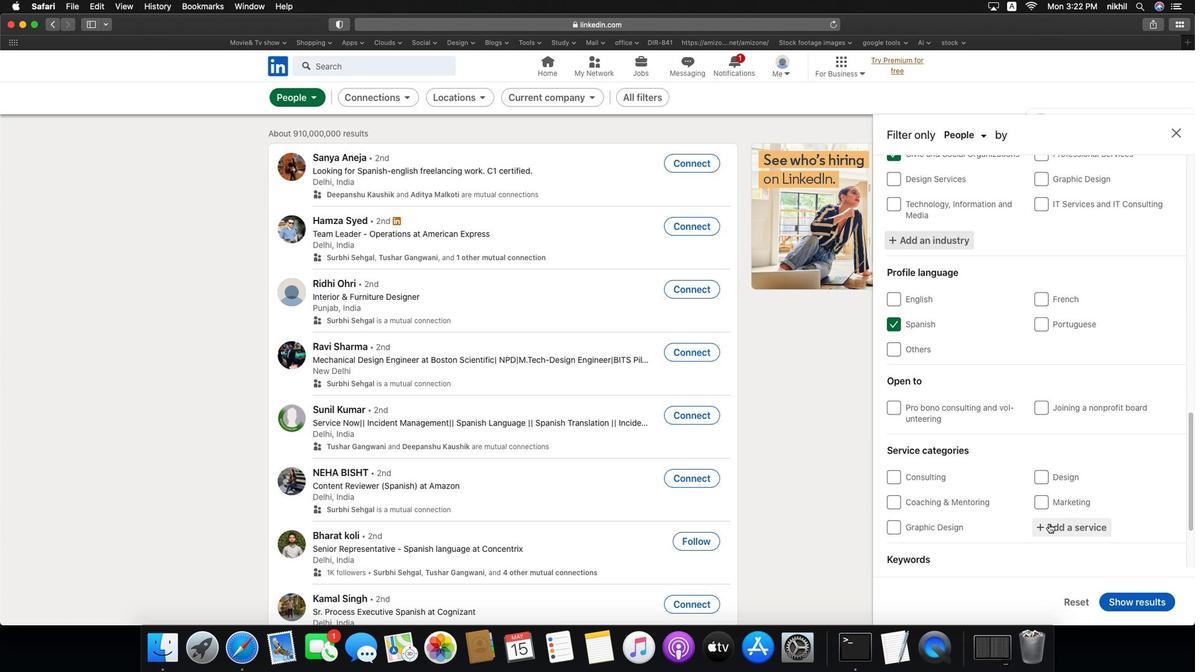 
Action: Mouse scrolled (1033, 508) with delta (0, 1)
Screenshot: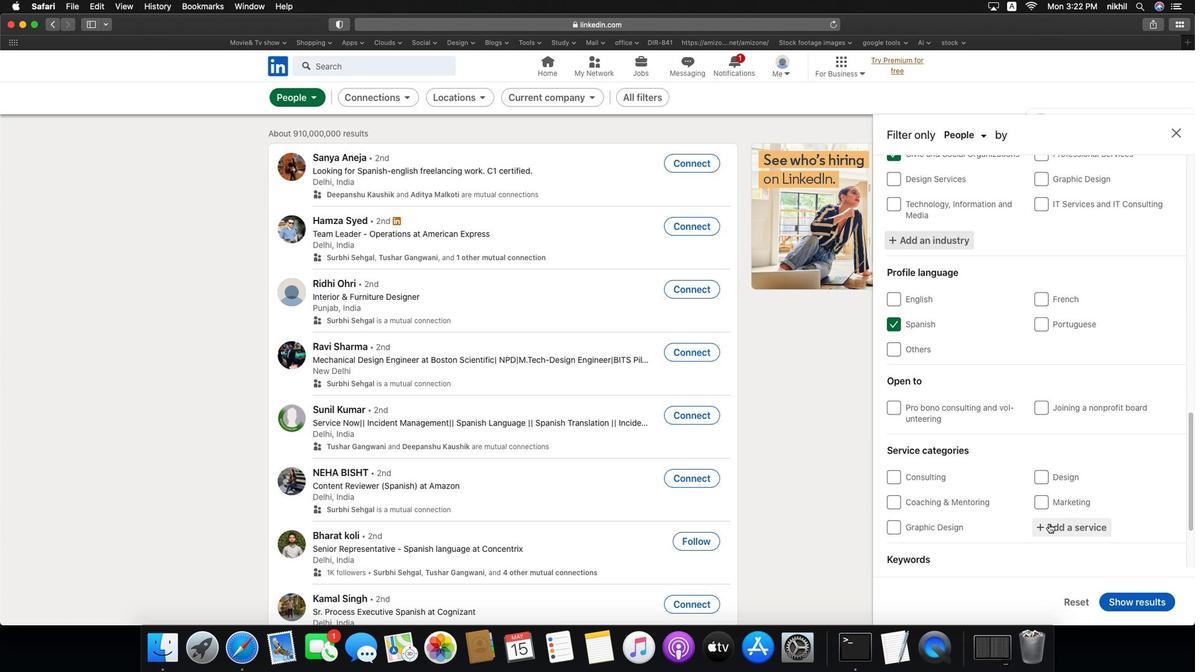 
Action: Mouse scrolled (1033, 508) with delta (0, 1)
Screenshot: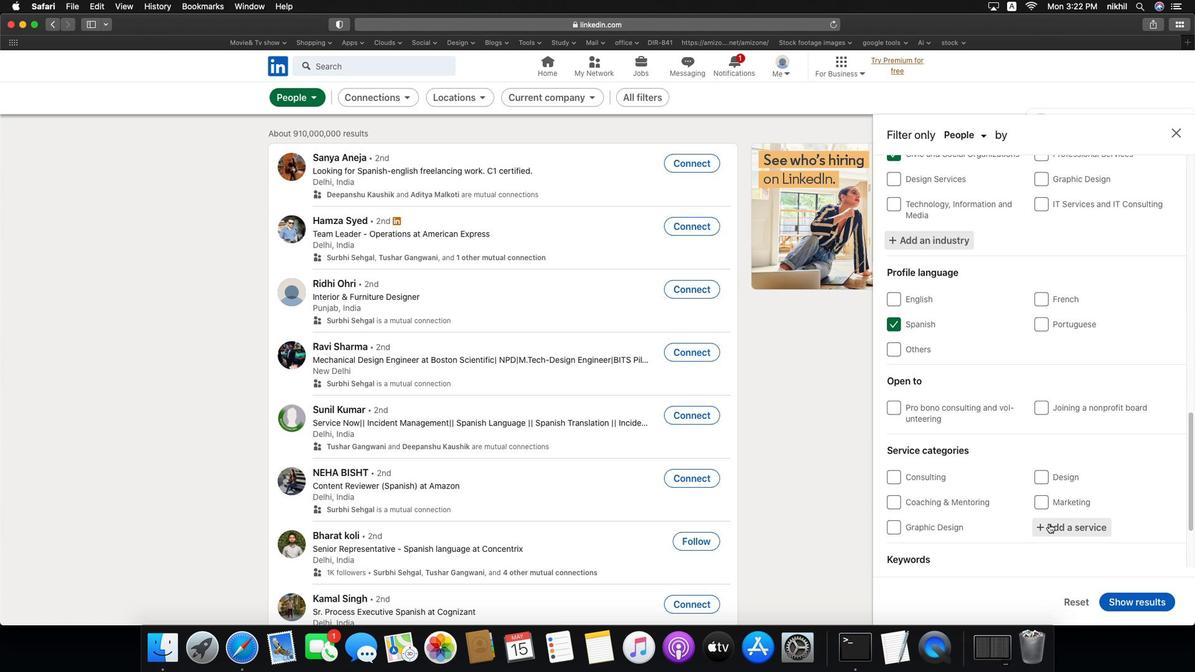 
Action: Mouse scrolled (1033, 508) with delta (0, 1)
Screenshot: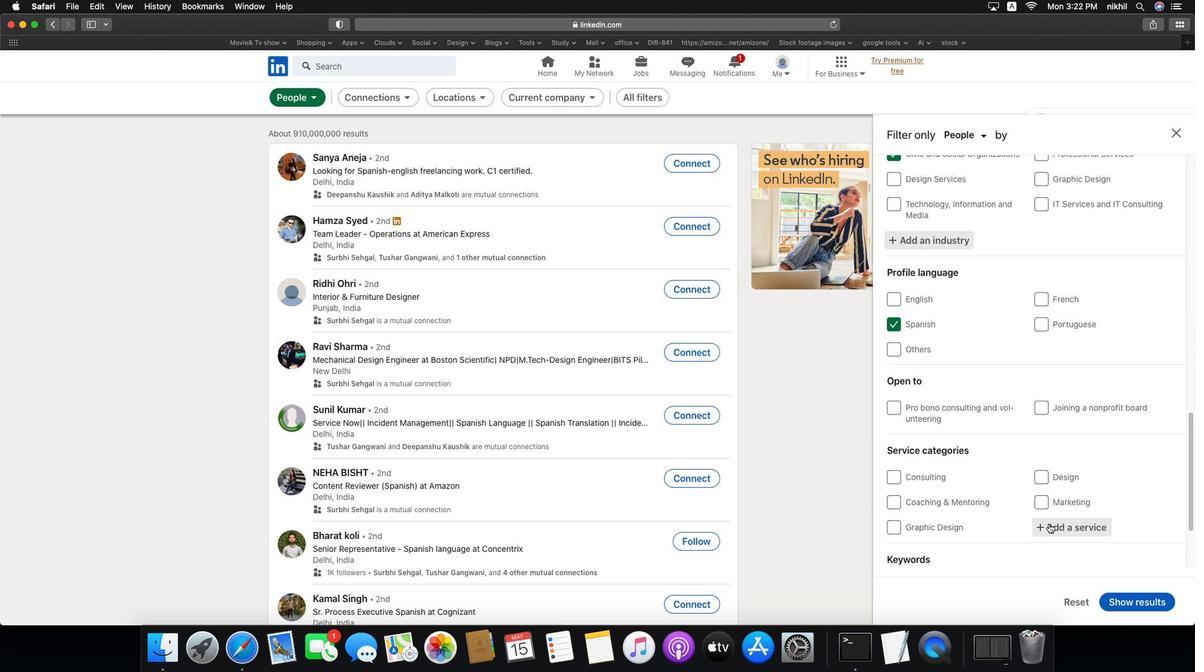 
Action: Mouse scrolled (1033, 508) with delta (0, 1)
Screenshot: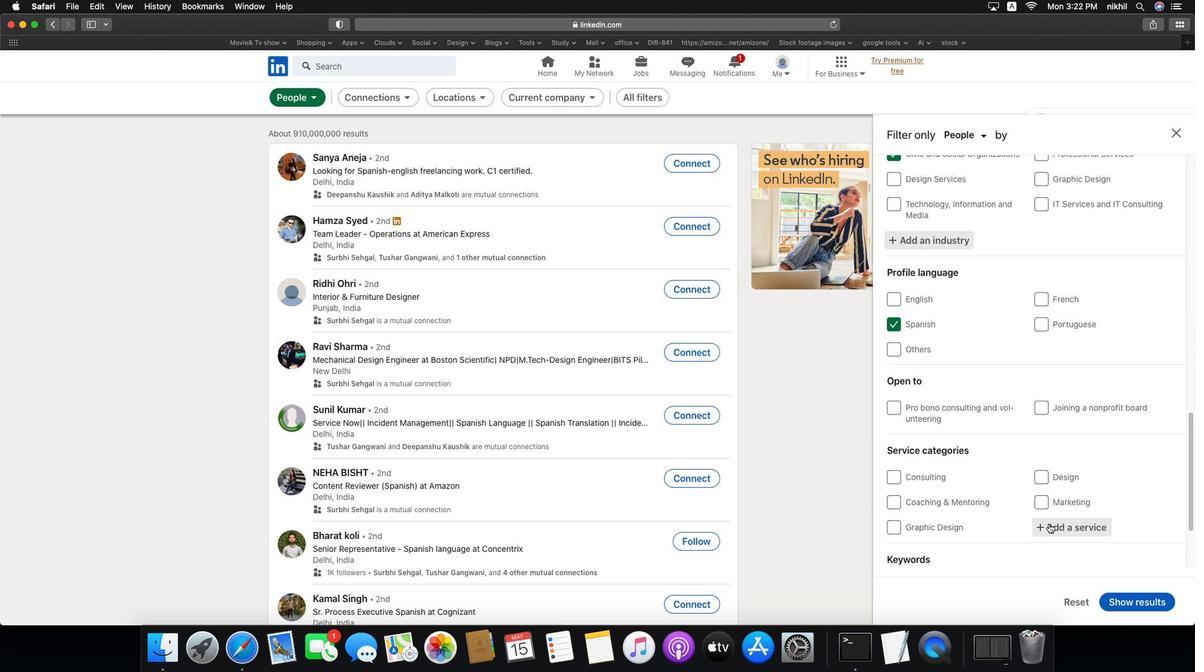 
Action: Mouse moved to (1045, 519)
Screenshot: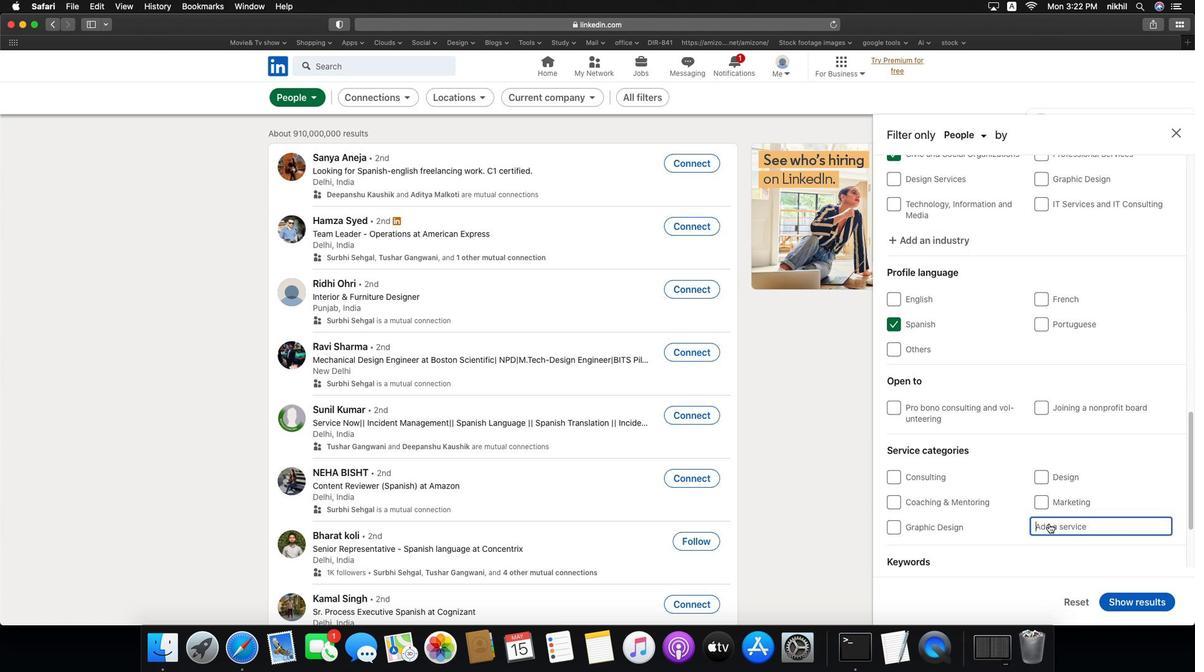 
Action: Mouse pressed left at (1045, 519)
Screenshot: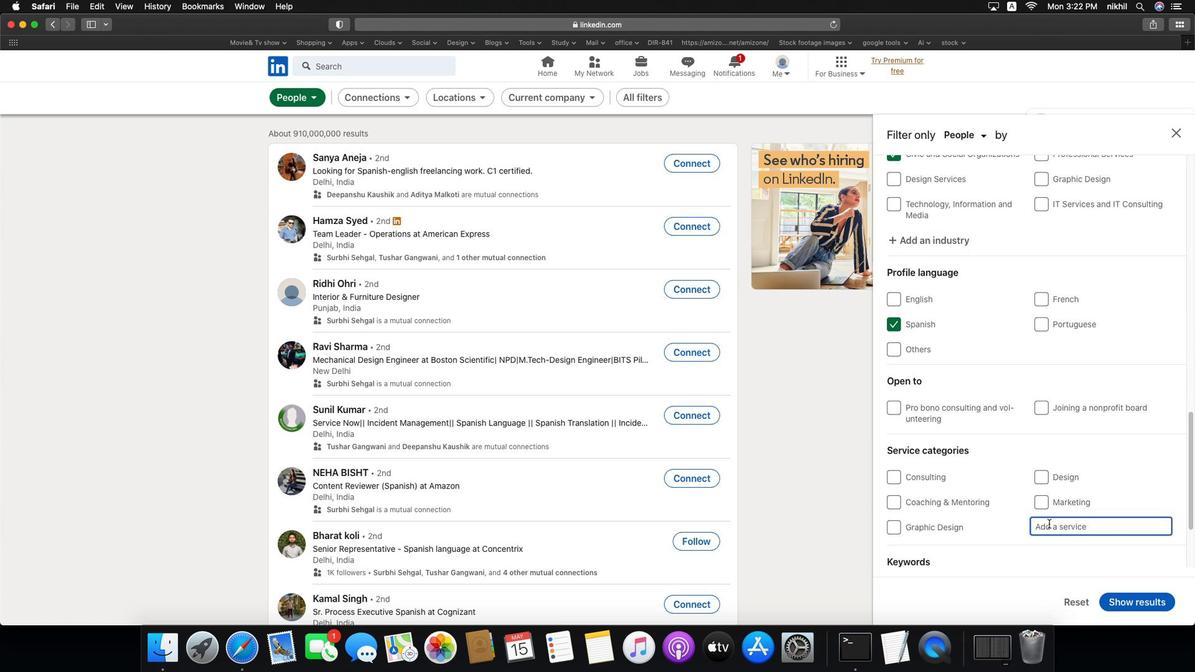 
Action: Key pressed Key.caps_lock'R'Key.caps_lock'e''a''l'Key.space
Screenshot: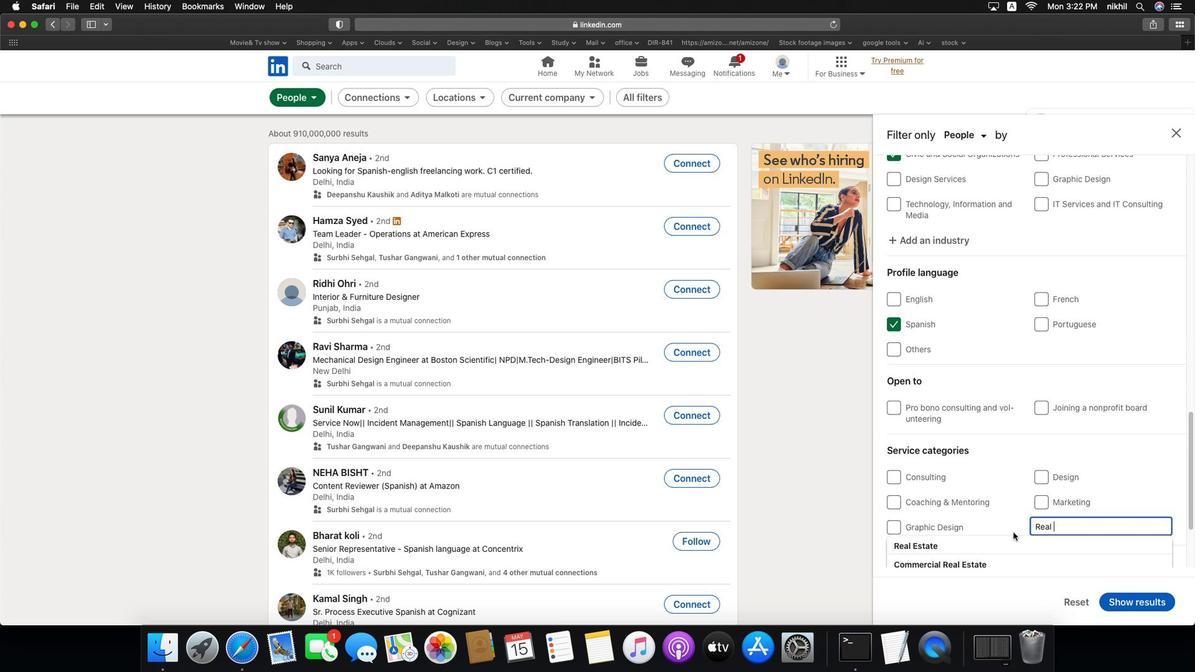 
Action: Mouse moved to (995, 533)
Screenshot: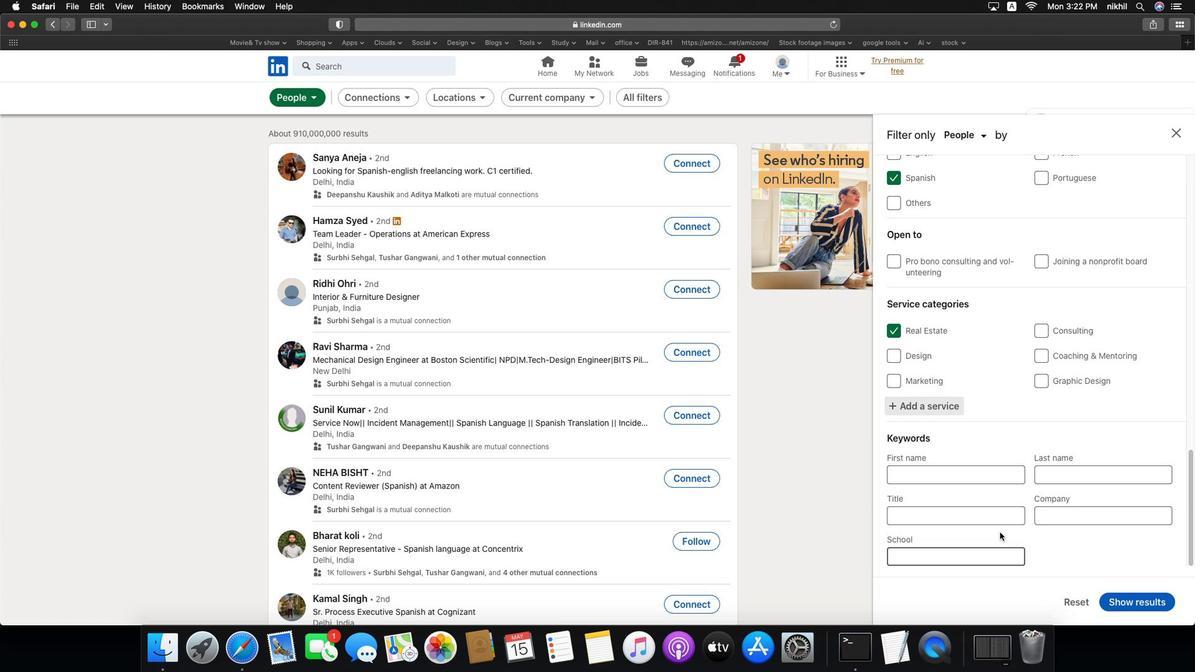 
Action: Mouse pressed left at (995, 533)
Screenshot: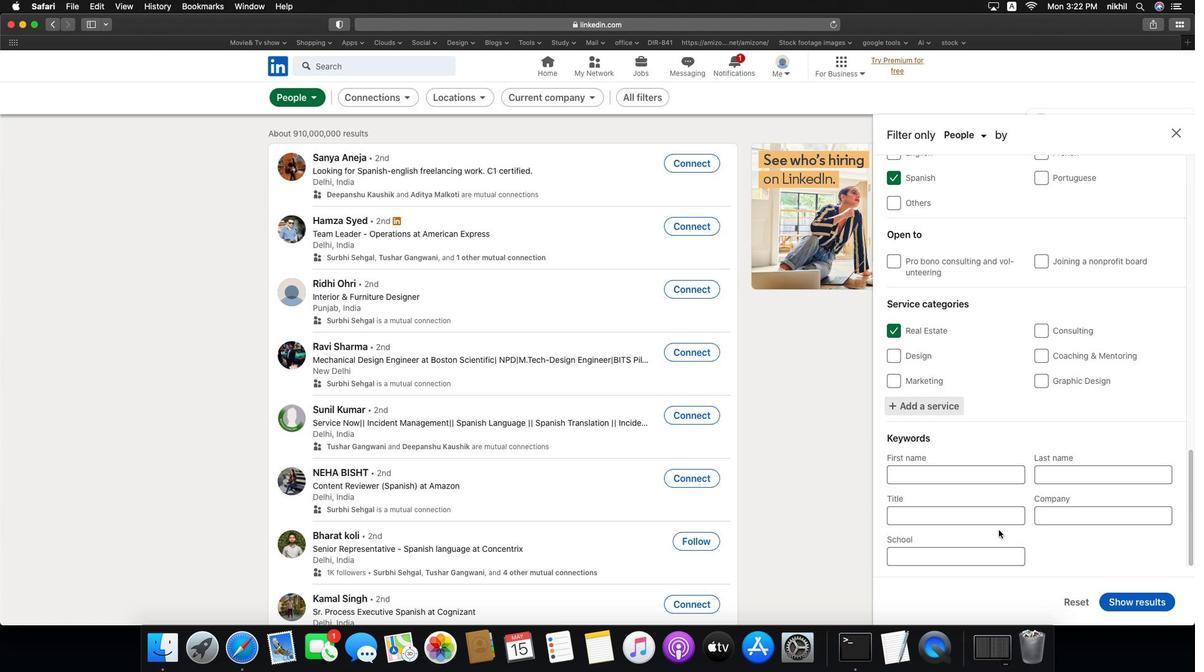 
Action: Mouse scrolled (995, 533) with delta (0, 1)
Screenshot: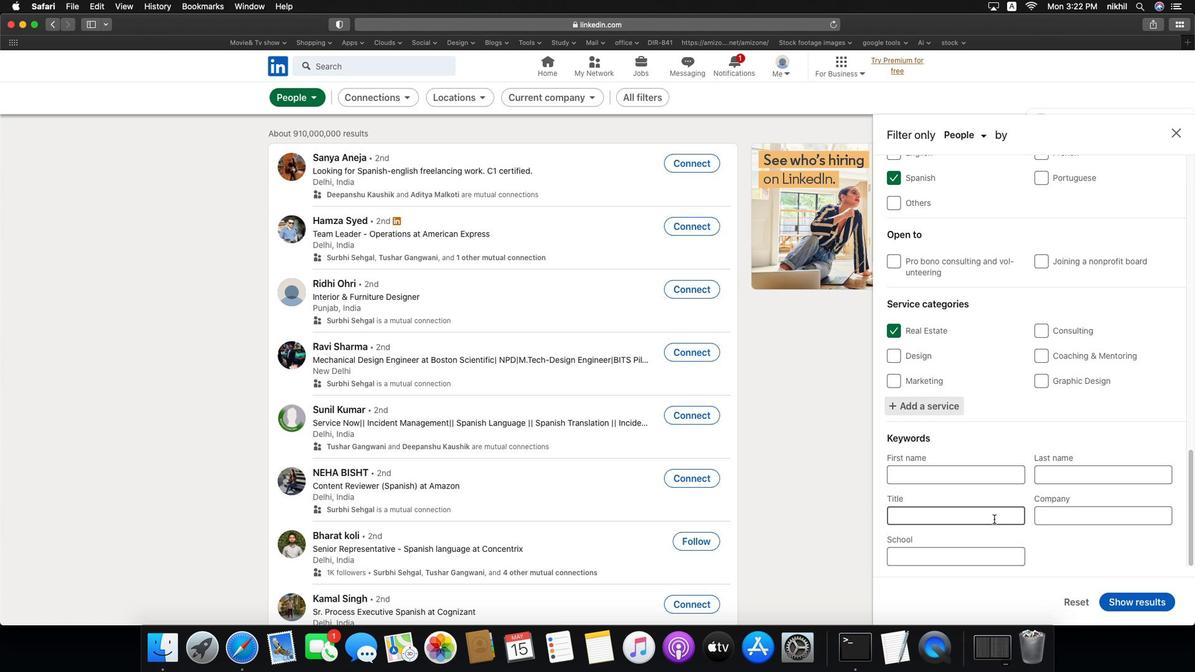 
Action: Mouse scrolled (995, 533) with delta (0, 1)
Screenshot: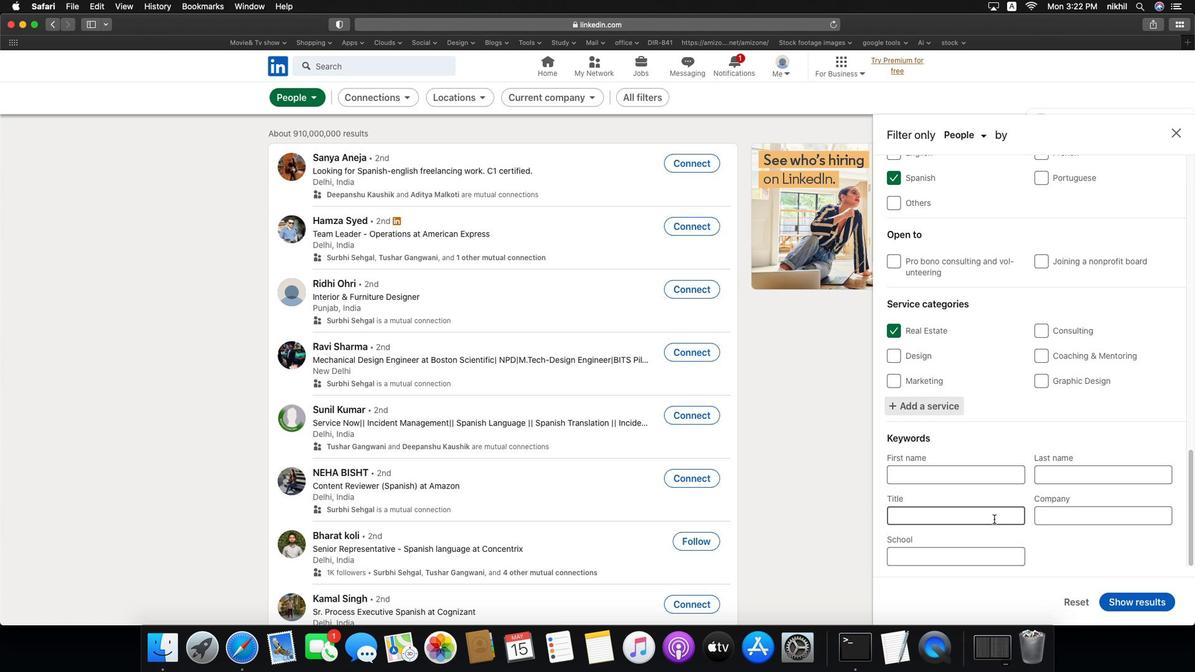 
Action: Mouse scrolled (995, 533) with delta (0, 0)
Screenshot: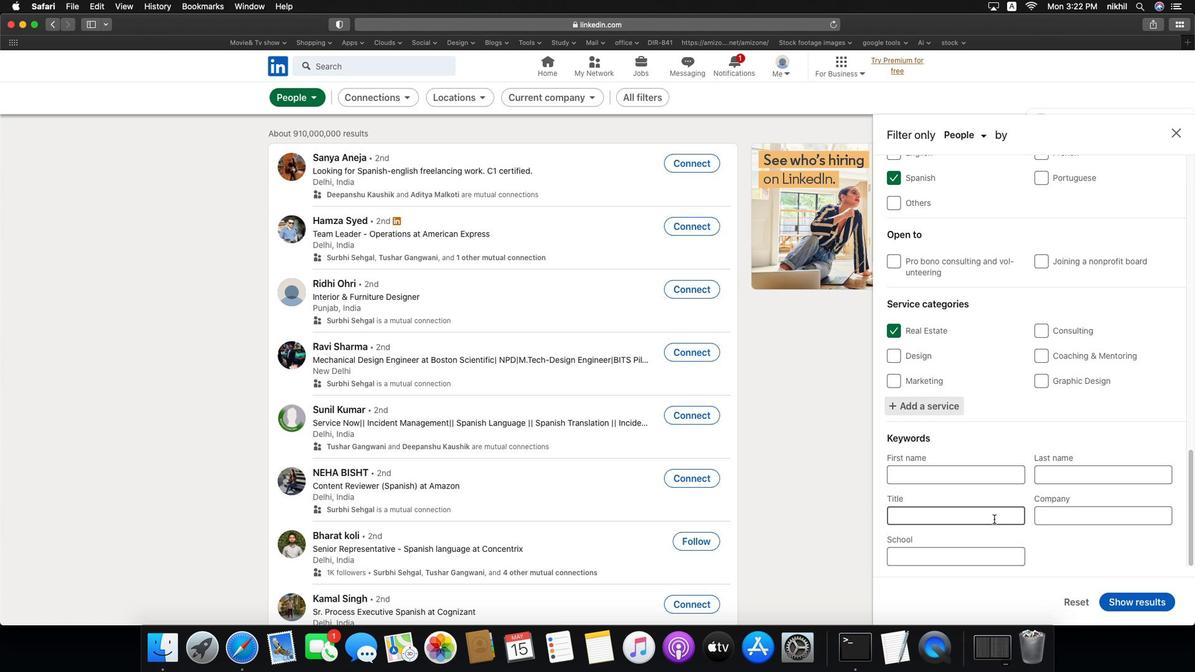 
Action: Mouse scrolled (995, 533) with delta (0, 0)
Screenshot: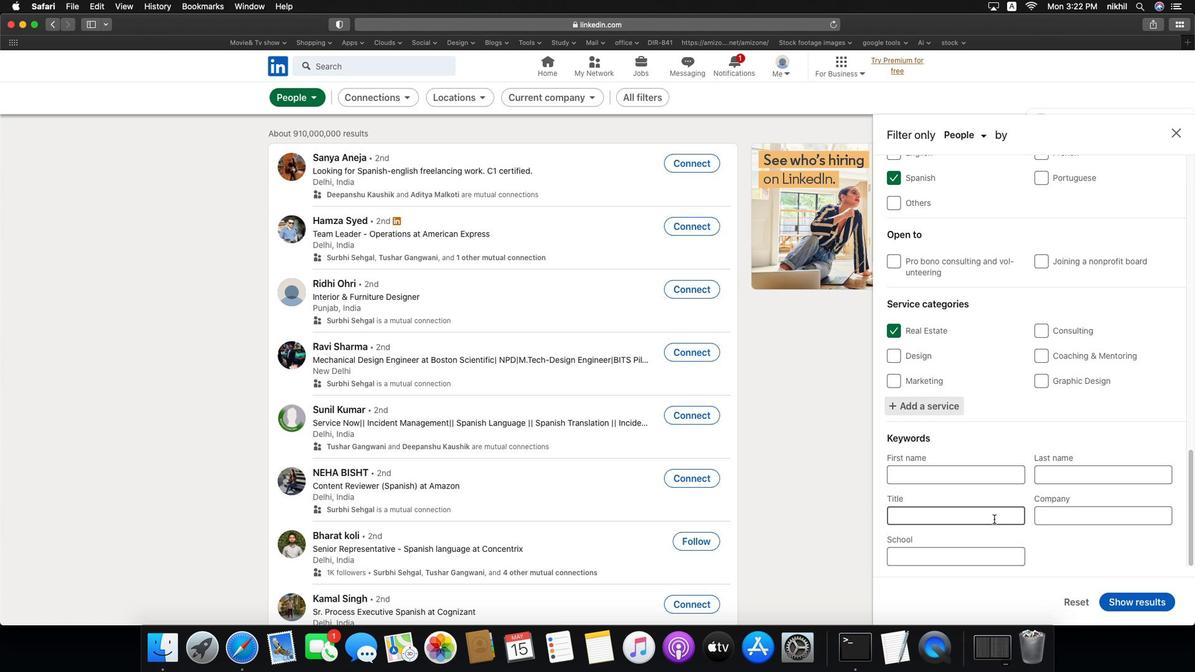 
Action: Mouse moved to (995, 526)
Screenshot: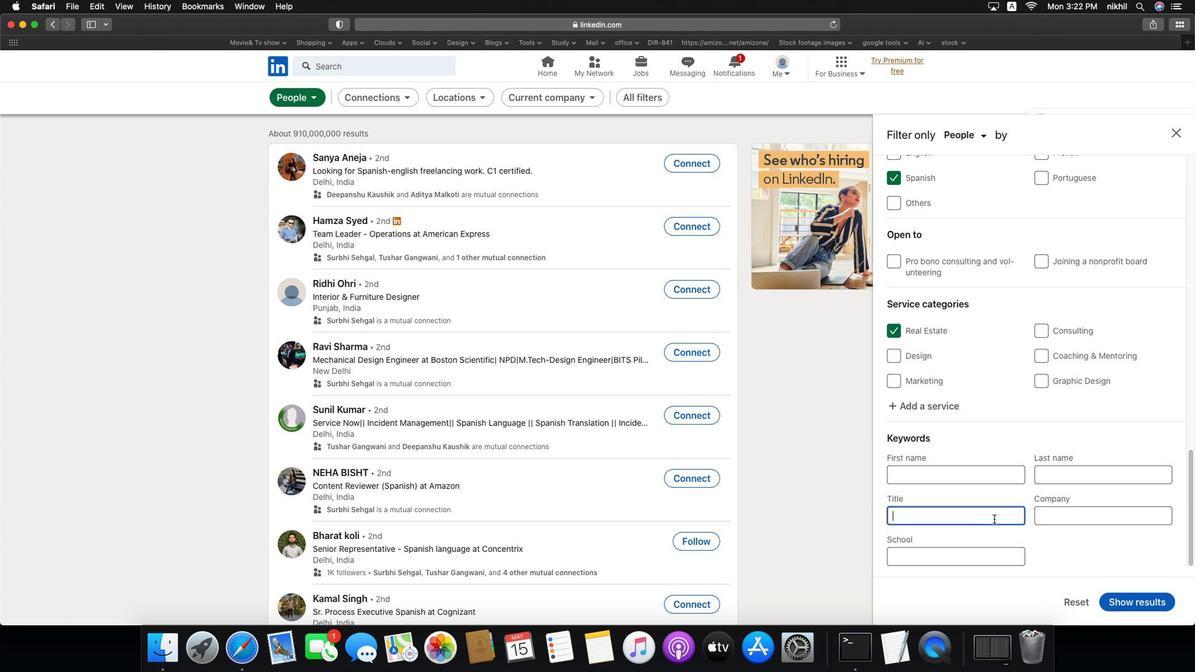 
Action: Mouse scrolled (995, 526) with delta (0, 1)
Screenshot: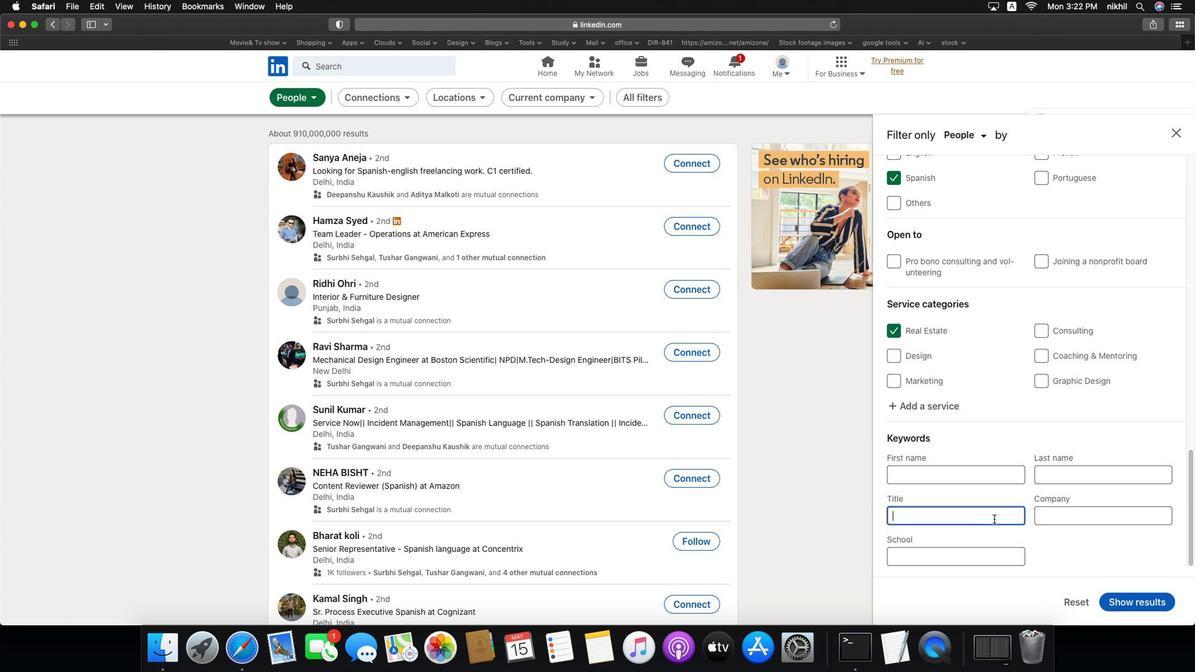 
Action: Mouse moved to (991, 515)
Screenshot: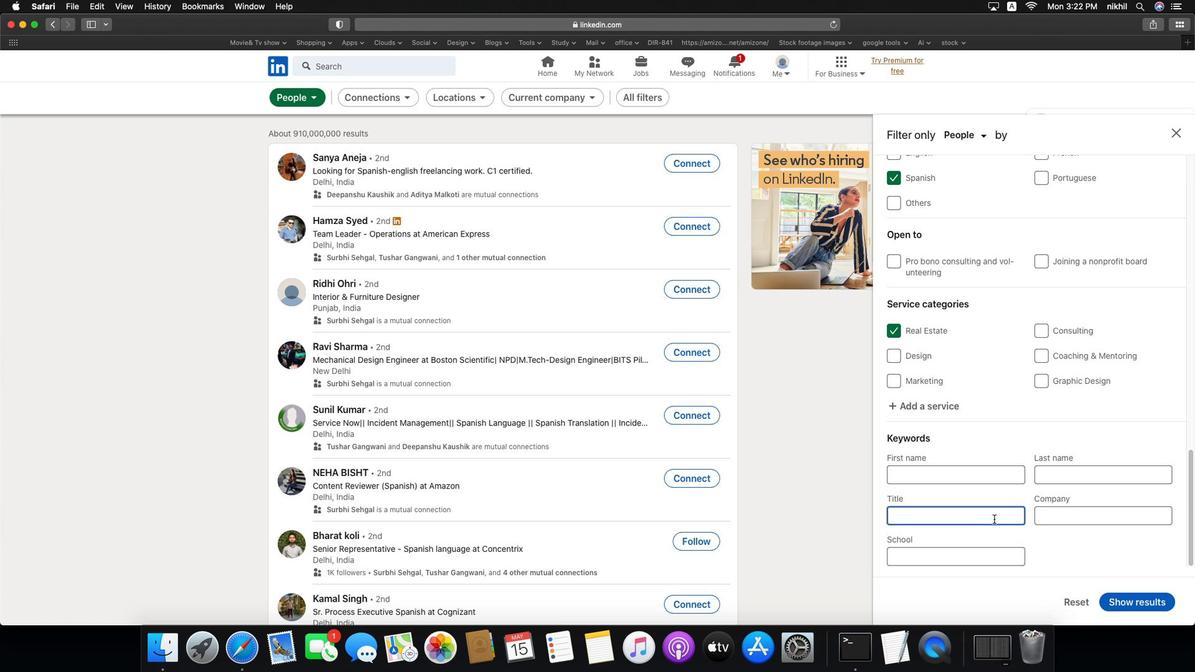 
Action: Mouse pressed left at (991, 515)
Screenshot: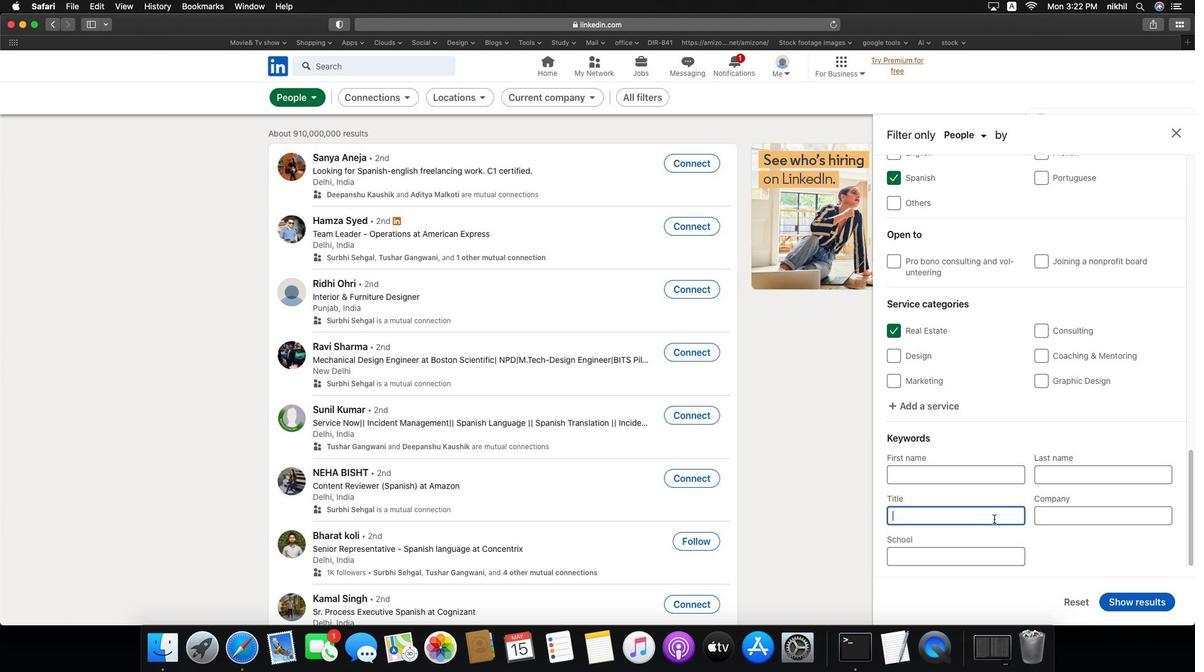 
Action: Key pressed Key.caps_lock'R'Key.caps_lock'e''a''l'Key.spaceKey.caps_lock'E'Key.caps_lock's''t''a''t''e'Key.spaceKey.caps_lock'B'Key.caps_lock'r''o''k''e''r'Key.enter
Screenshot: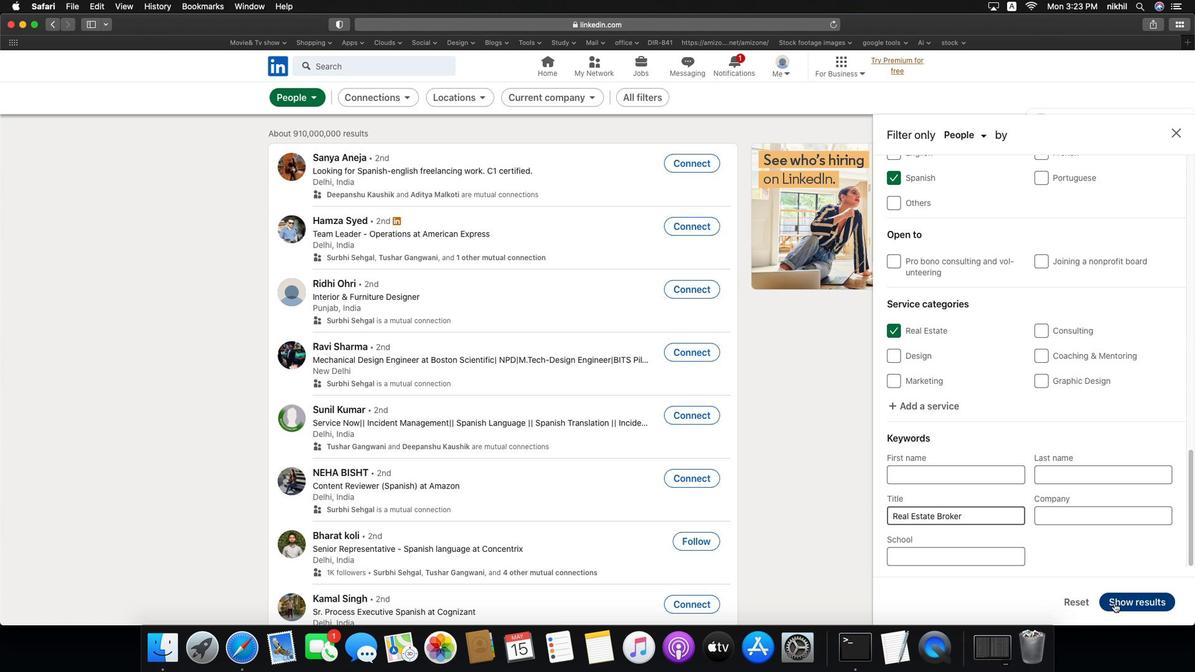 
Action: Mouse moved to (1110, 597)
Screenshot: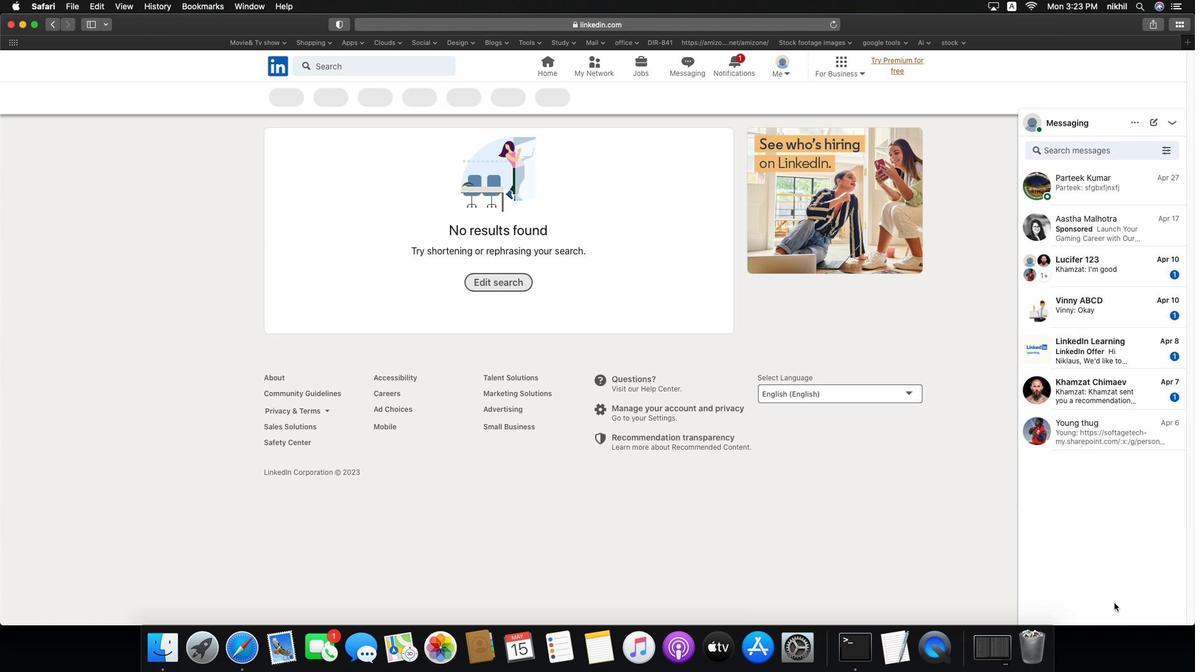 
Action: Mouse pressed left at (1110, 597)
Screenshot: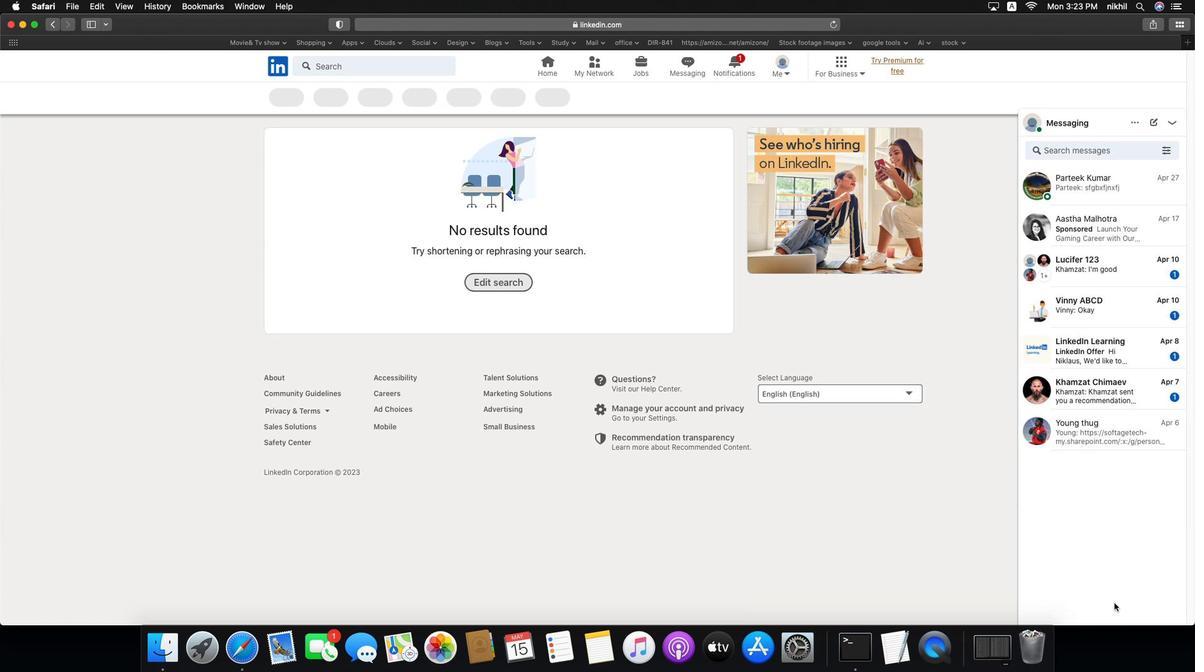 
Action: Key pressed Key.f9
Screenshot: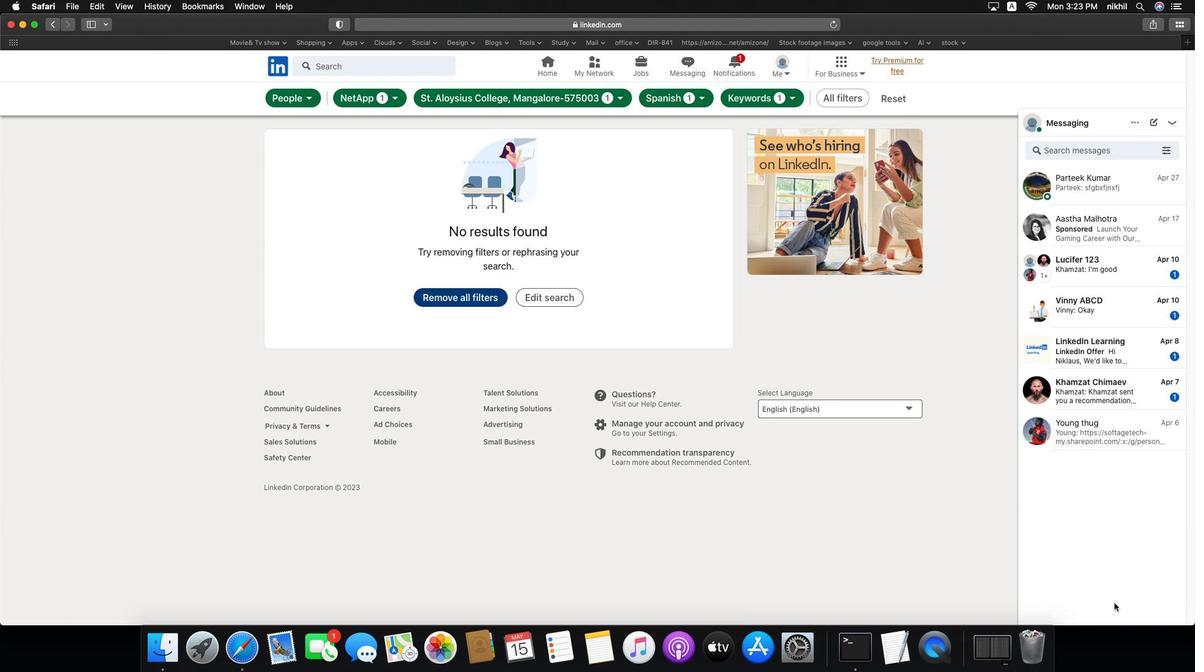
